 Task: Buy 5 Toothbrush Travel Containers from Oral Care section under best seller category for shipping address: Krystal Hall, 1132 Sharon Lane, South Bend, Indiana 46625, Cell Number 5742125169. Pay from credit card ending with 7965, CVV 549
Action: Mouse moved to (440, 77)
Screenshot: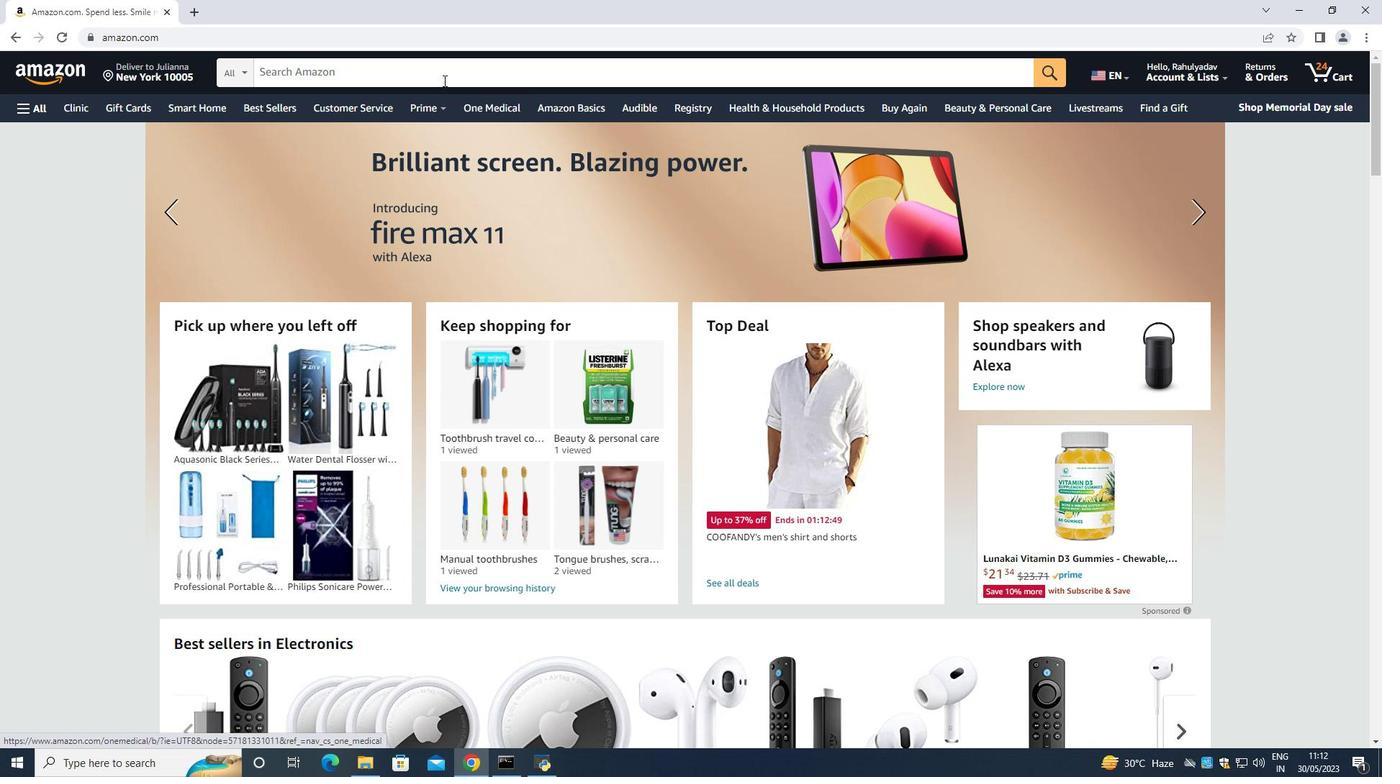 
Action: Mouse pressed left at (440, 77)
Screenshot: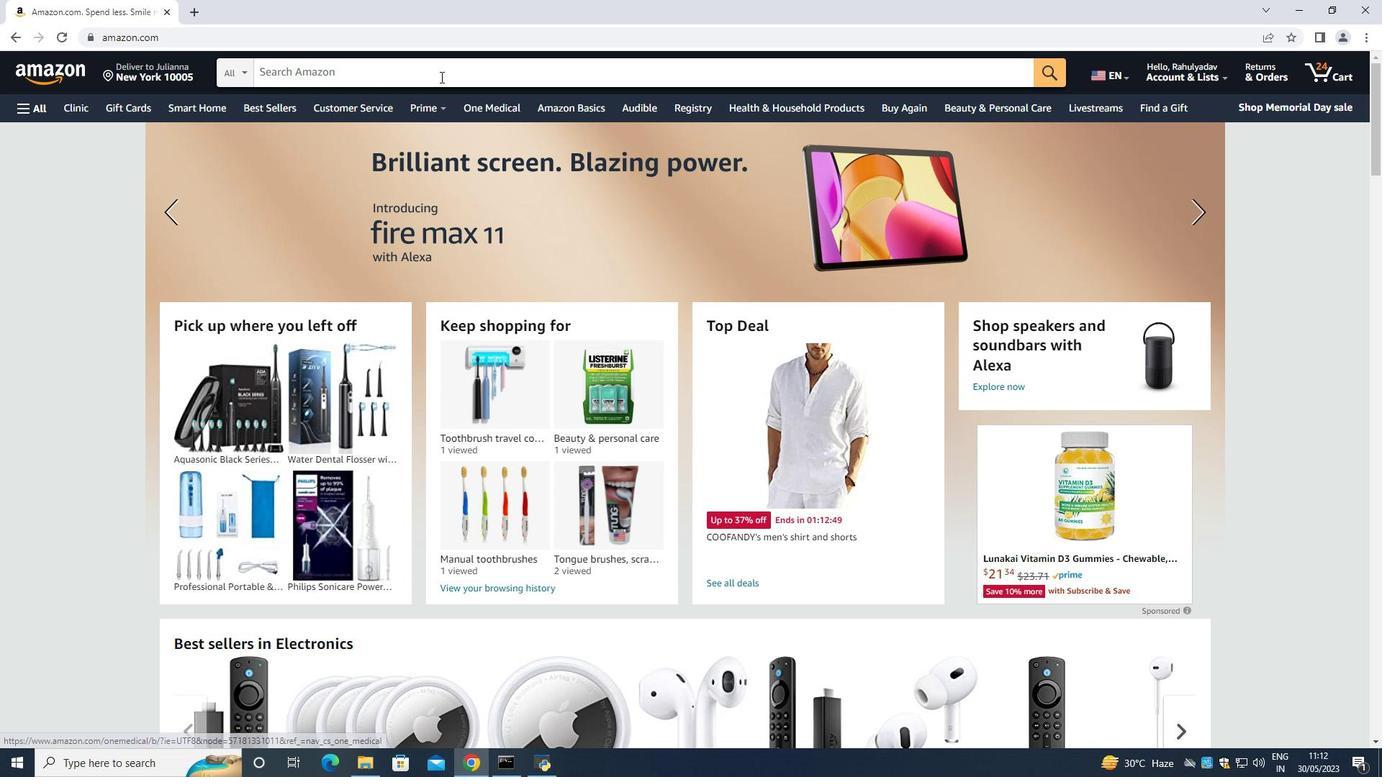 
Action: Mouse moved to (83, 180)
Screenshot: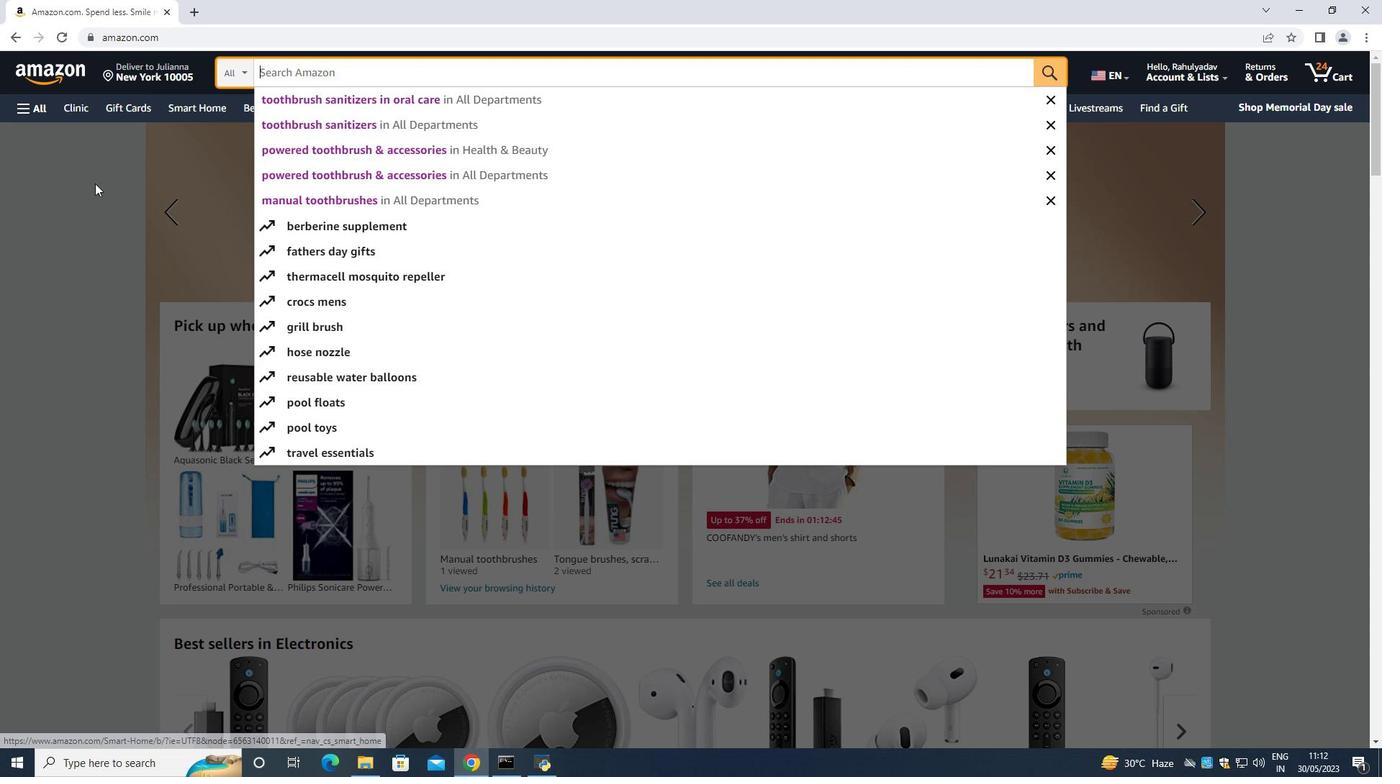 
Action: Mouse pressed left at (83, 180)
Screenshot: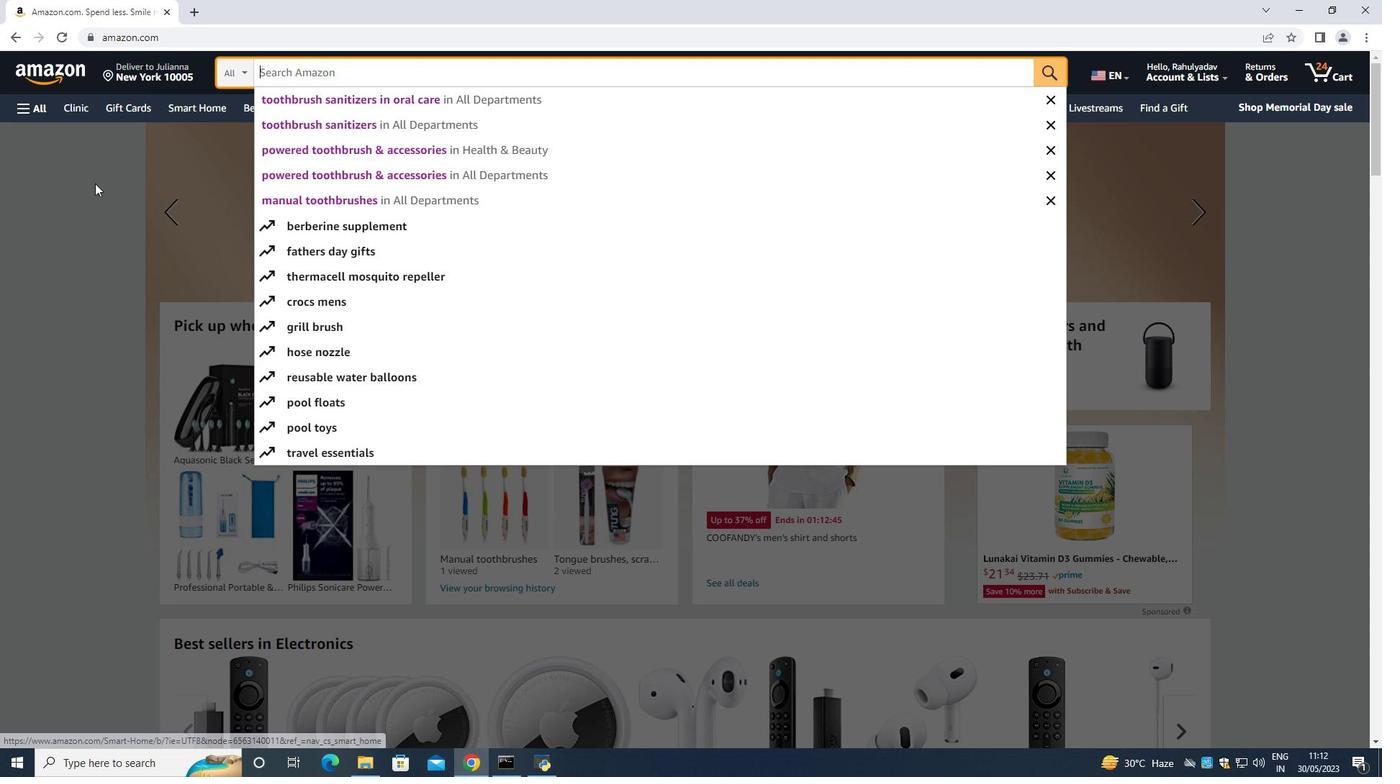 
Action: Mouse moved to (274, 106)
Screenshot: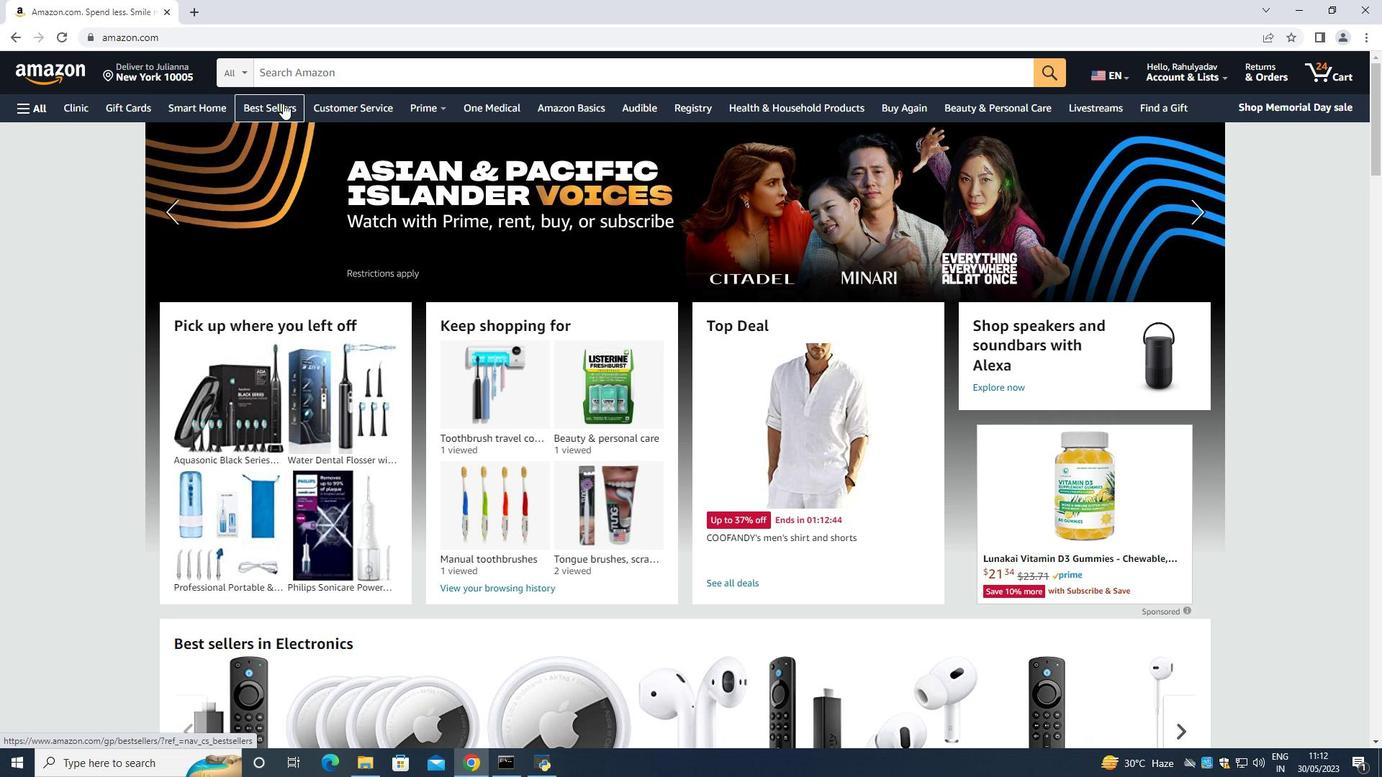 
Action: Mouse pressed left at (274, 106)
Screenshot: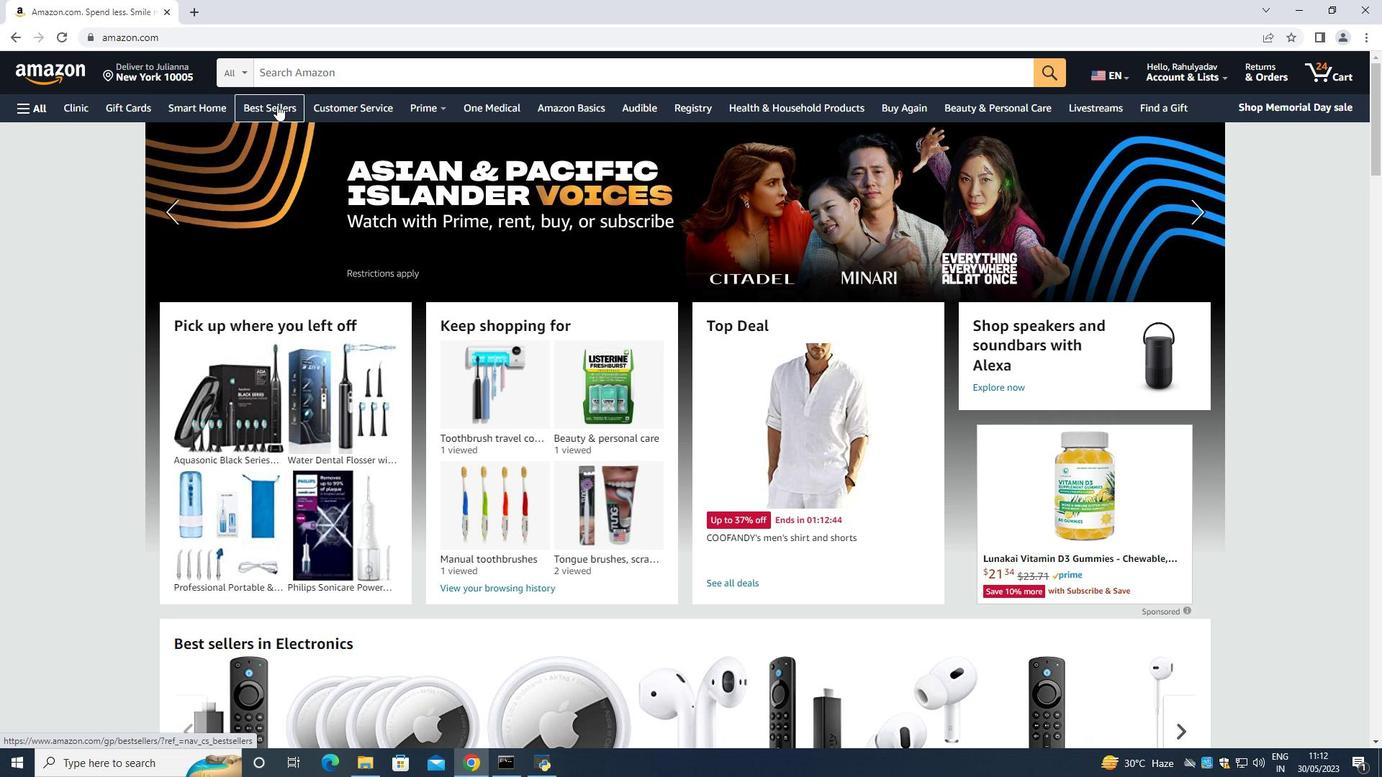 
Action: Mouse moved to (306, 72)
Screenshot: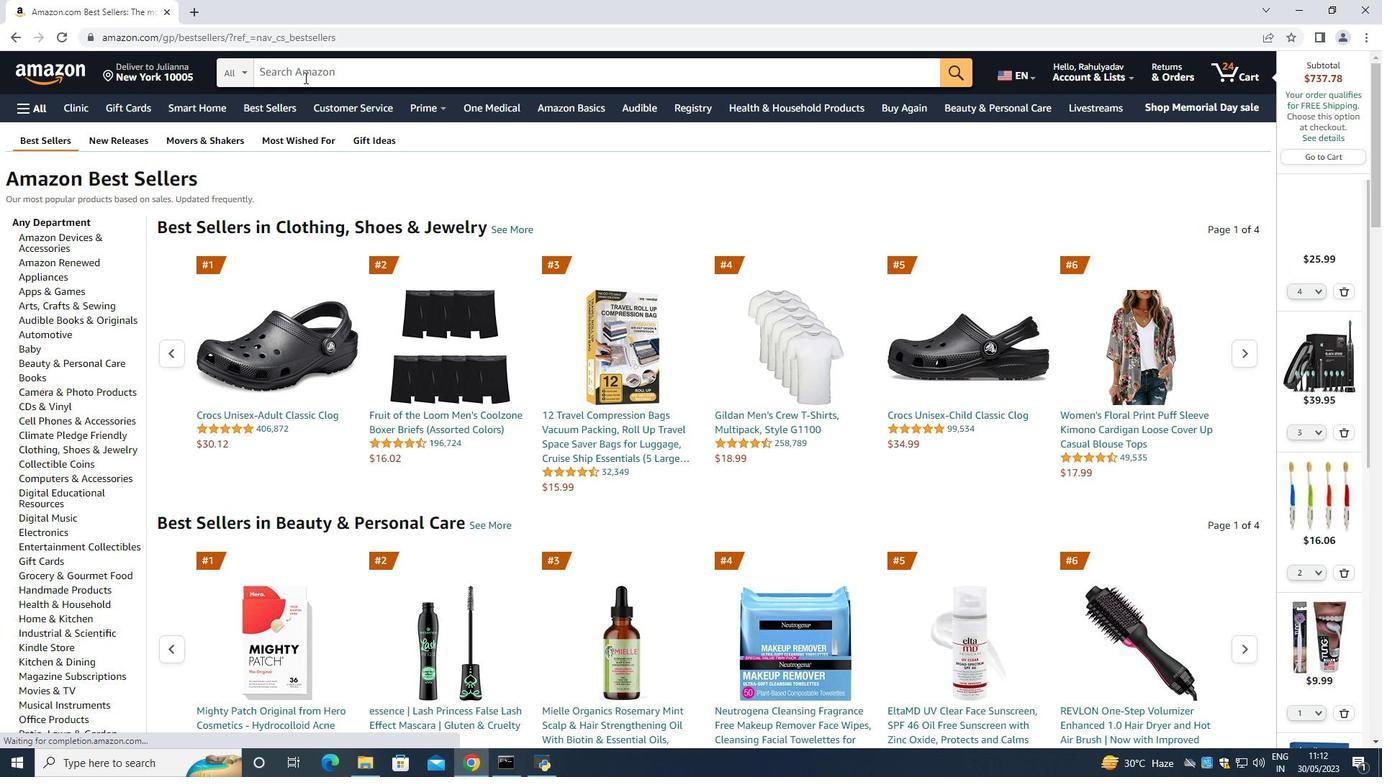 
Action: Mouse pressed left at (306, 72)
Screenshot: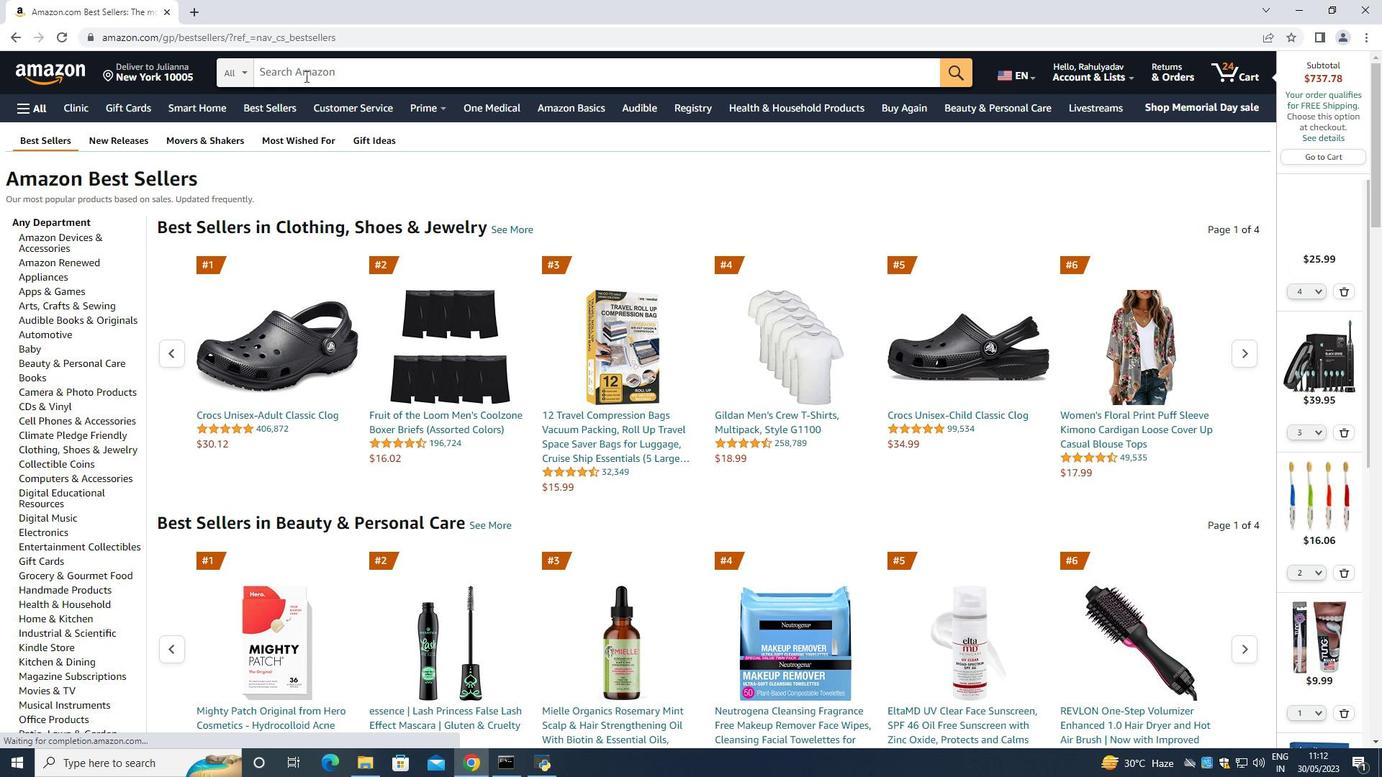
Action: Mouse moved to (301, 77)
Screenshot: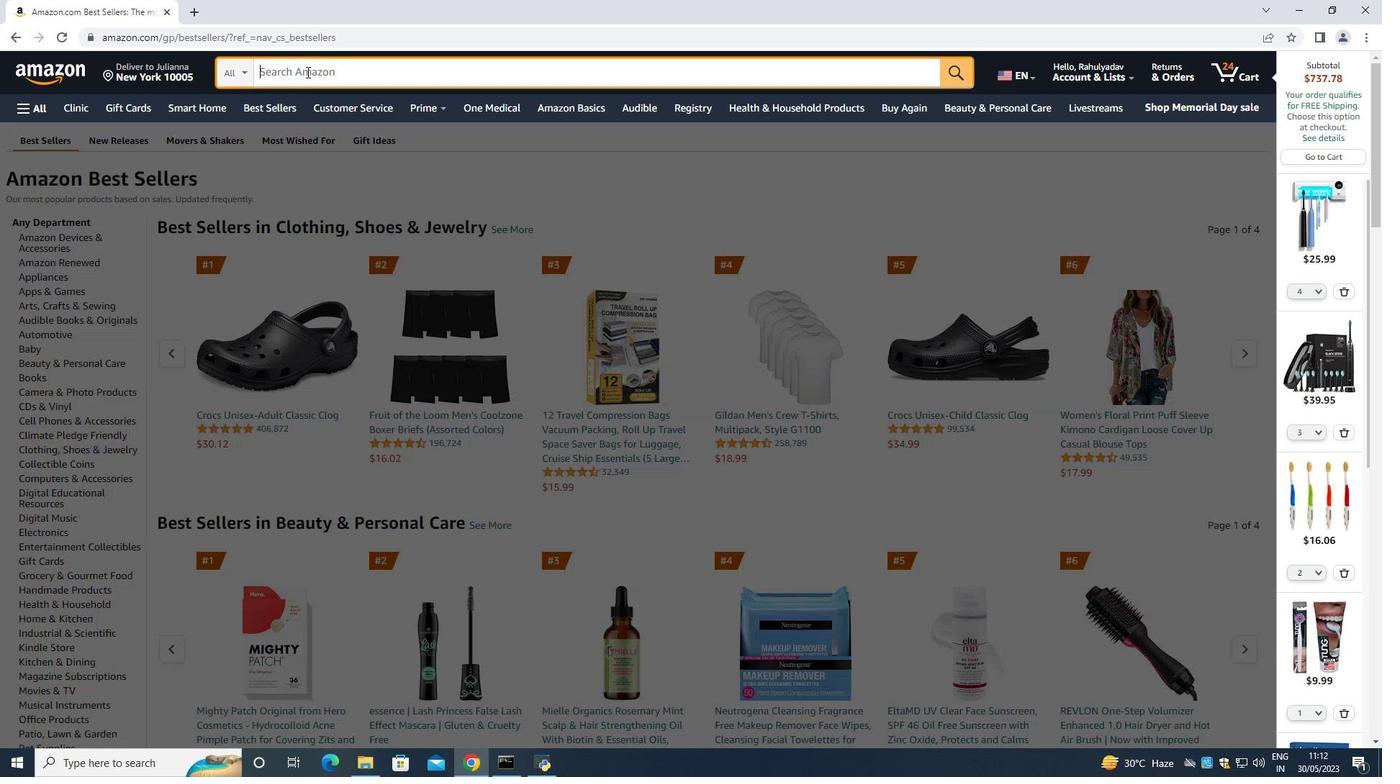 
Action: Key pressed <Key.shift><Key.shift><Key.shift><Key.shift>Toothbrush<Key.space><Key.shift>Travel<Key.space><Key.shift>Containers<Key.space><Key.enter>
Screenshot: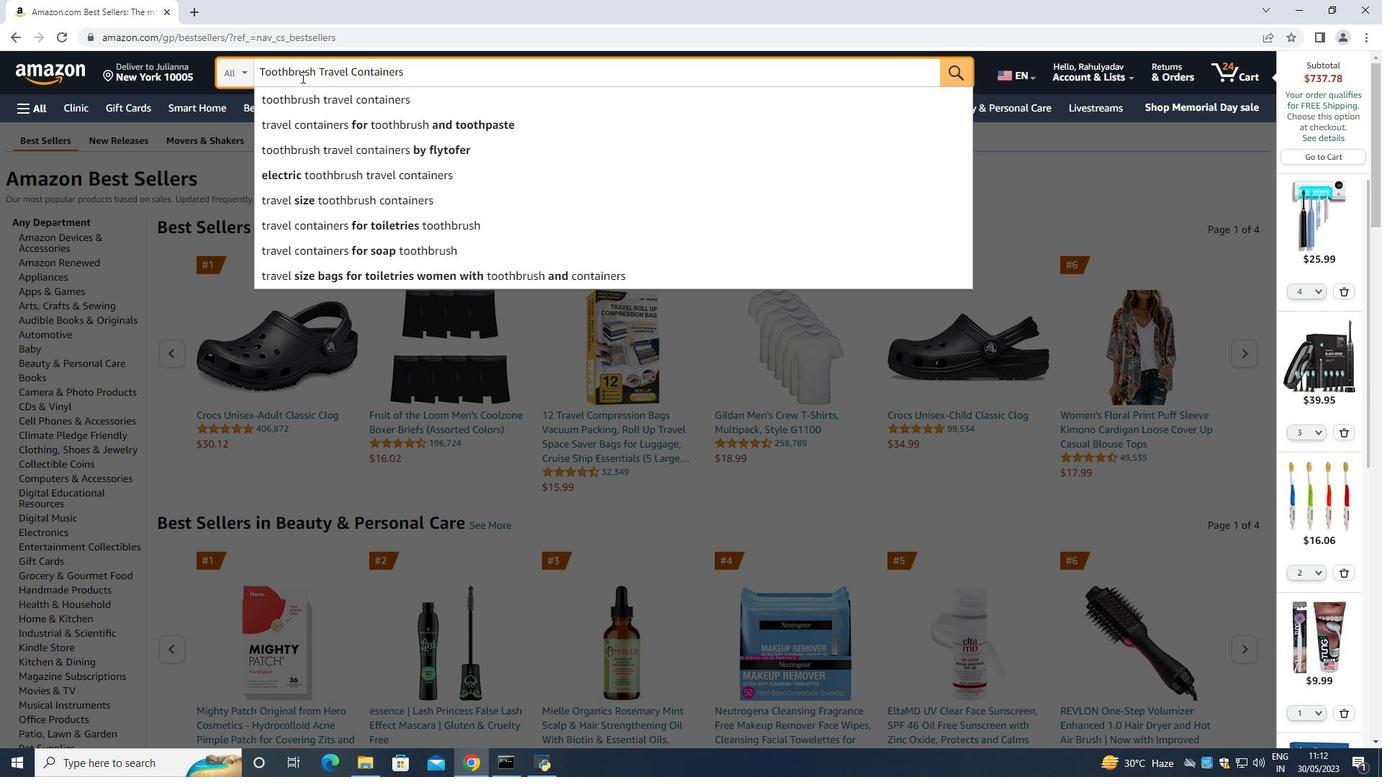 
Action: Mouse moved to (62, 293)
Screenshot: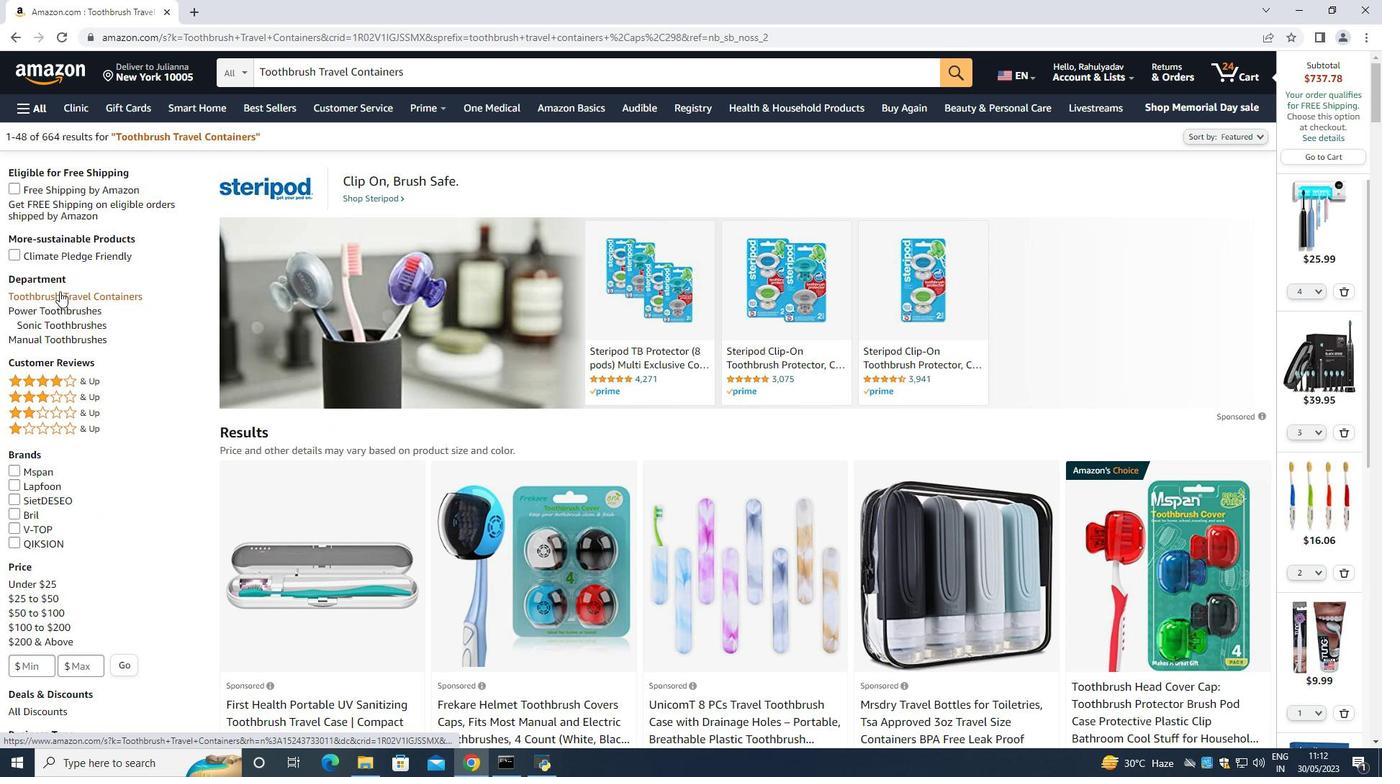 
Action: Mouse pressed left at (62, 293)
Screenshot: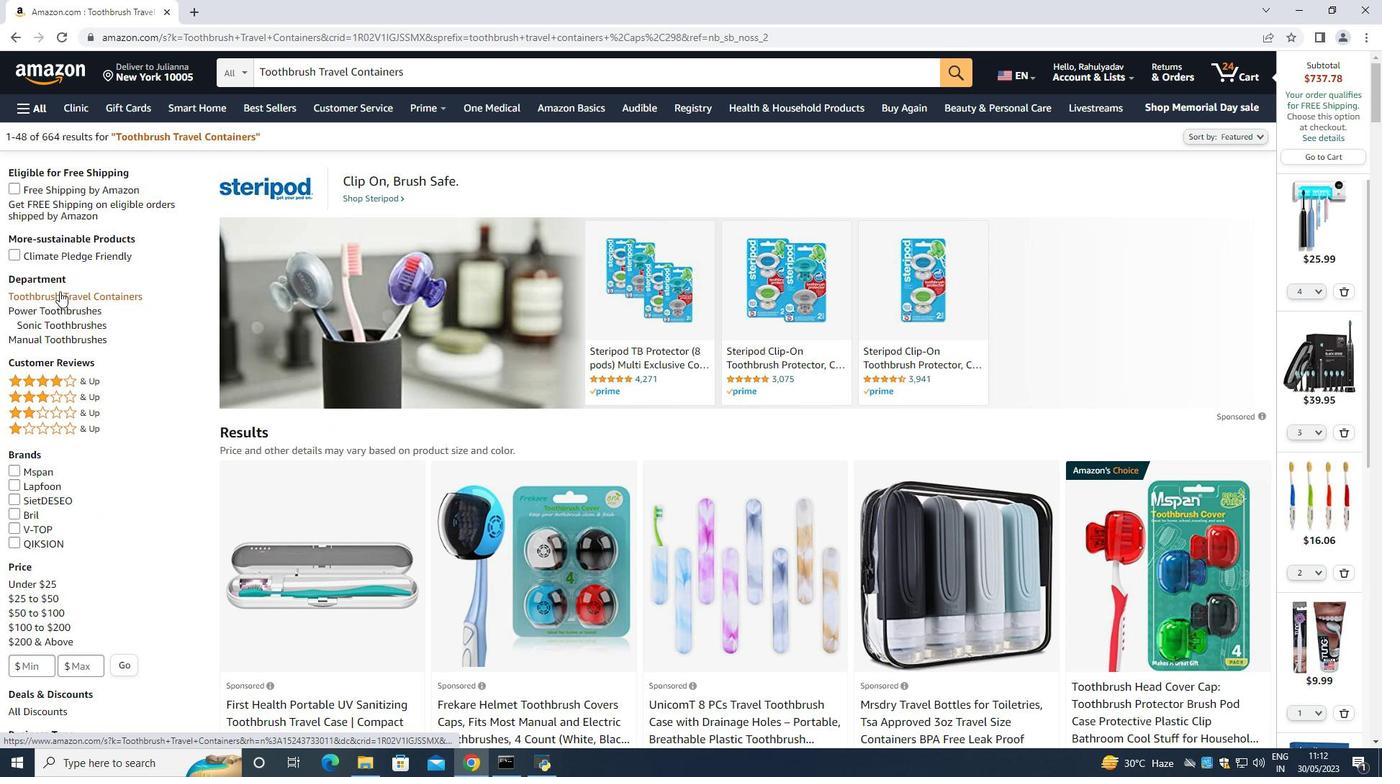 
Action: Mouse moved to (413, 401)
Screenshot: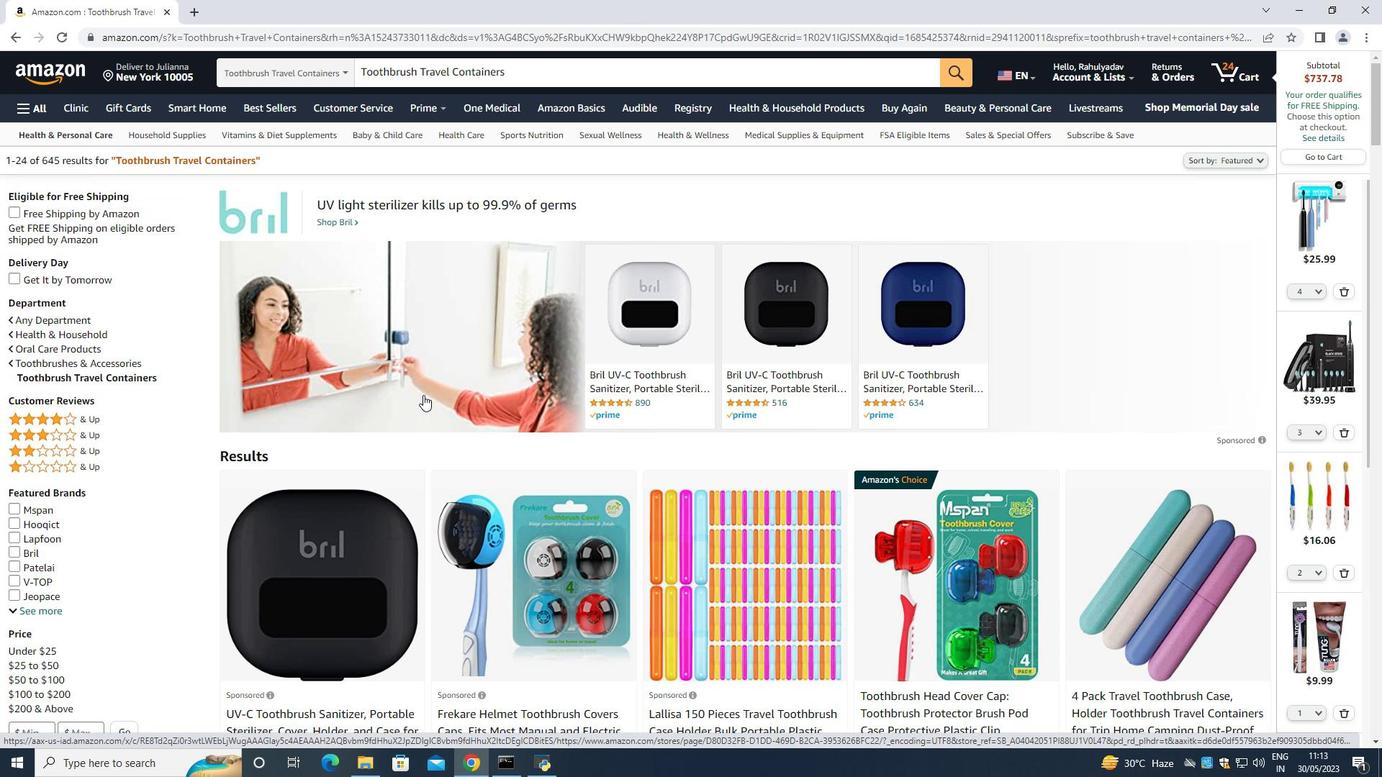 
Action: Mouse scrolled (414, 401) with delta (0, 0)
Screenshot: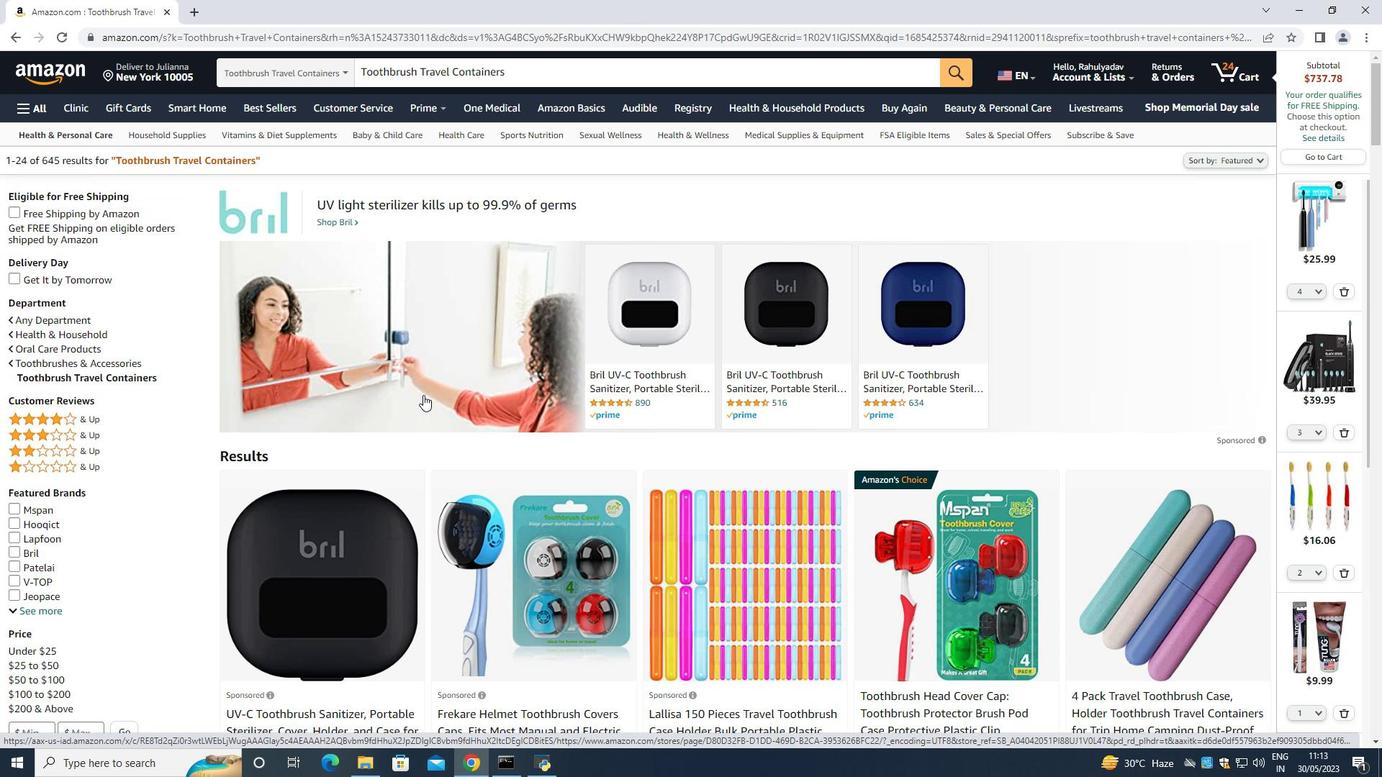 
Action: Mouse scrolled (413, 401) with delta (0, 0)
Screenshot: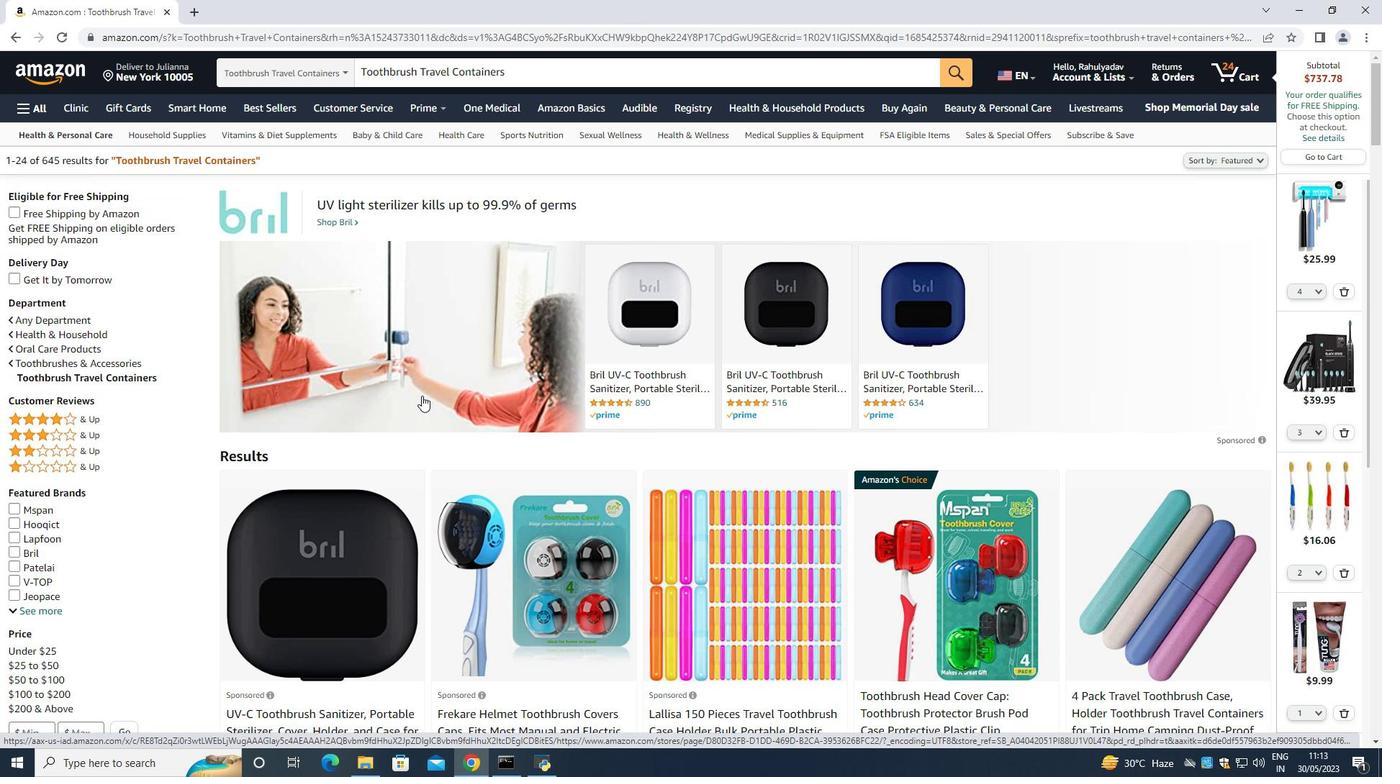 
Action: Mouse moved to (605, 645)
Screenshot: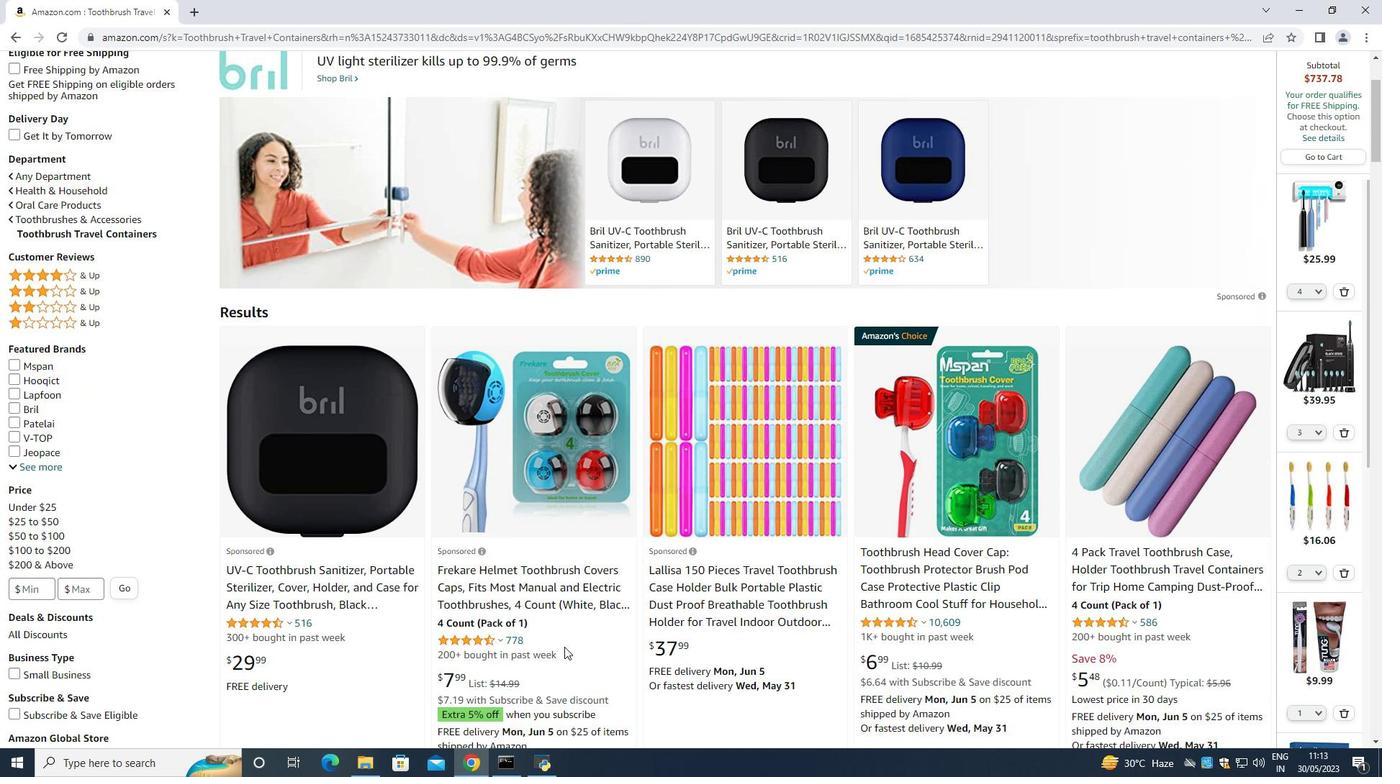 
Action: Mouse scrolled (605, 644) with delta (0, 0)
Screenshot: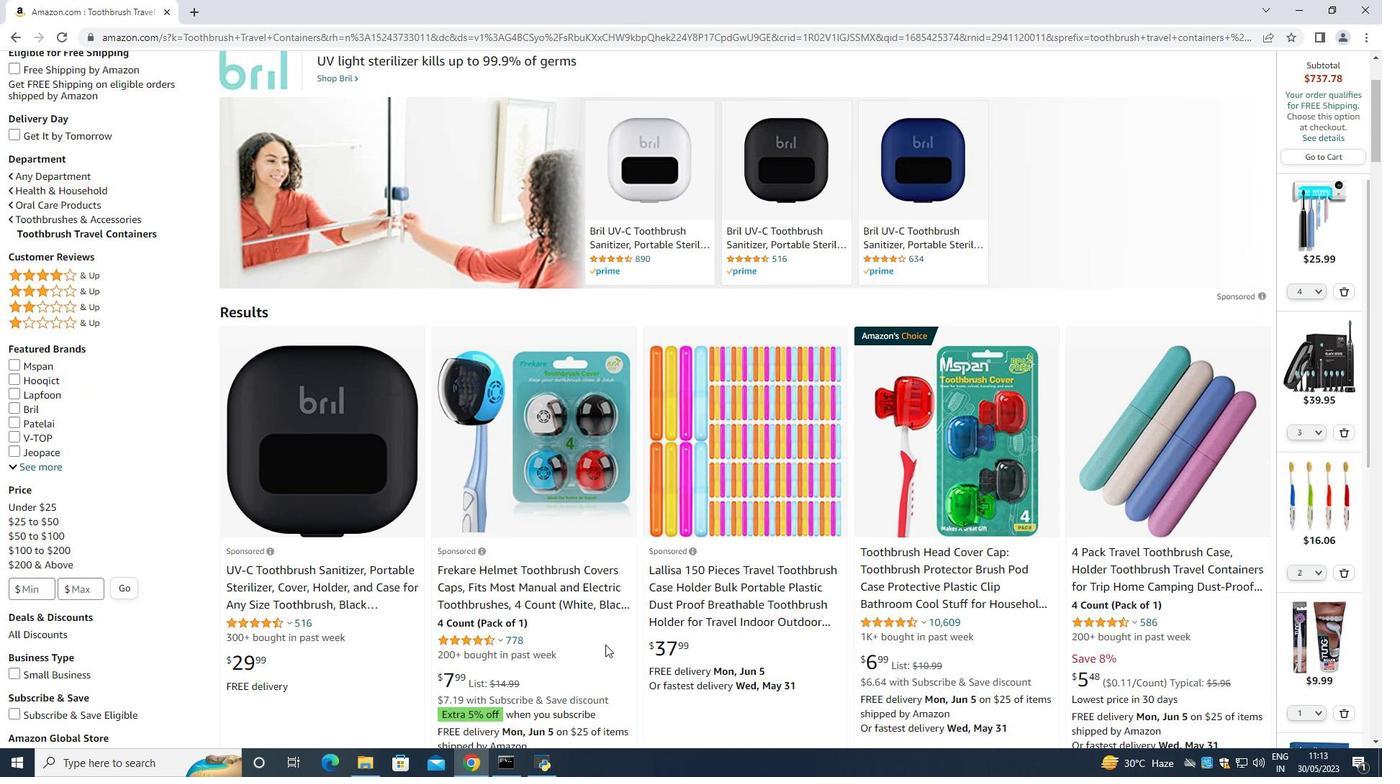
Action: Mouse moved to (1143, 475)
Screenshot: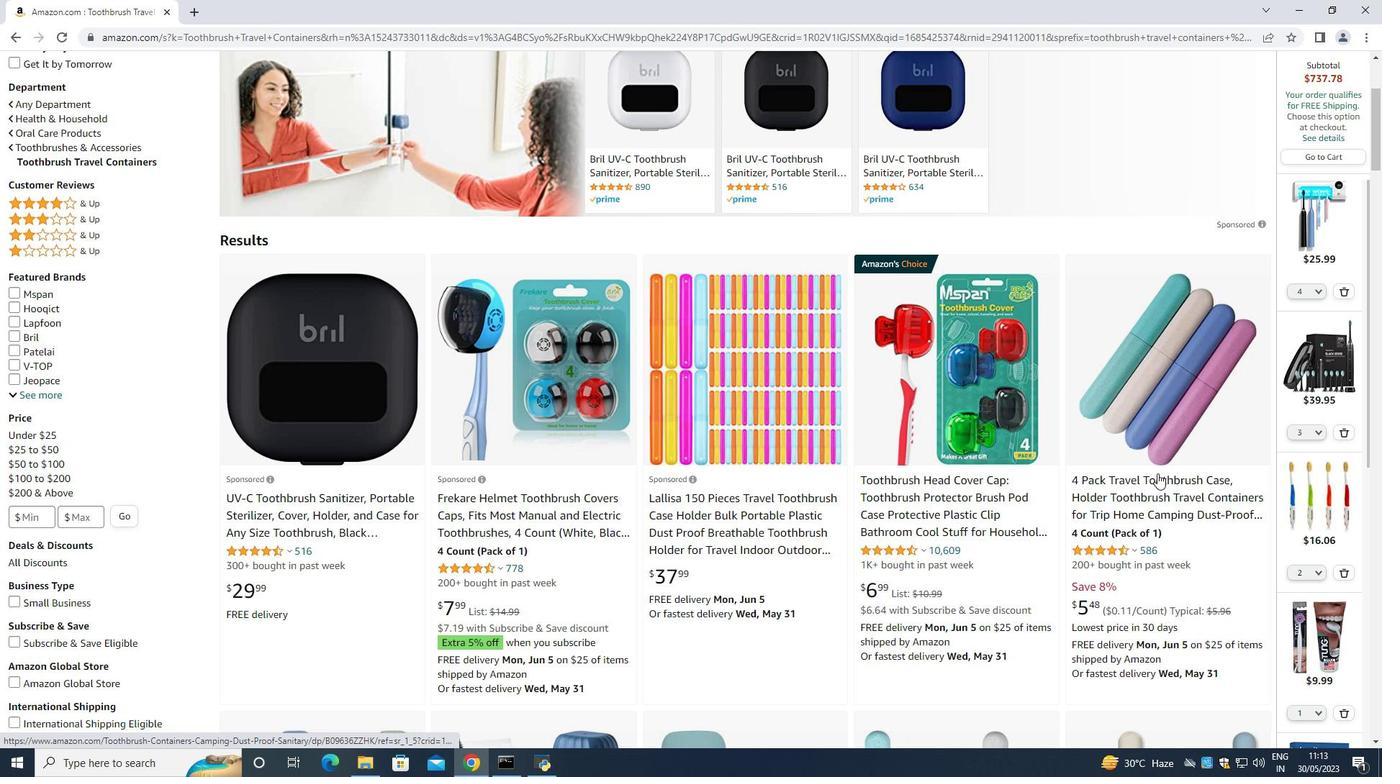 
Action: Mouse scrolled (1143, 475) with delta (0, 0)
Screenshot: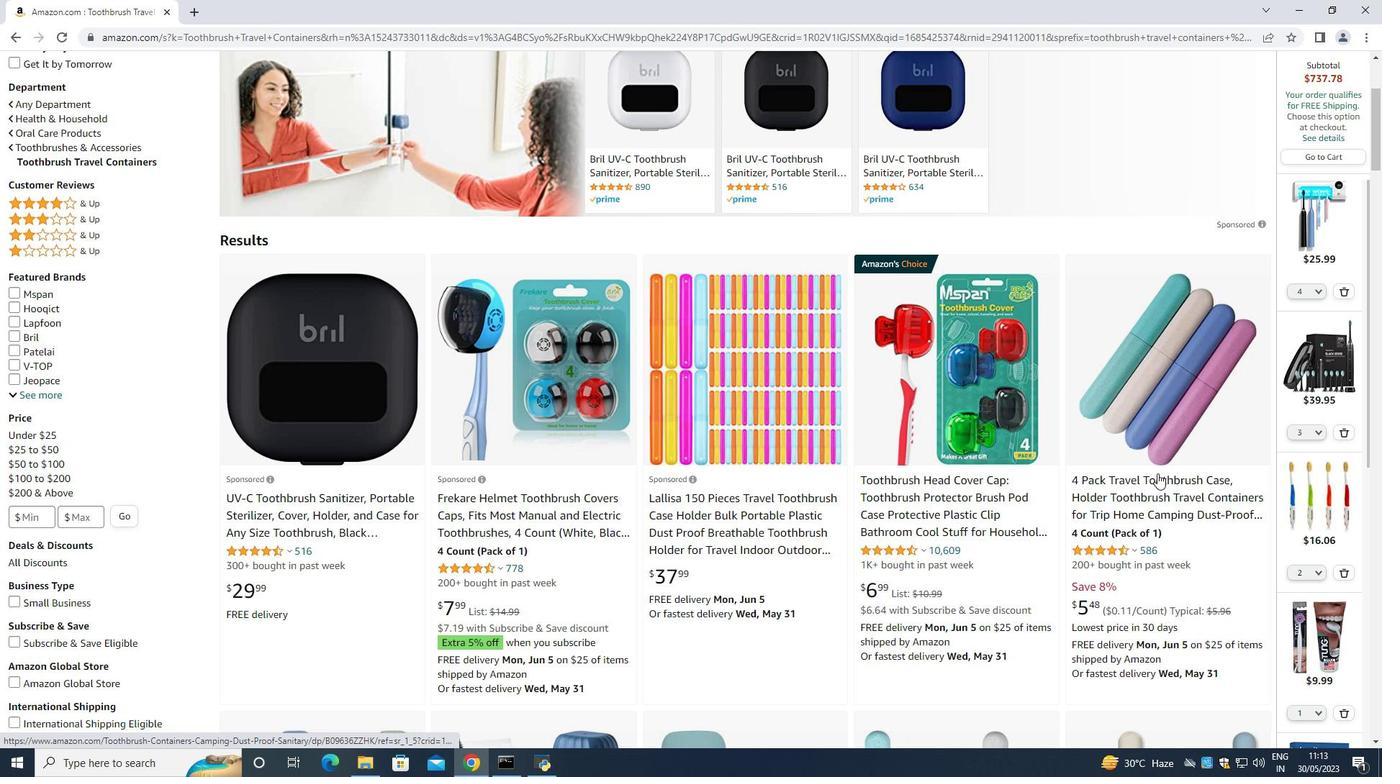 
Action: Mouse moved to (1139, 477)
Screenshot: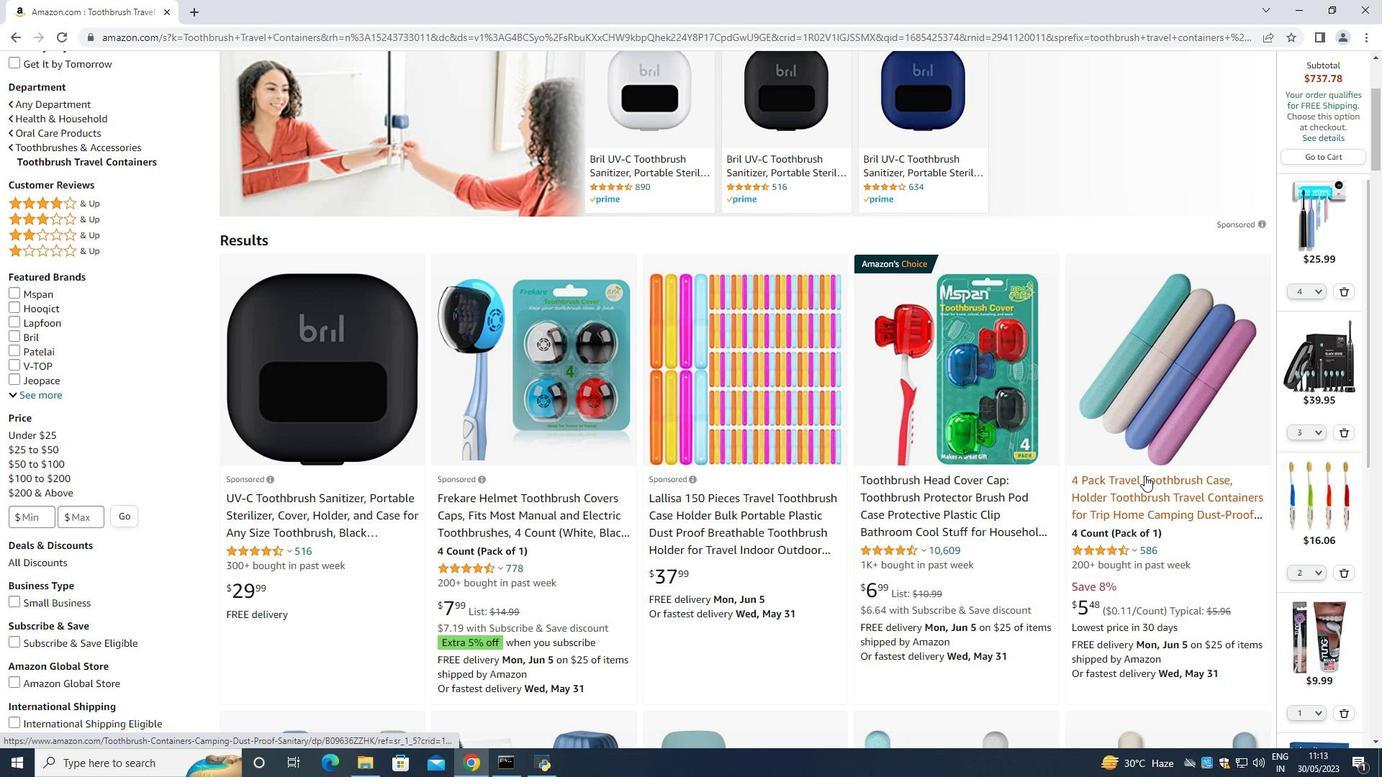 
Action: Mouse scrolled (1139, 476) with delta (0, 0)
Screenshot: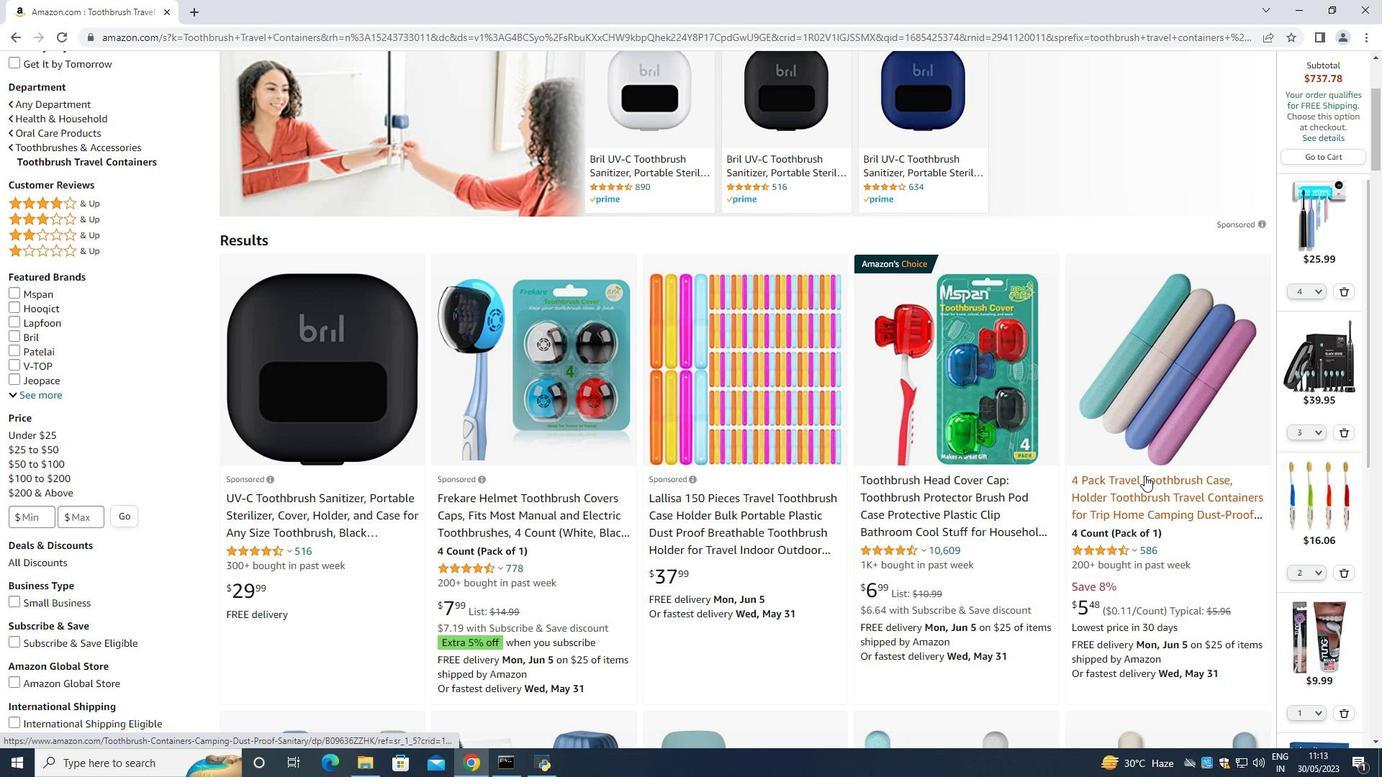 
Action: Mouse moved to (632, 514)
Screenshot: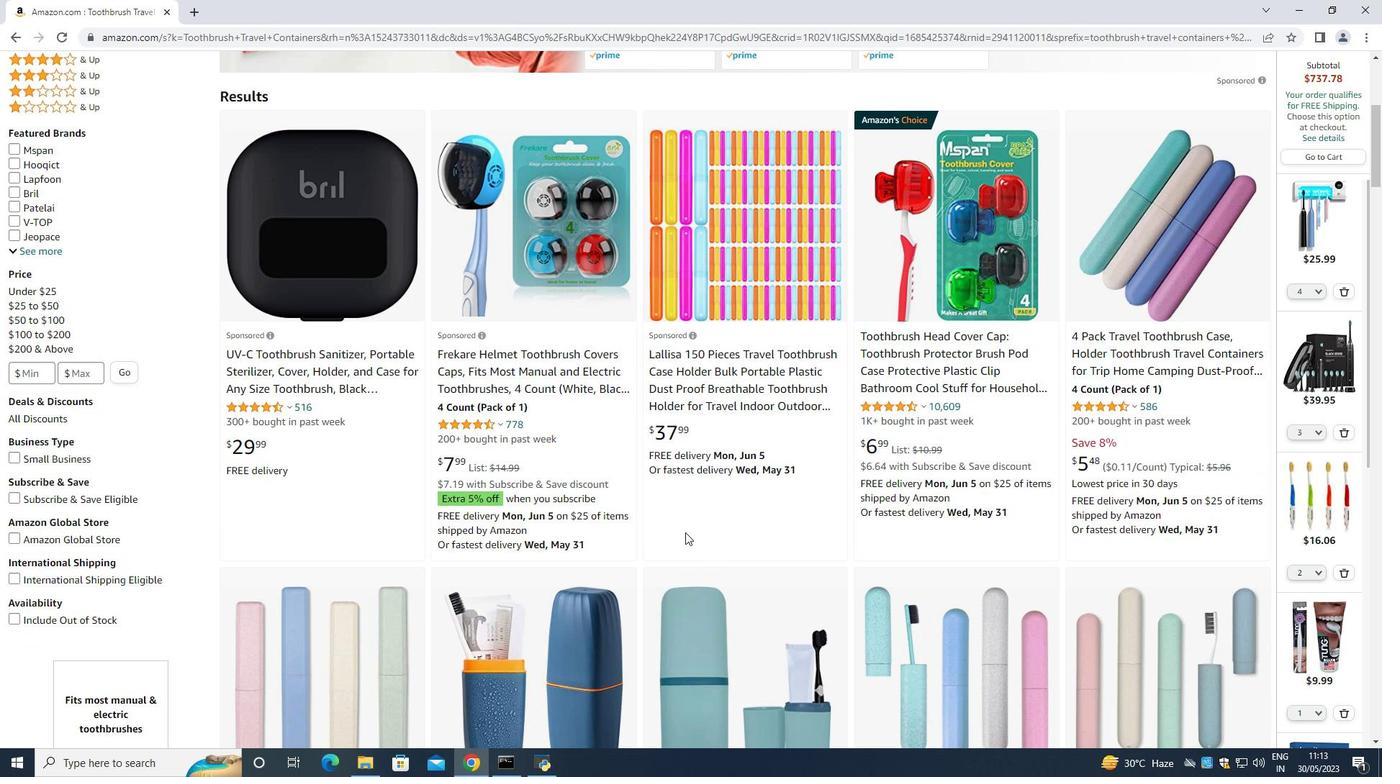 
Action: Mouse scrolled (632, 514) with delta (0, 0)
Screenshot: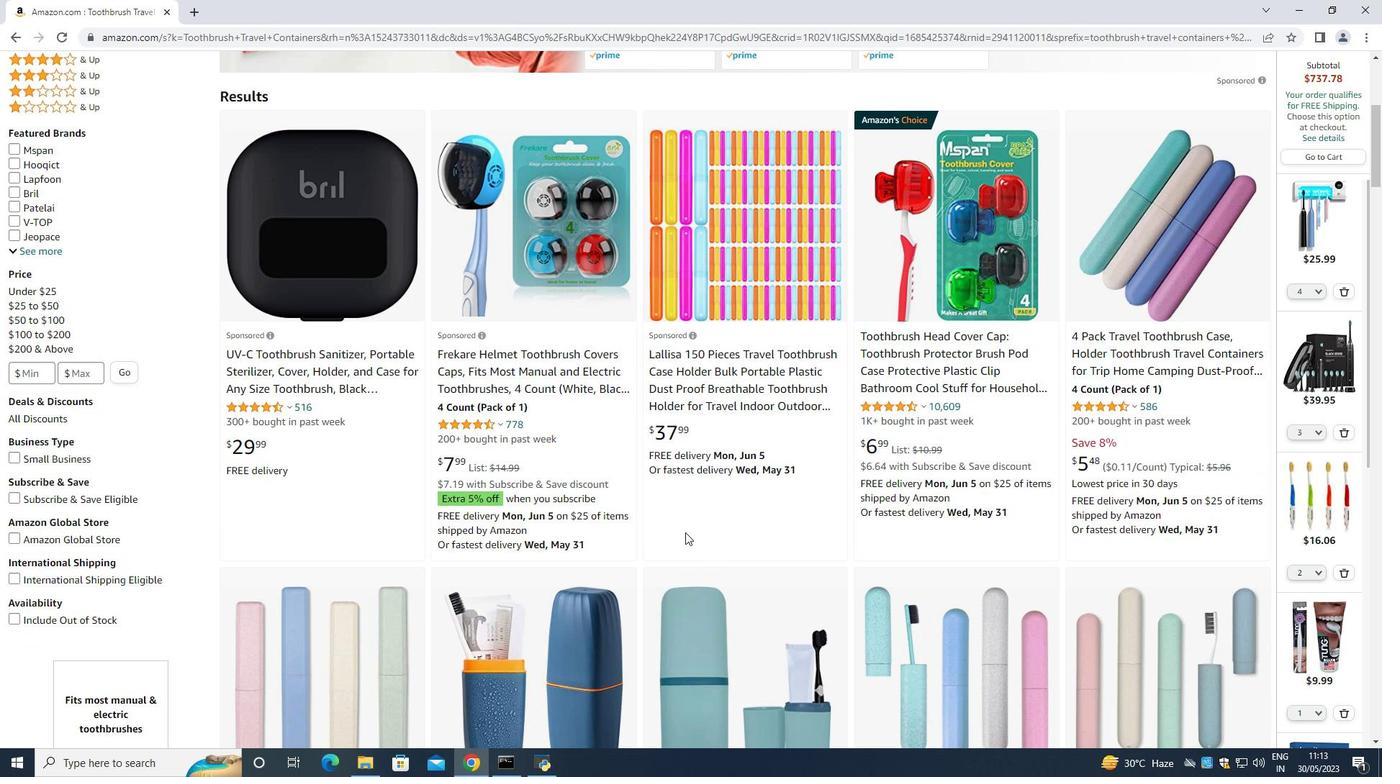 
Action: Mouse moved to (619, 498)
Screenshot: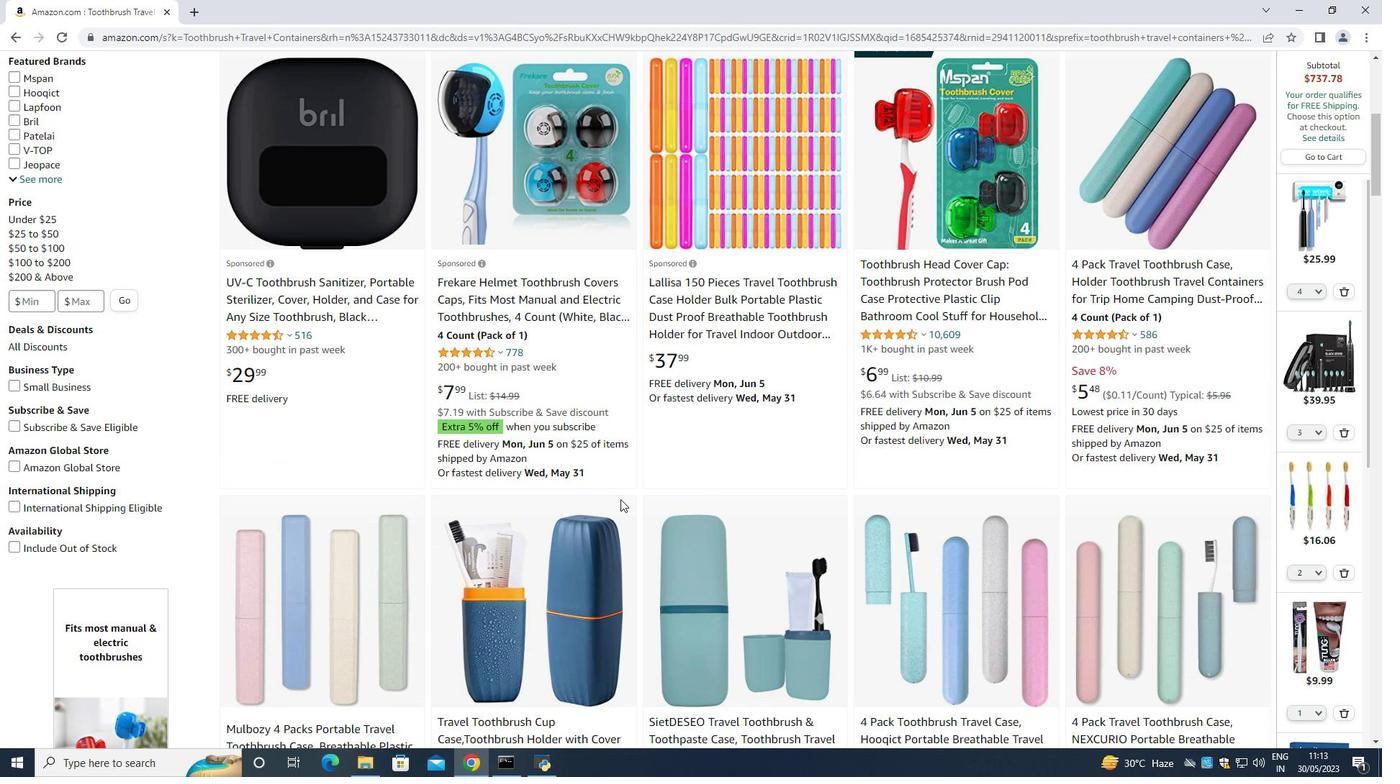 
Action: Mouse scrolled (619, 498) with delta (0, 0)
Screenshot: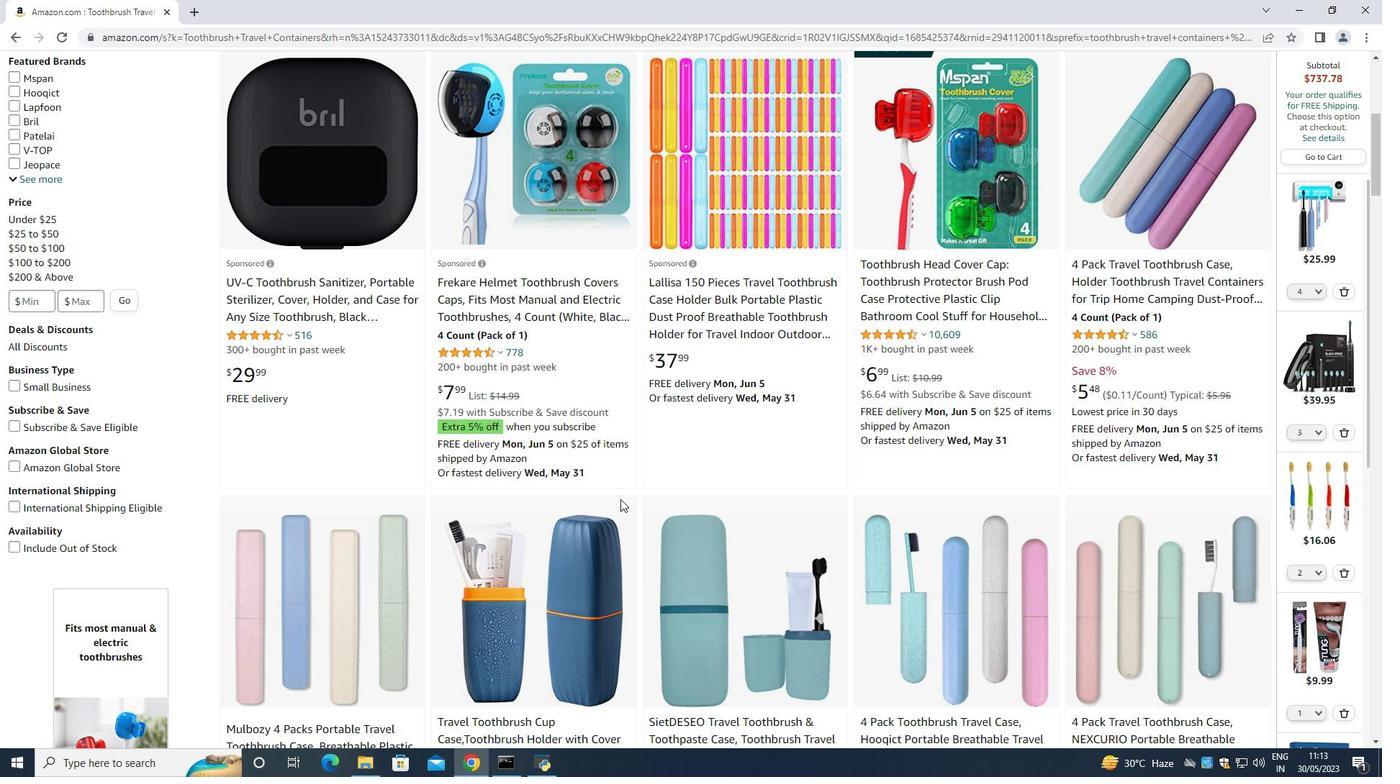 
Action: Mouse moved to (534, 533)
Screenshot: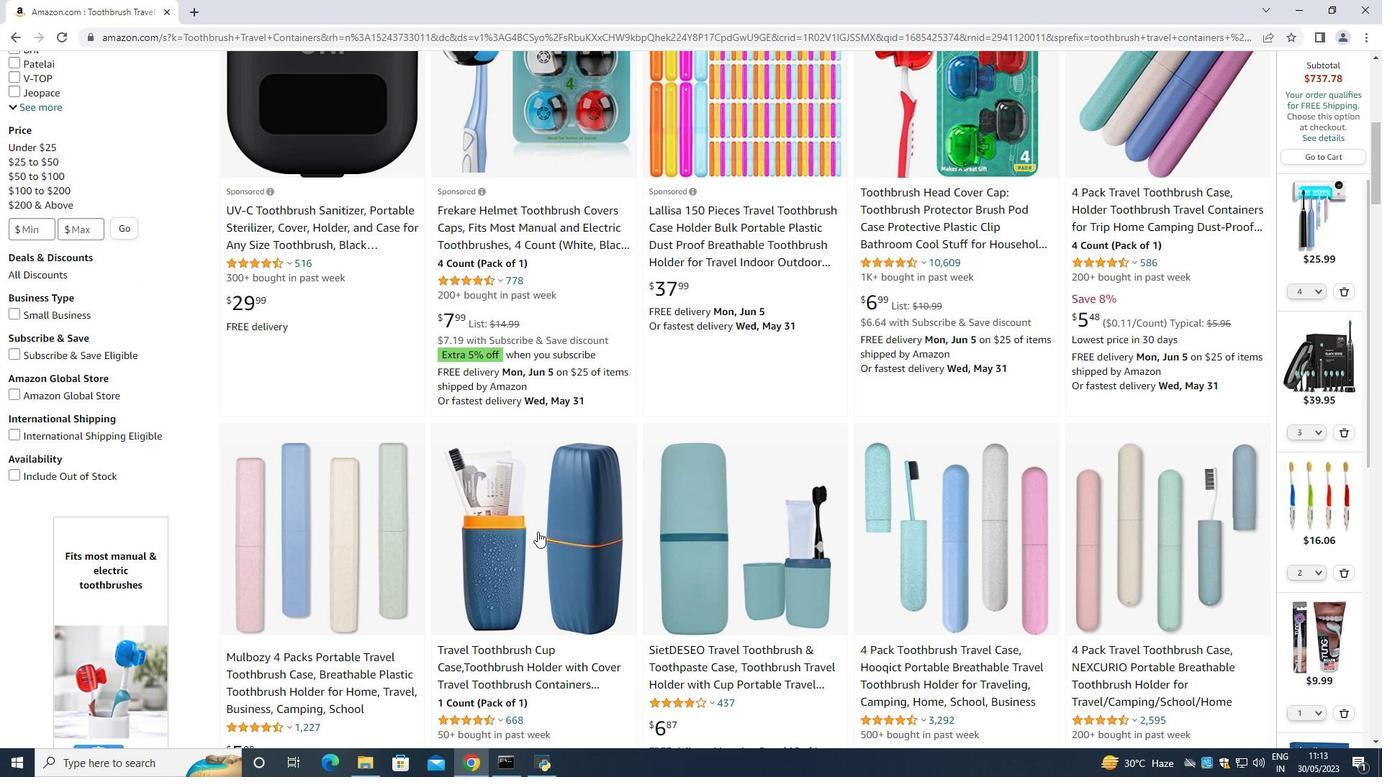 
Action: Mouse scrolled (534, 532) with delta (0, 0)
Screenshot: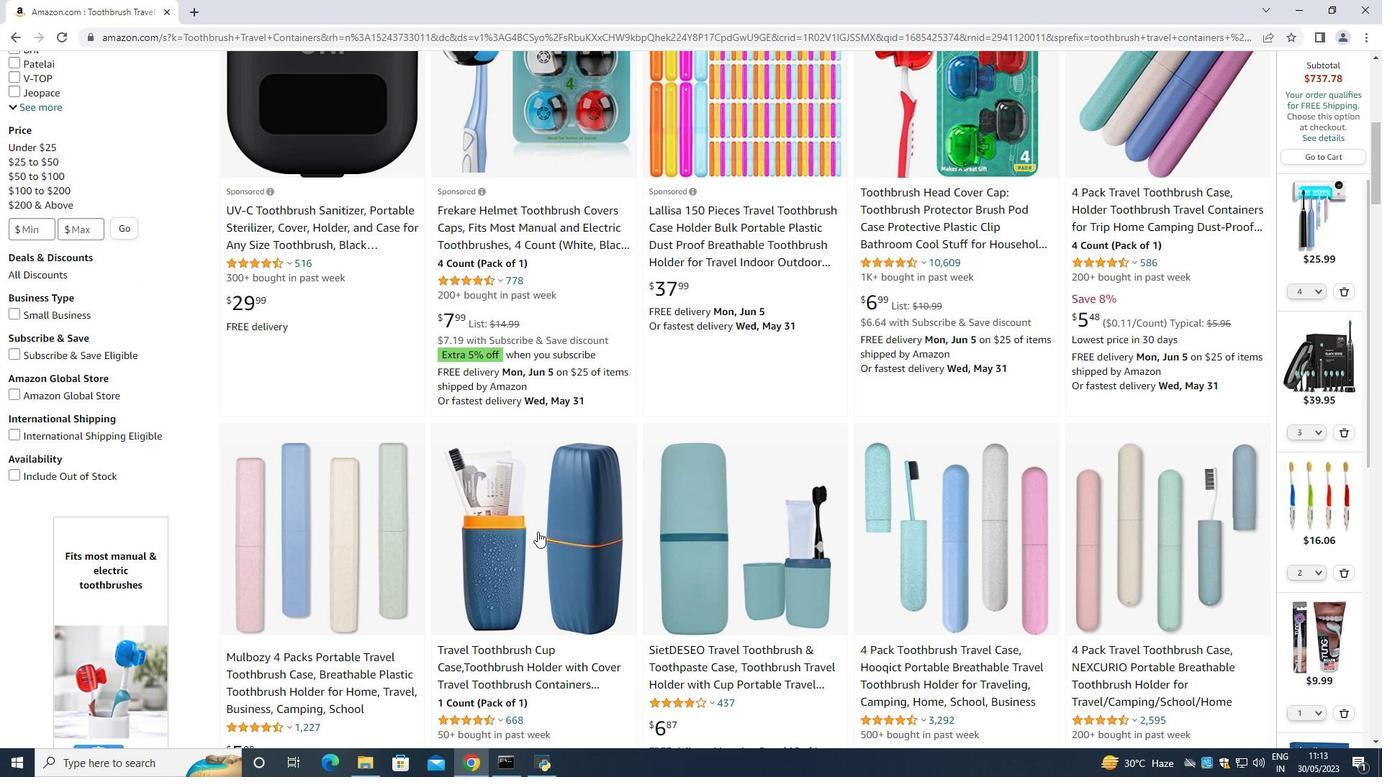
Action: Mouse moved to (542, 583)
Screenshot: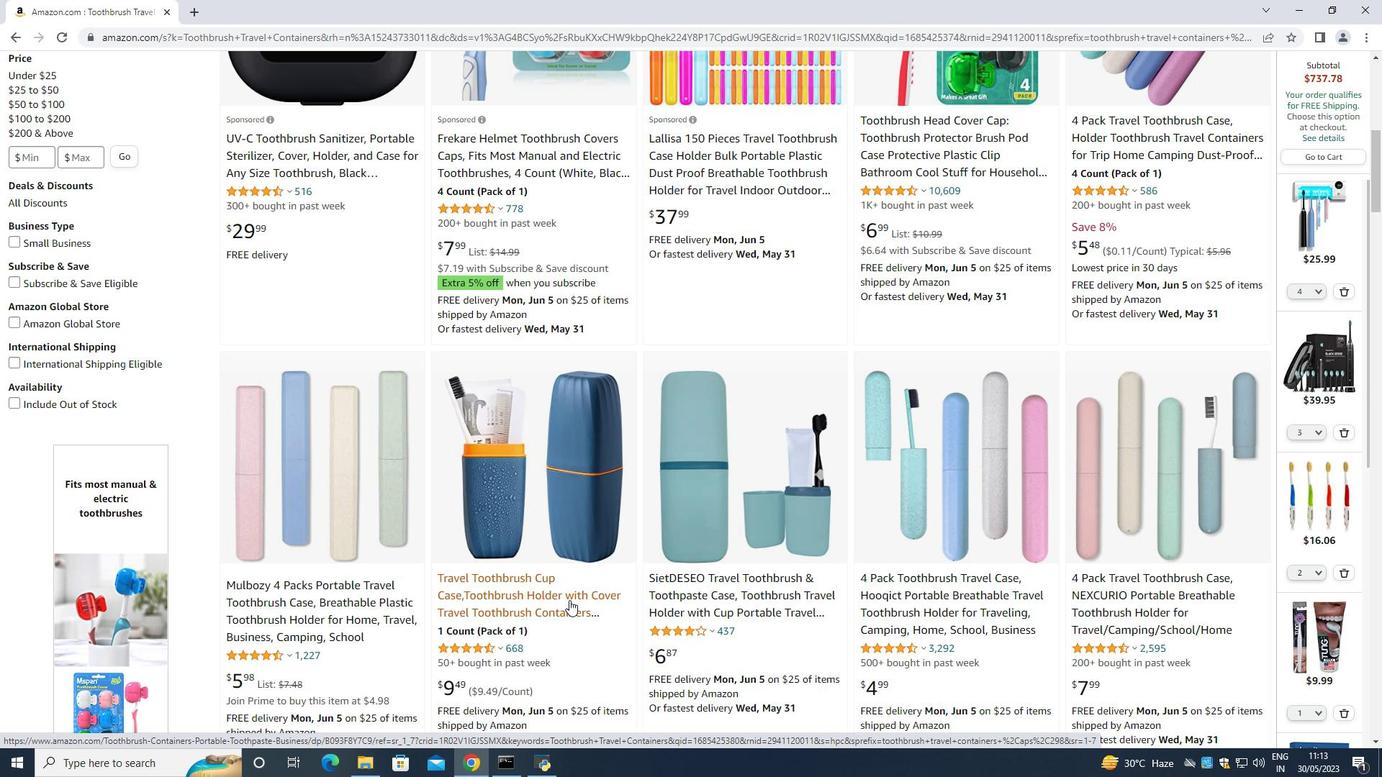 
Action: Mouse scrolled (542, 583) with delta (0, 0)
Screenshot: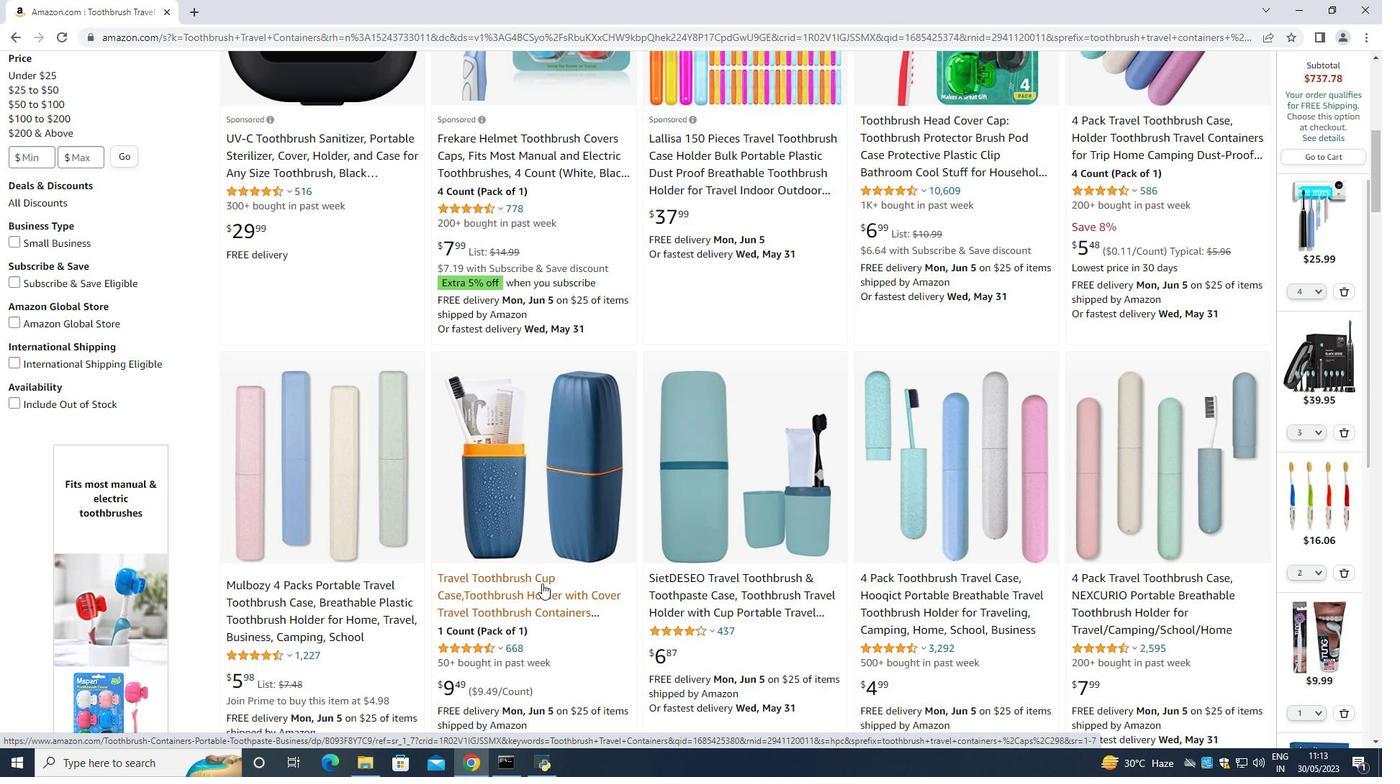 
Action: Mouse moved to (325, 555)
Screenshot: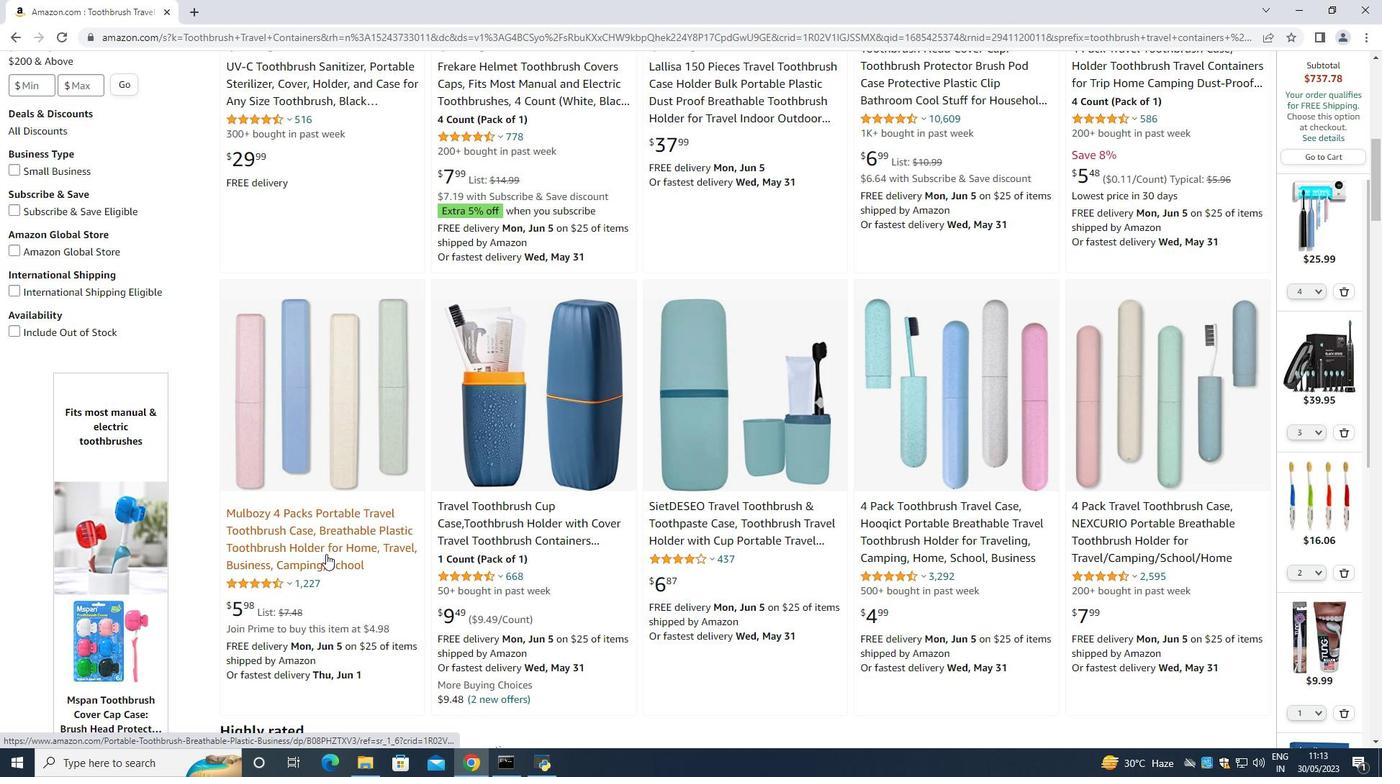 
Action: Mouse scrolled (325, 555) with delta (0, 0)
Screenshot: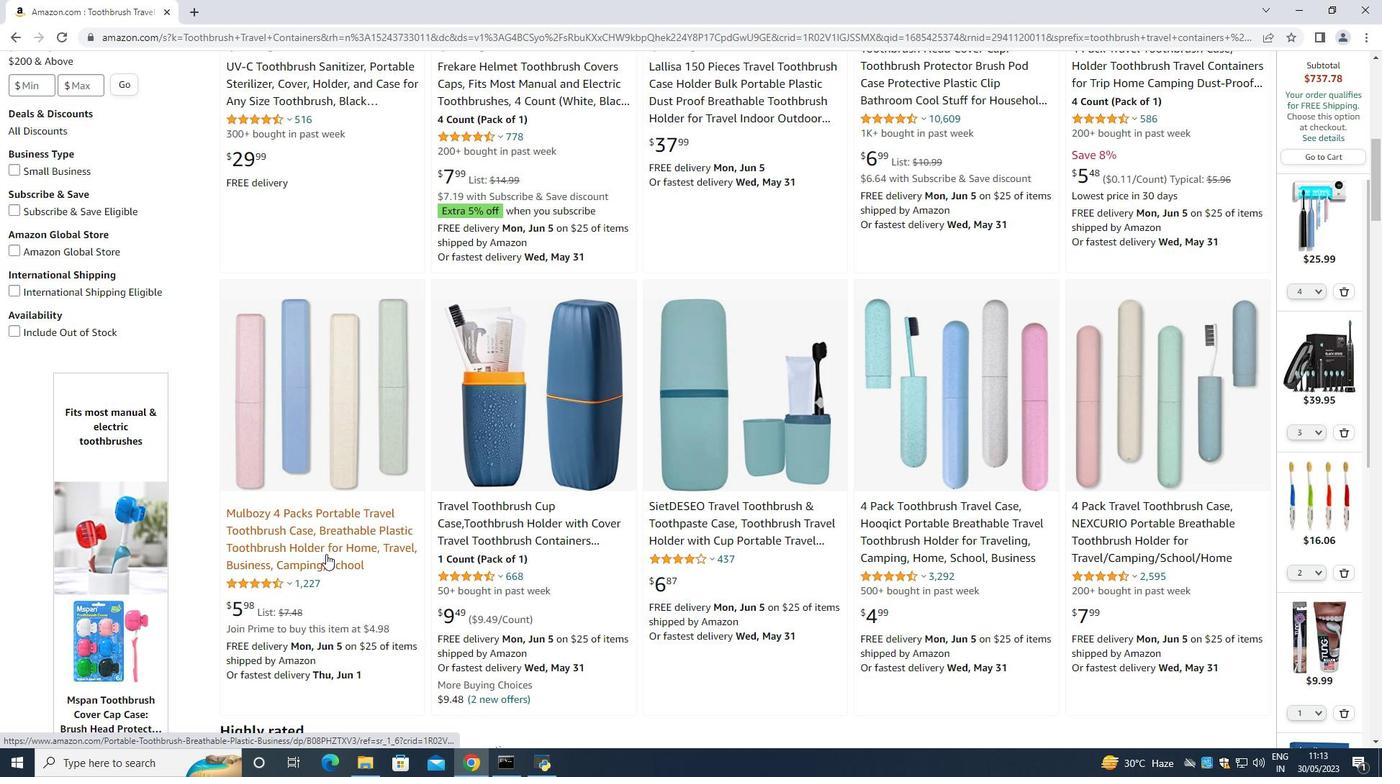 
Action: Mouse moved to (980, 461)
Screenshot: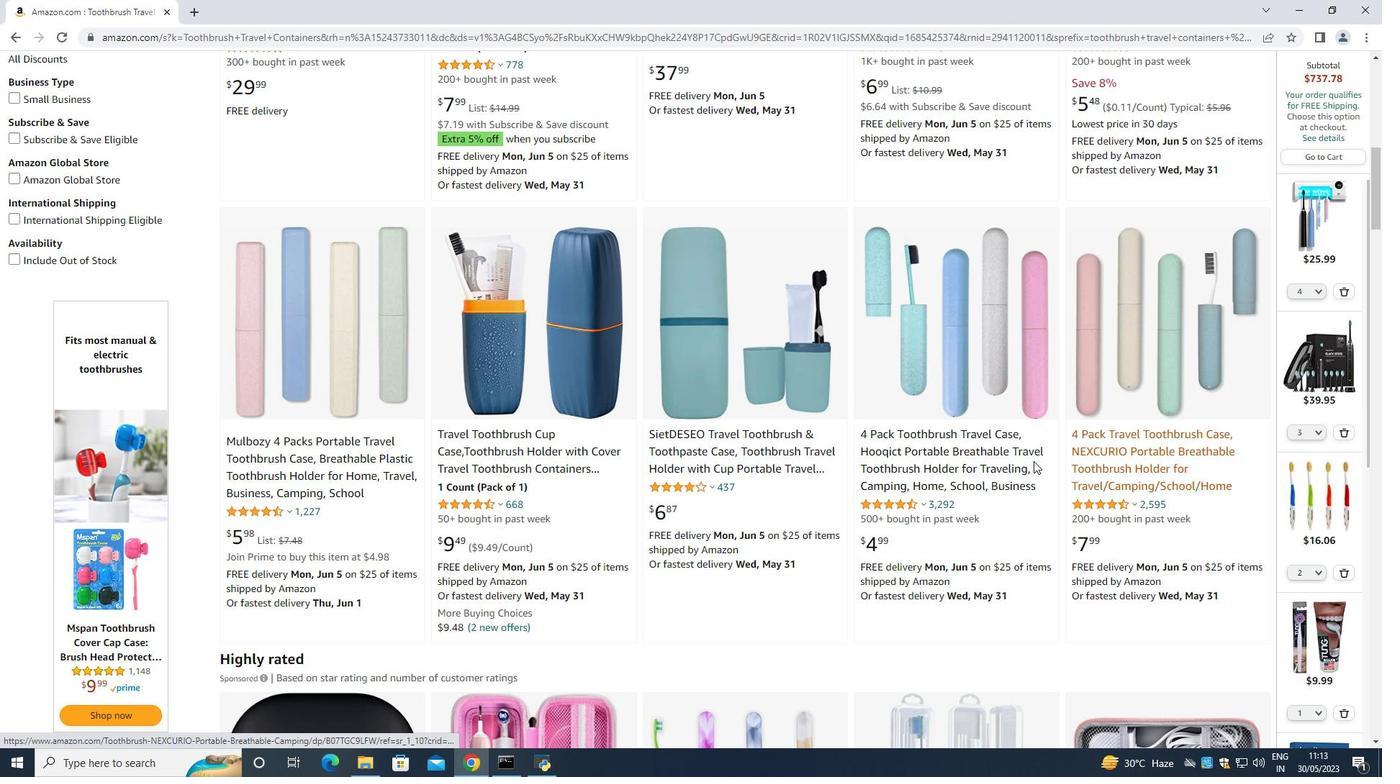 
Action: Mouse scrolled (980, 460) with delta (0, 0)
Screenshot: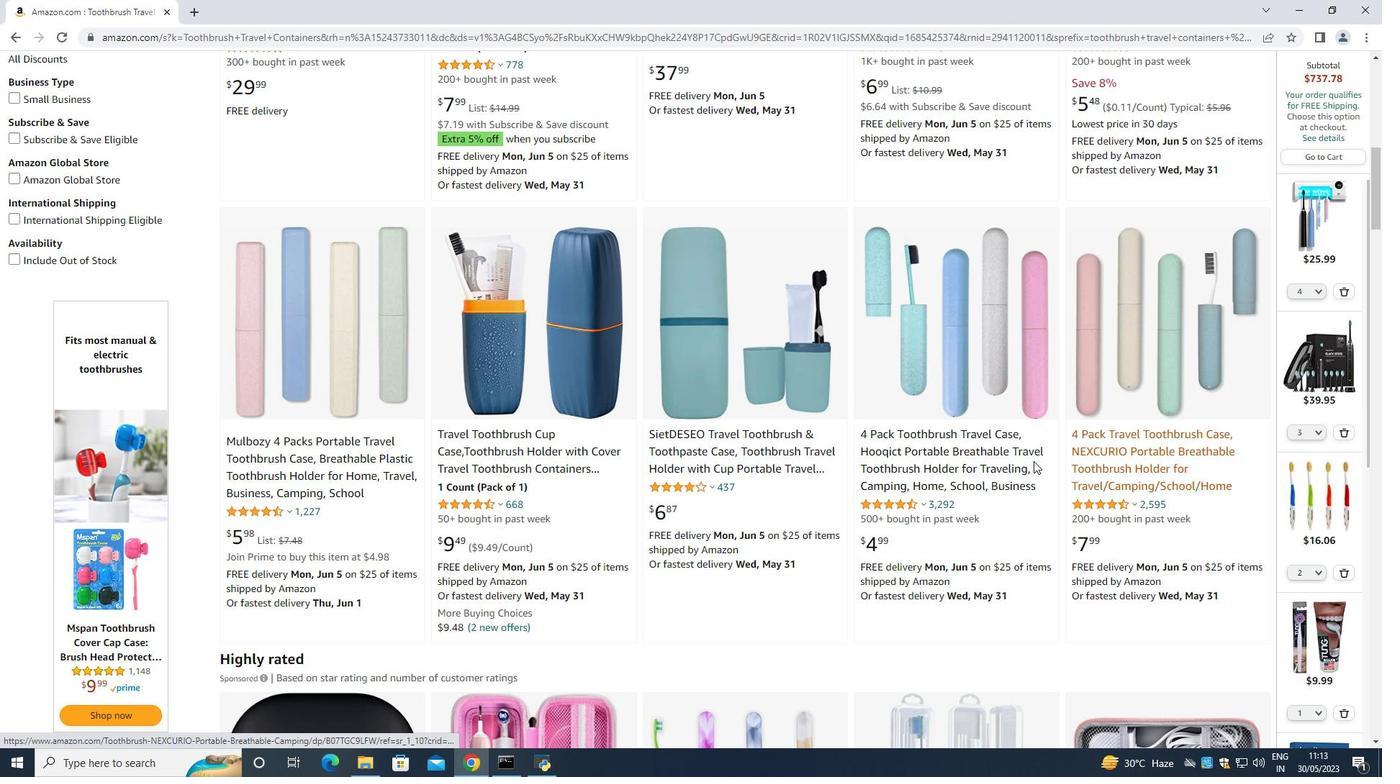 
Action: Mouse moved to (326, 488)
Screenshot: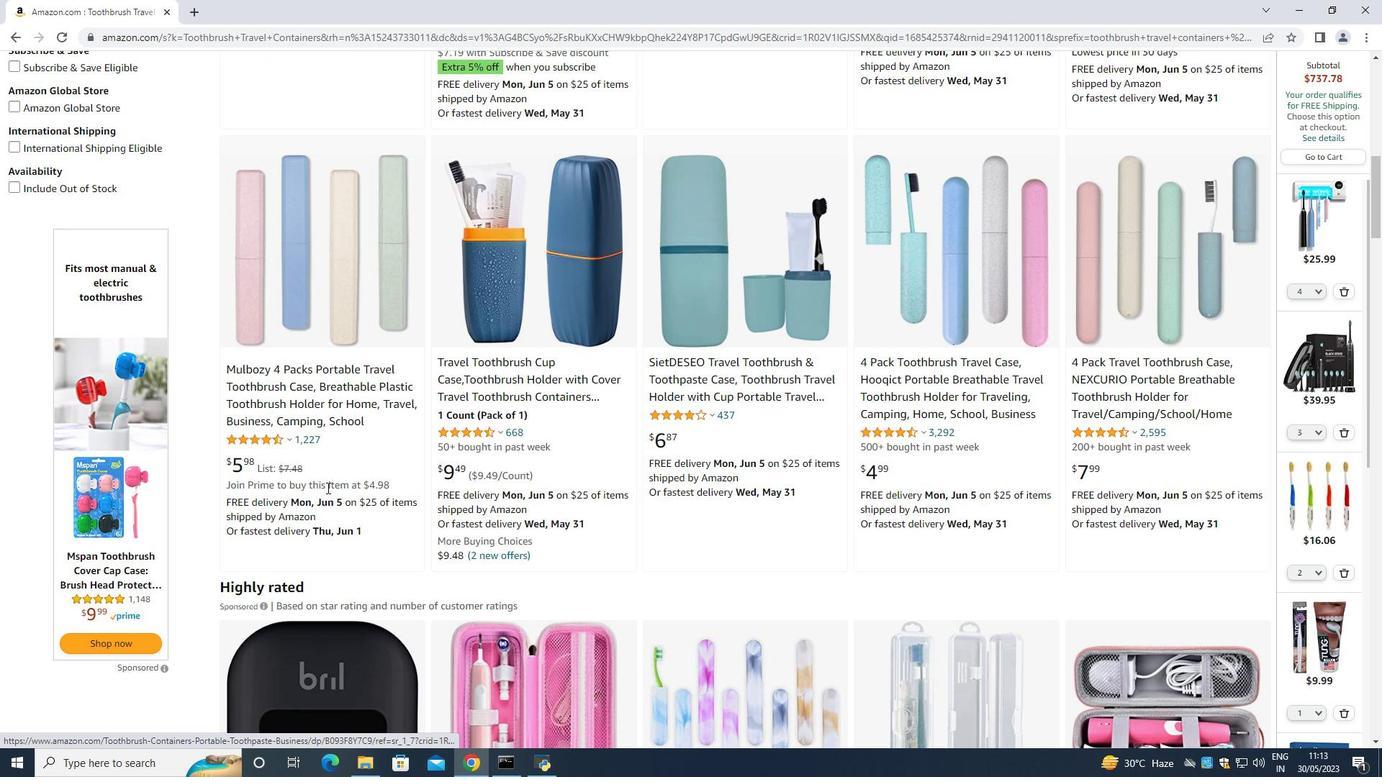 
Action: Mouse scrolled (326, 487) with delta (0, 0)
Screenshot: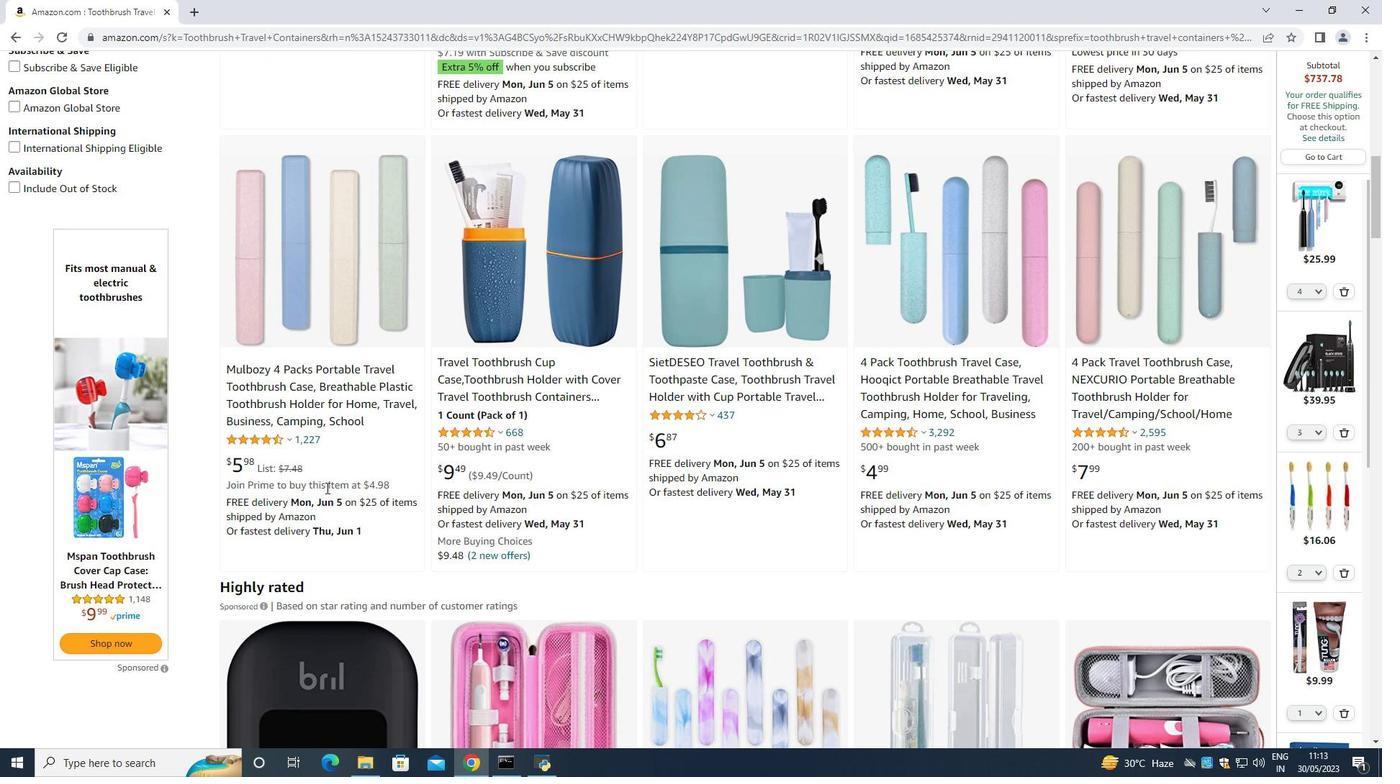 
Action: Mouse moved to (541, 485)
Screenshot: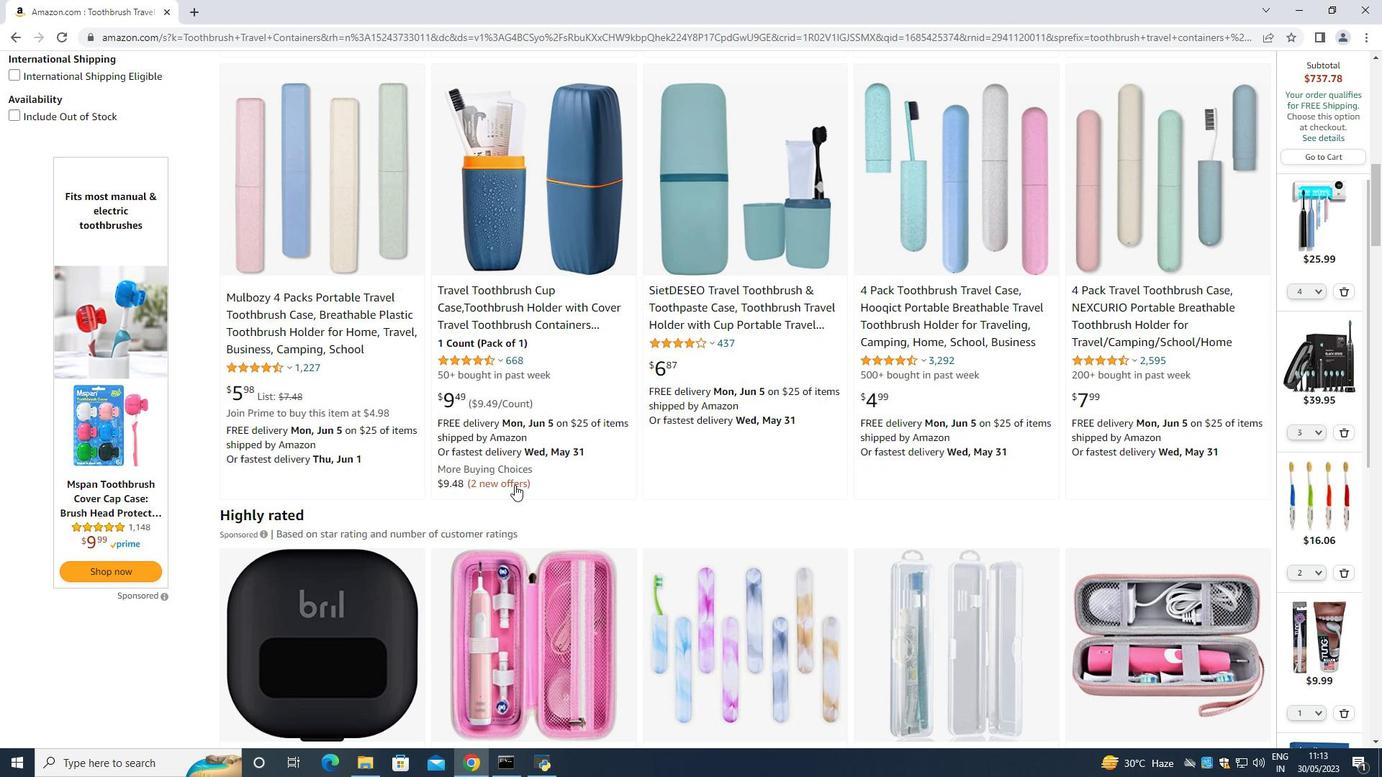 
Action: Mouse scrolled (541, 484) with delta (0, 0)
Screenshot: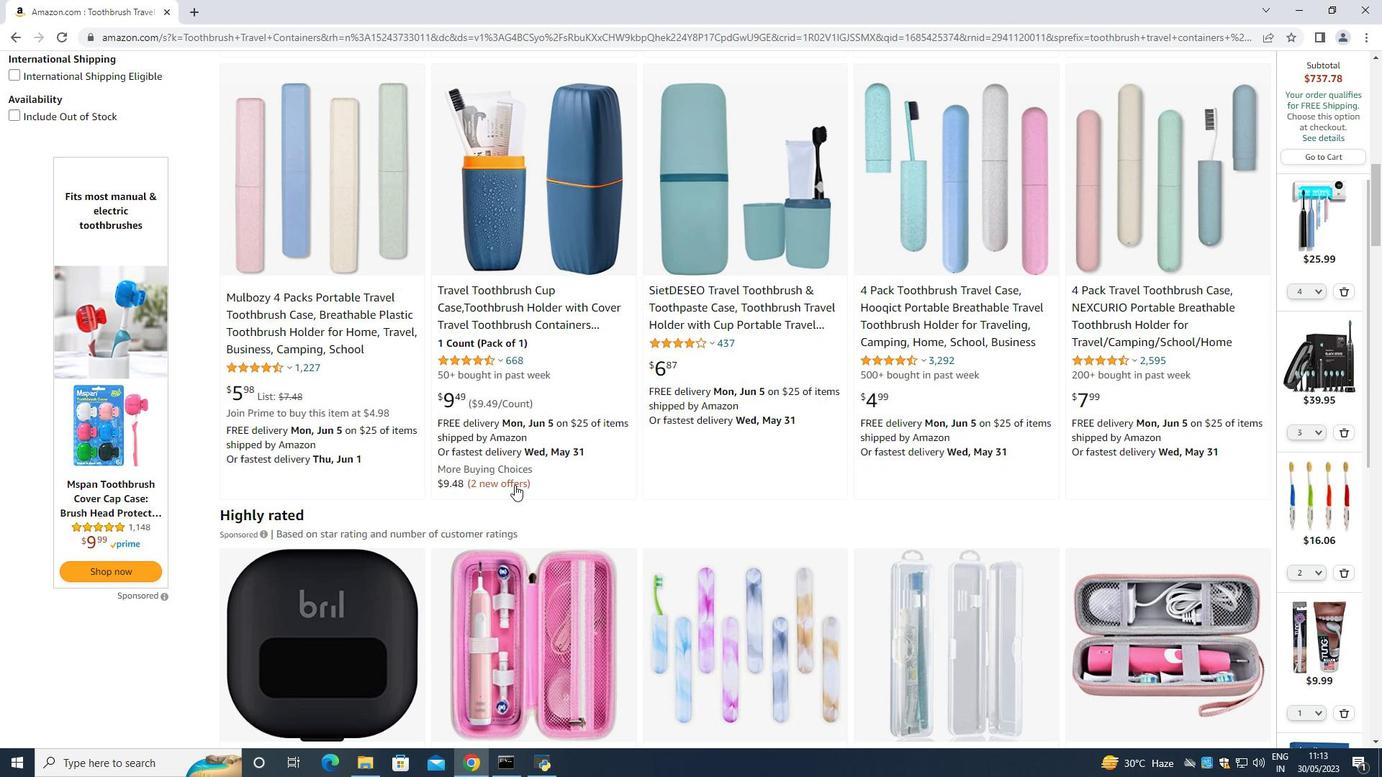 
Action: Mouse moved to (481, 226)
Screenshot: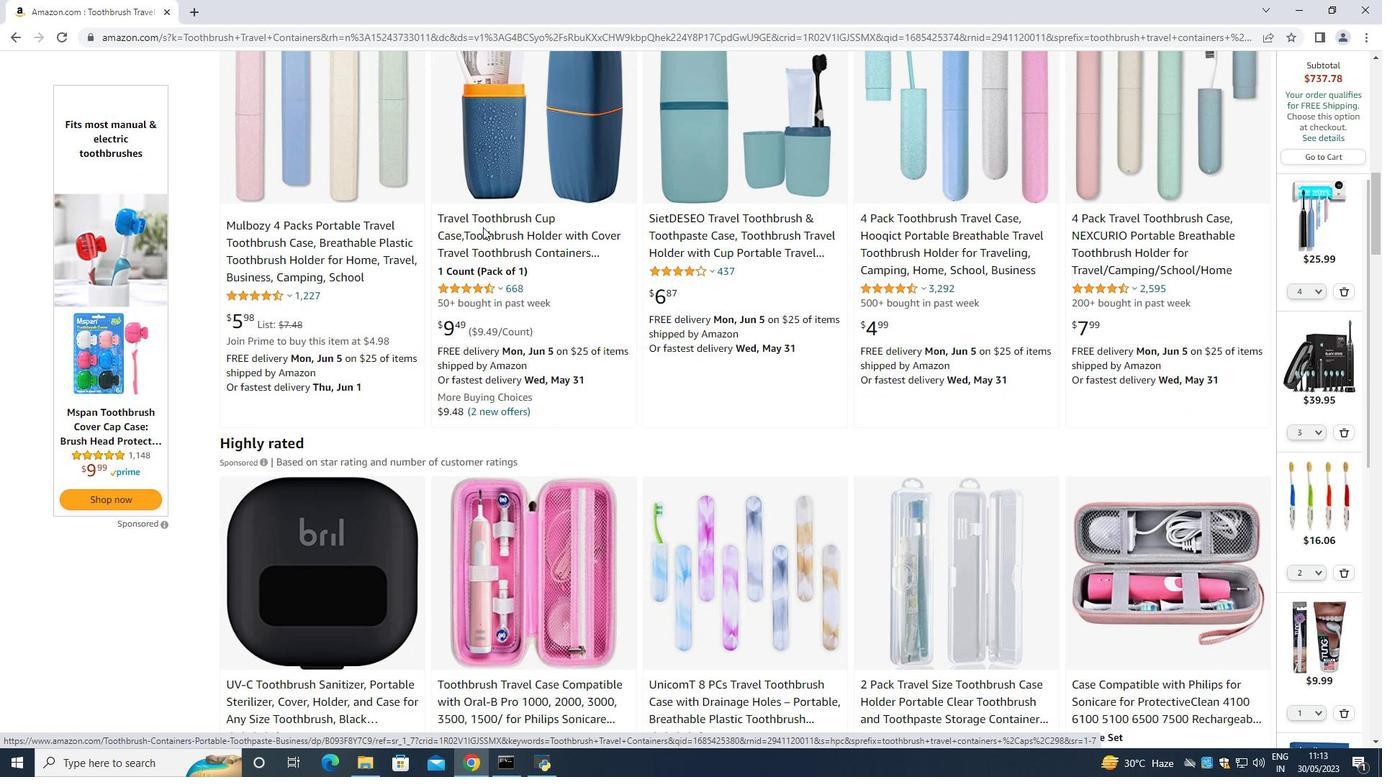 
Action: Mouse scrolled (481, 226) with delta (0, 0)
Screenshot: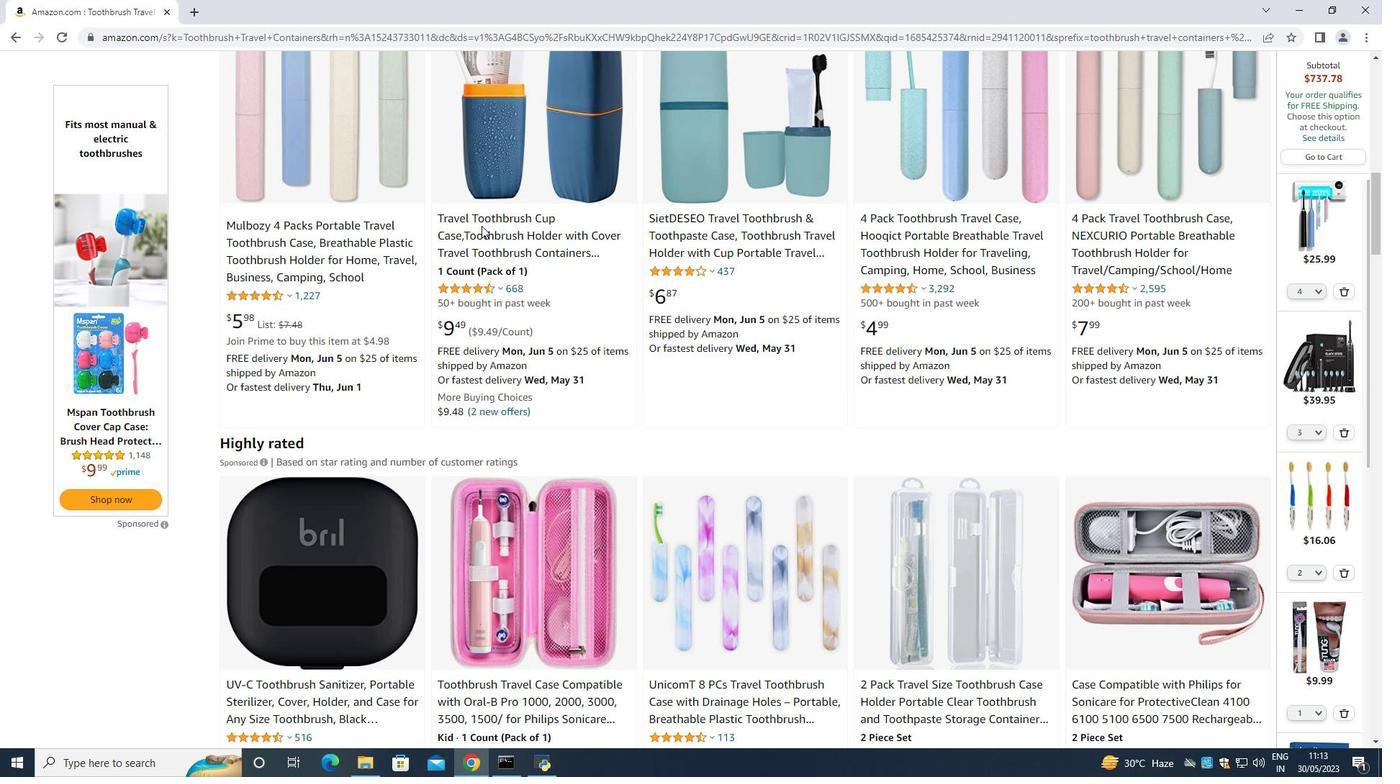 
Action: Mouse scrolled (481, 226) with delta (0, 0)
Screenshot: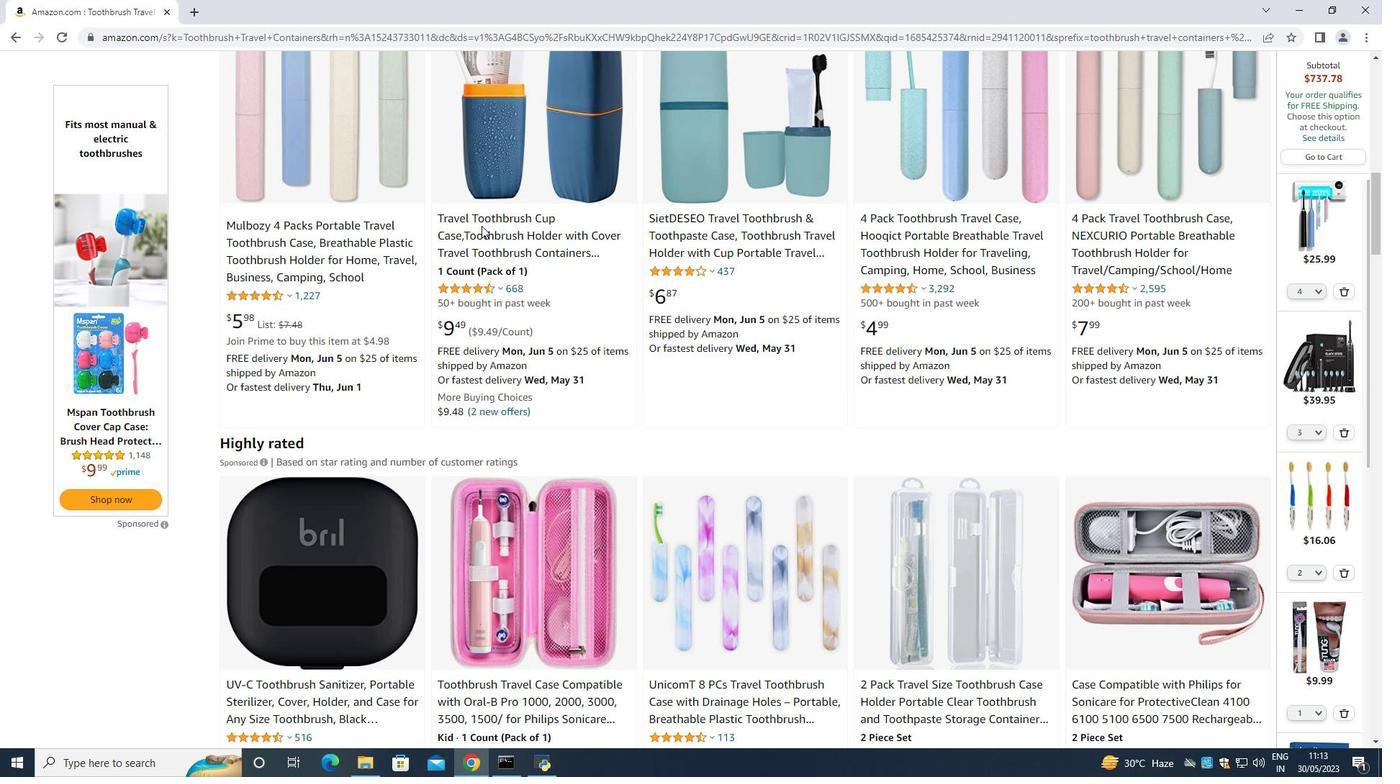
Action: Mouse scrolled (481, 226) with delta (0, 0)
Screenshot: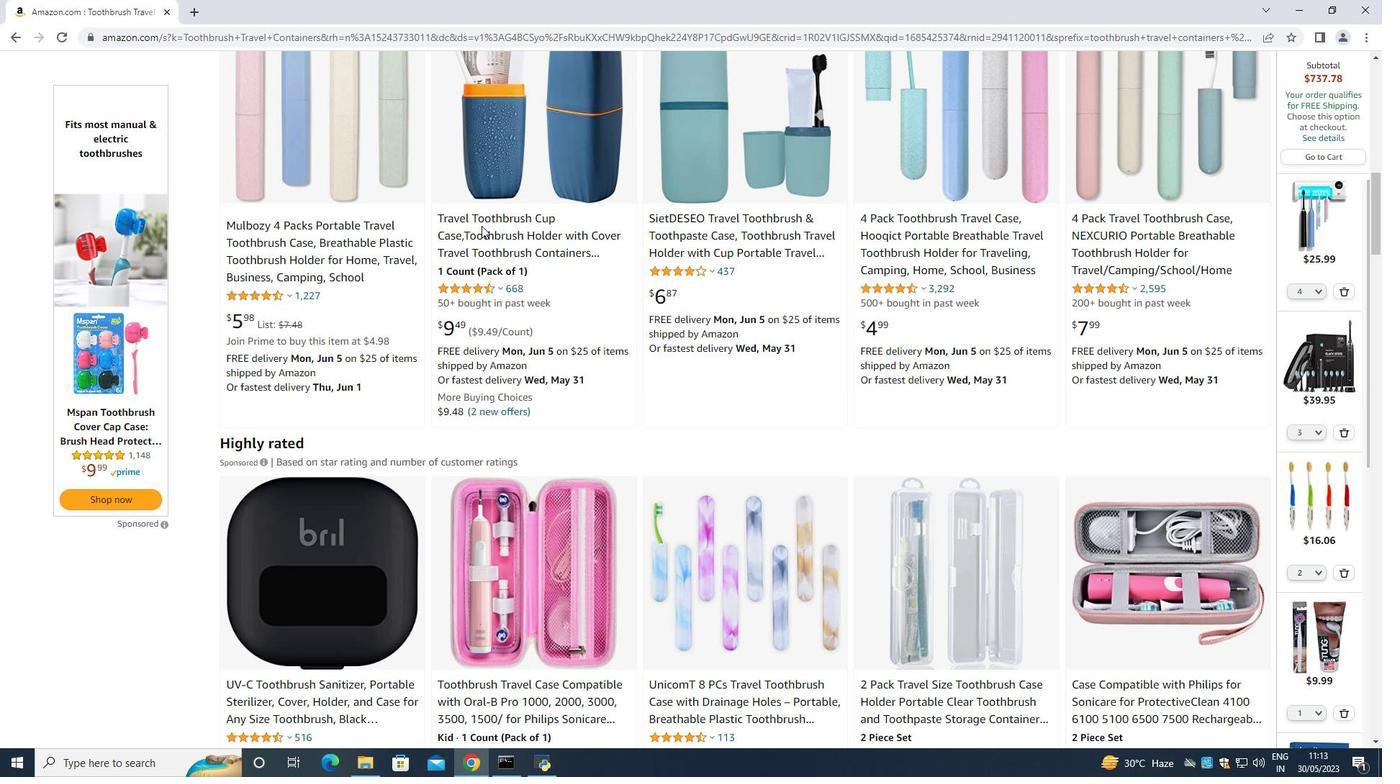 
Action: Mouse scrolled (481, 226) with delta (0, 0)
Screenshot: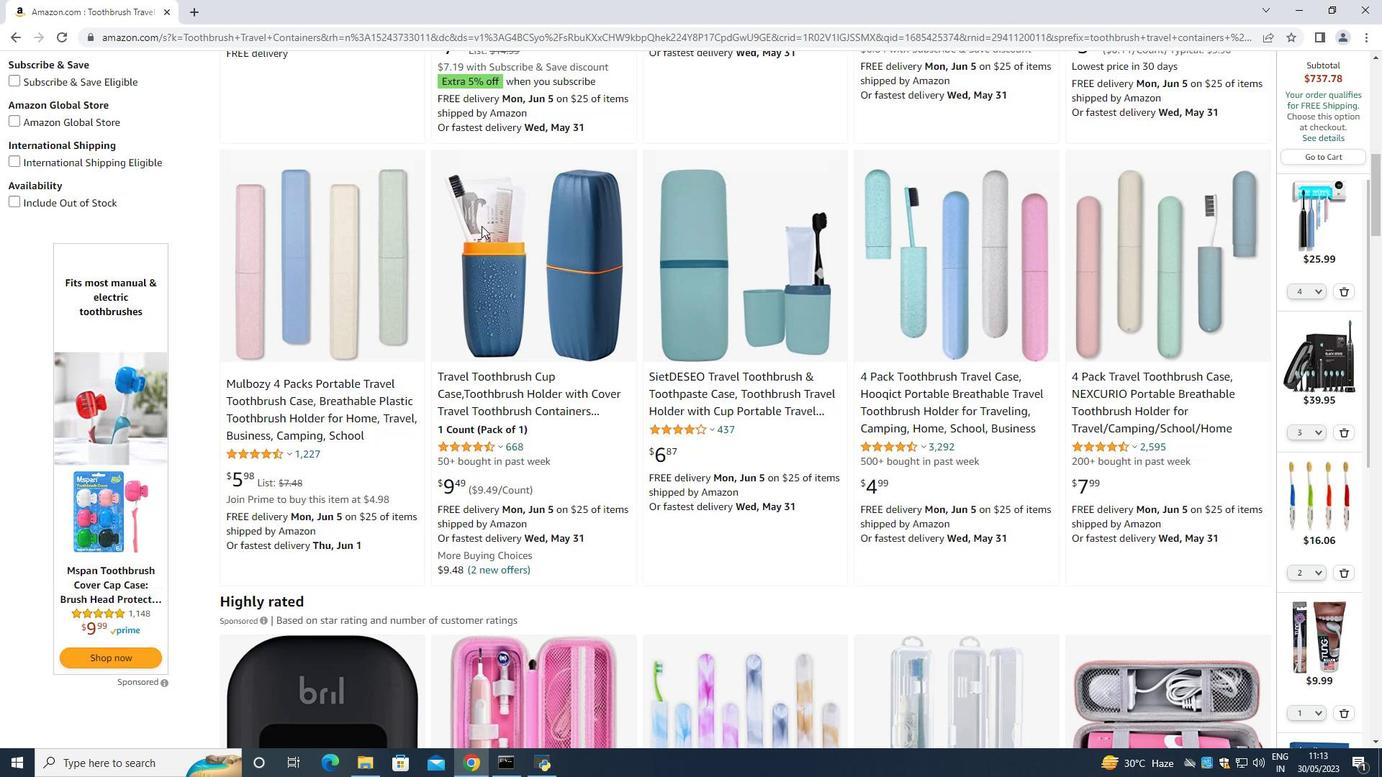 
Action: Mouse scrolled (481, 226) with delta (0, 0)
Screenshot: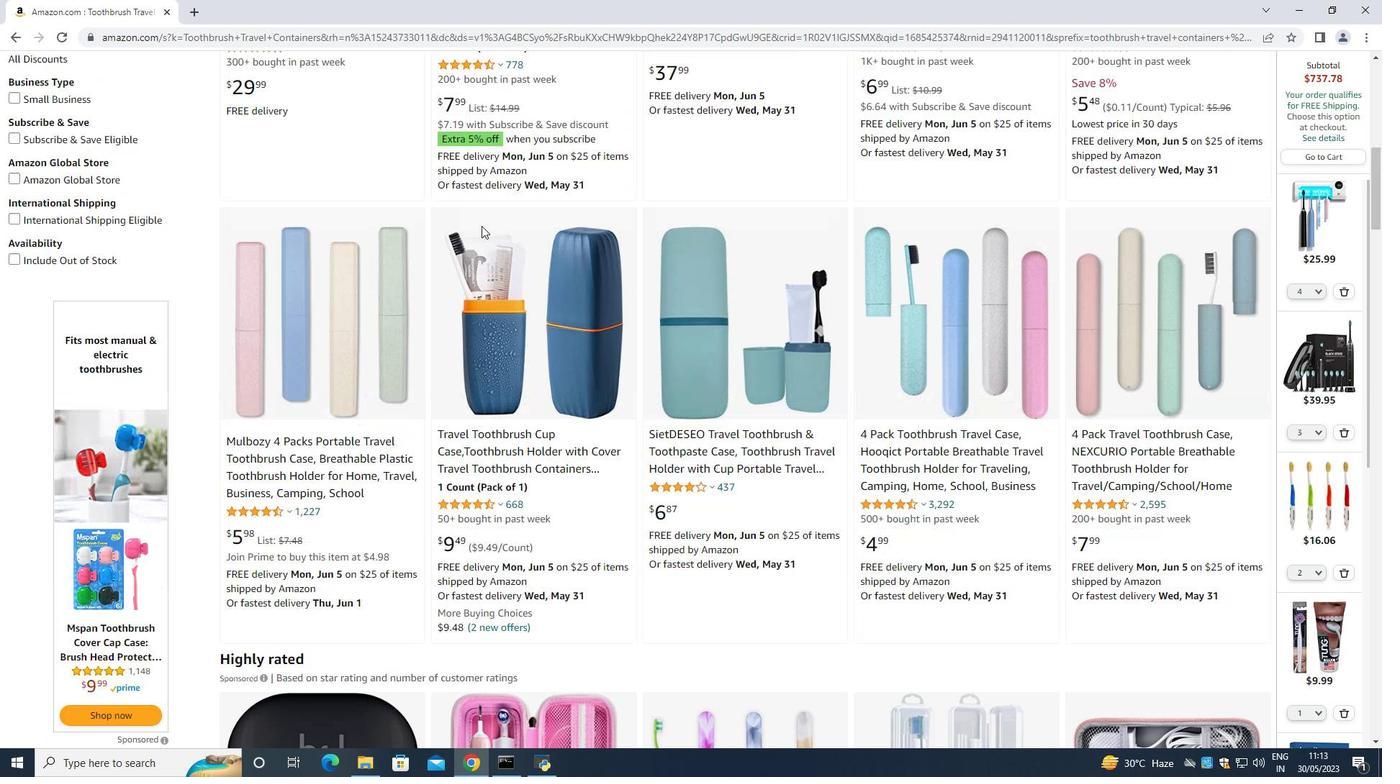 
Action: Mouse scrolled (481, 226) with delta (0, 0)
Screenshot: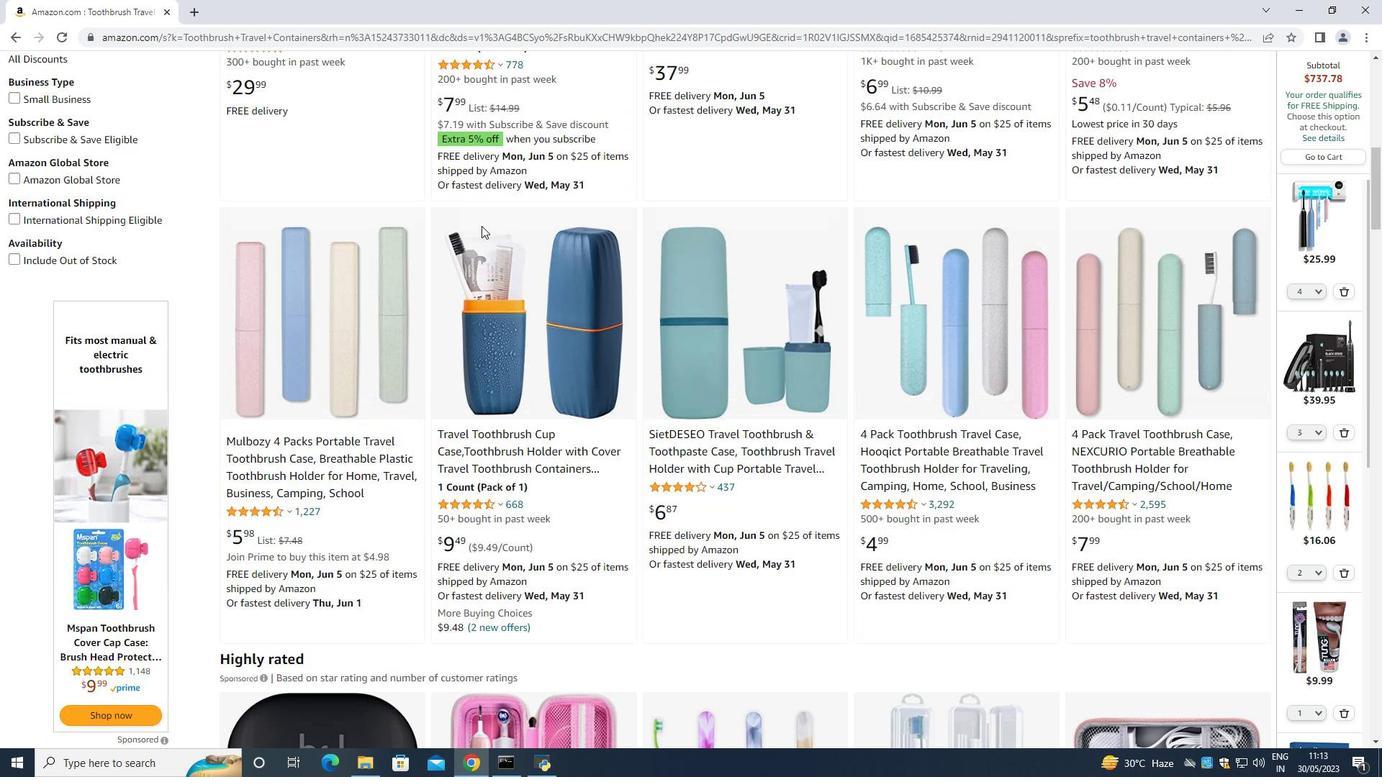 
Action: Mouse scrolled (481, 226) with delta (0, 0)
Screenshot: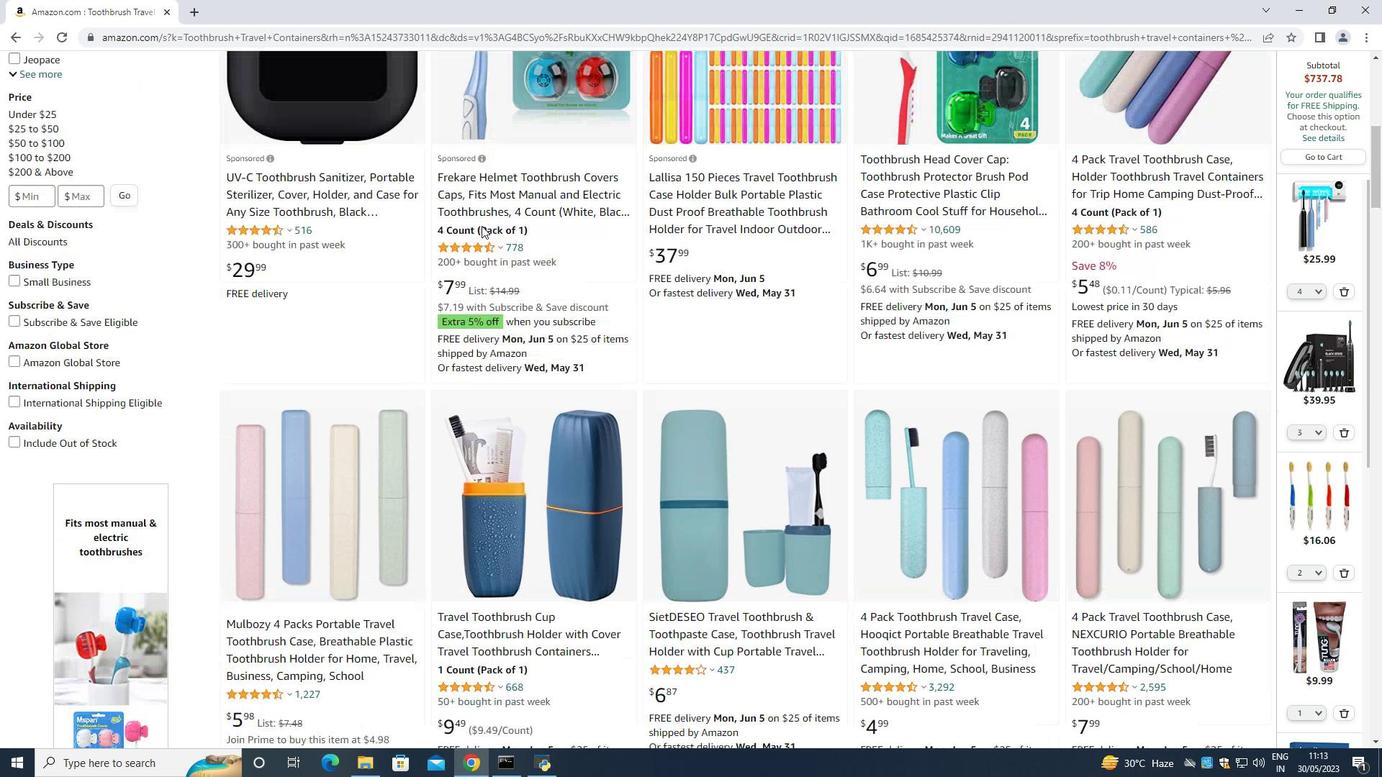
Action: Mouse scrolled (481, 226) with delta (0, 0)
Screenshot: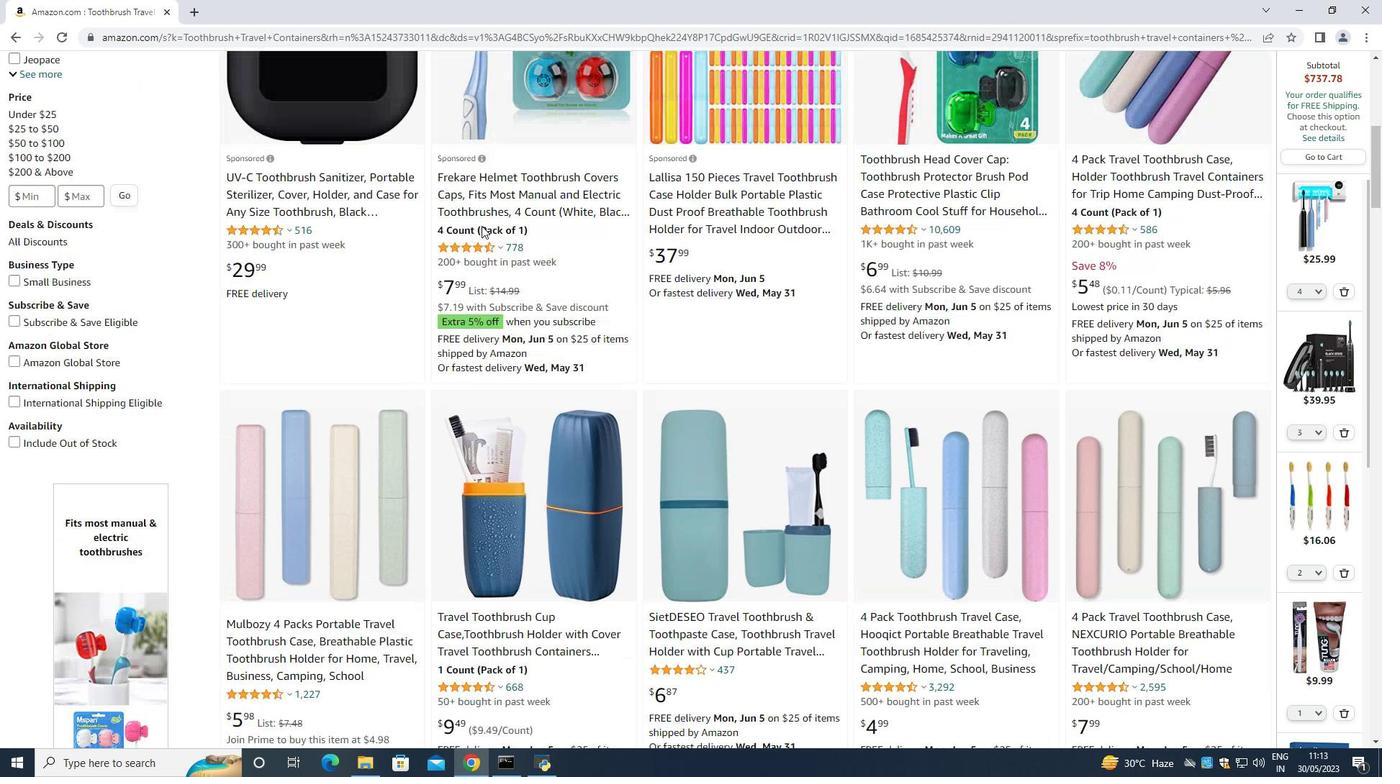 
Action: Mouse scrolled (481, 226) with delta (0, 0)
Screenshot: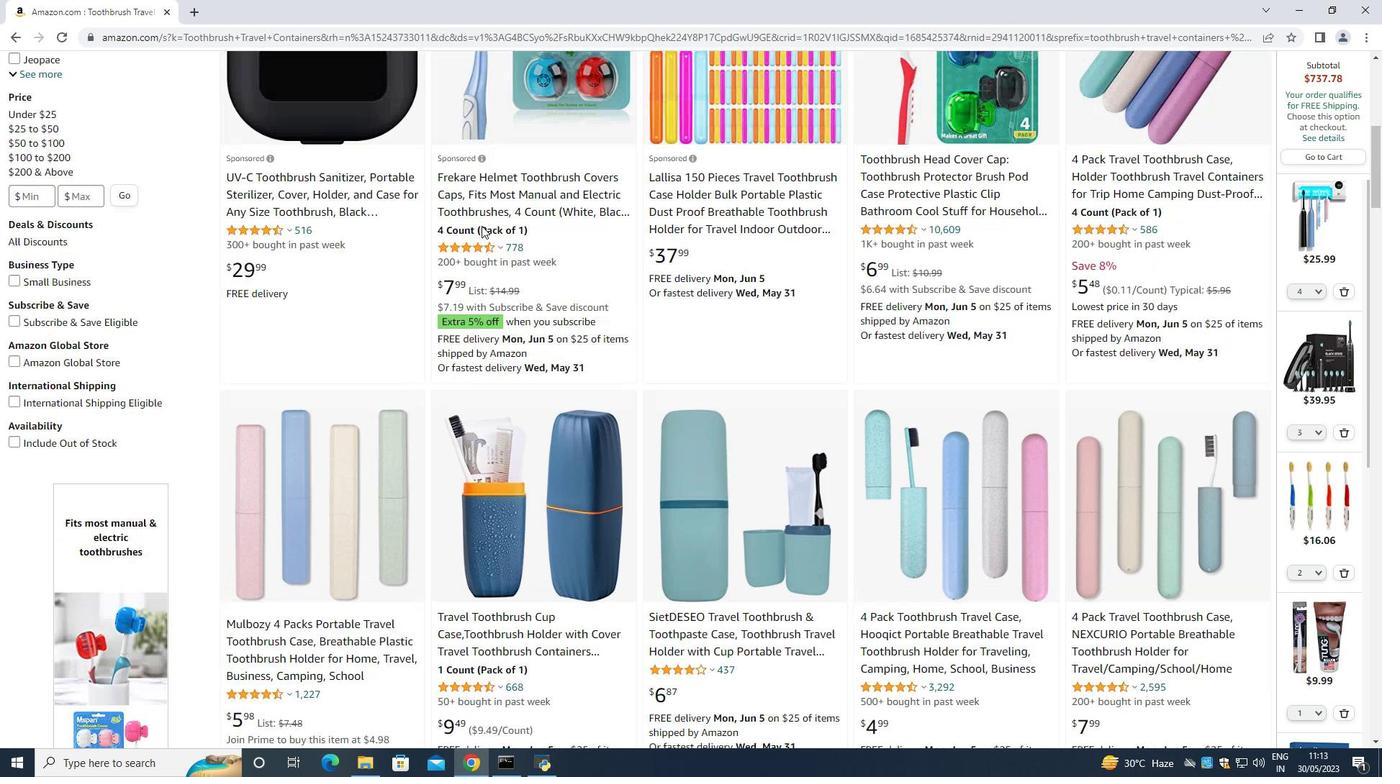 
Action: Mouse scrolled (481, 226) with delta (0, 0)
Screenshot: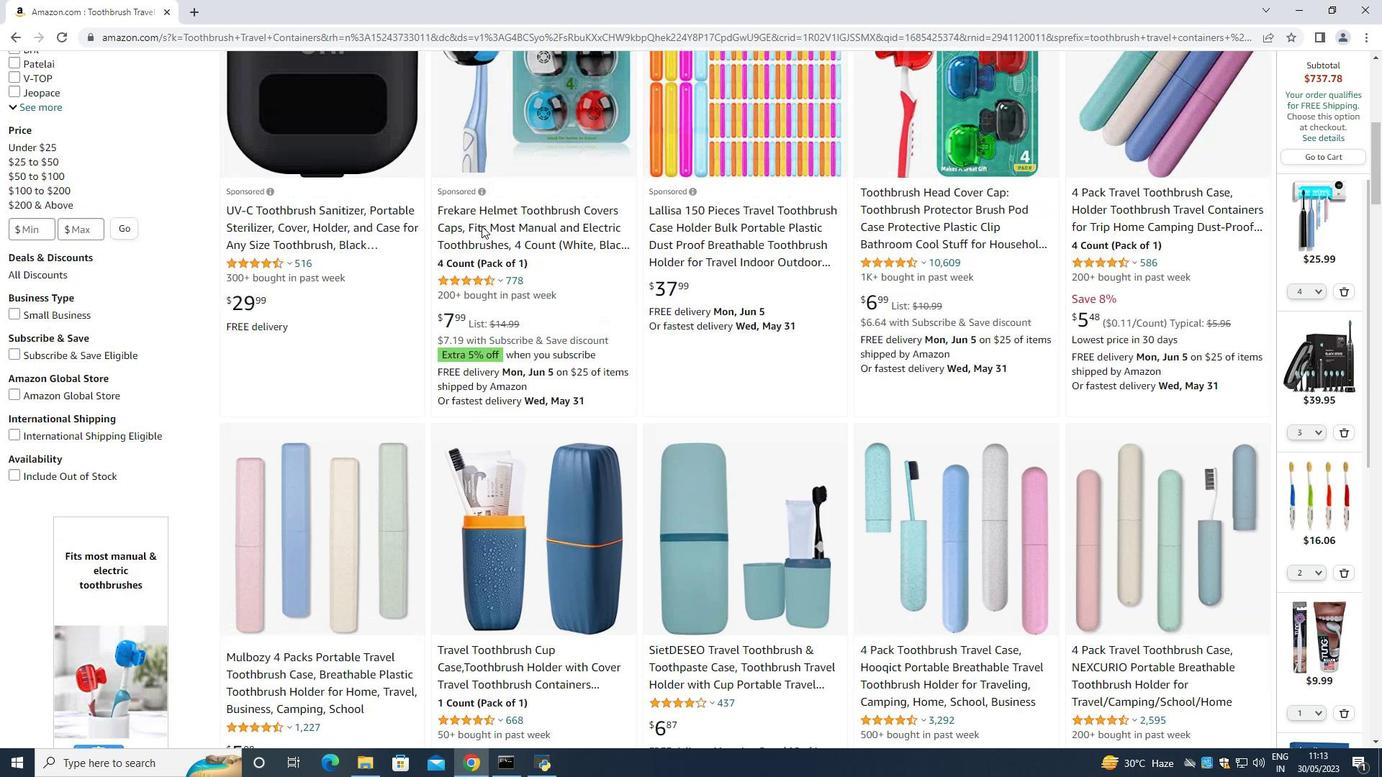 
Action: Mouse moved to (537, 518)
Screenshot: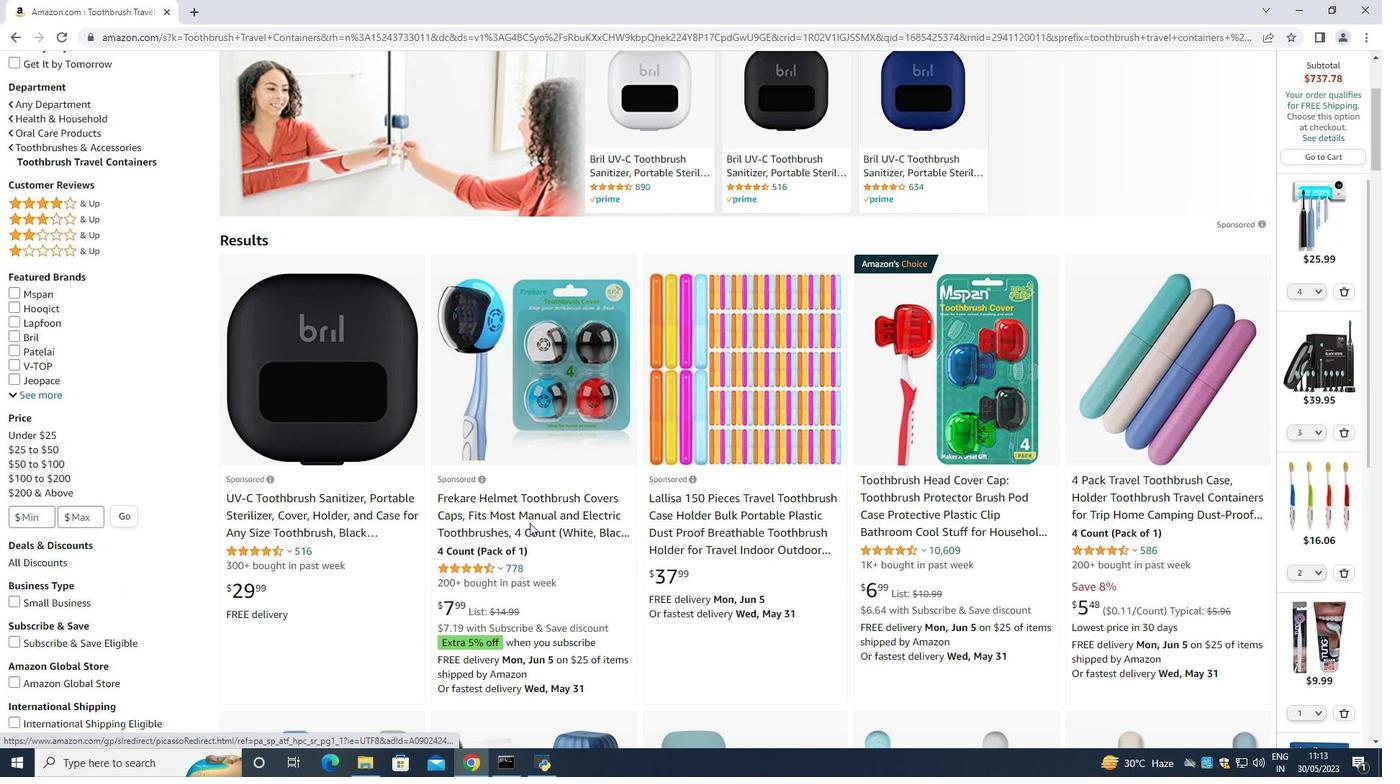 
Action: Mouse scrolled (537, 519) with delta (0, 0)
Screenshot: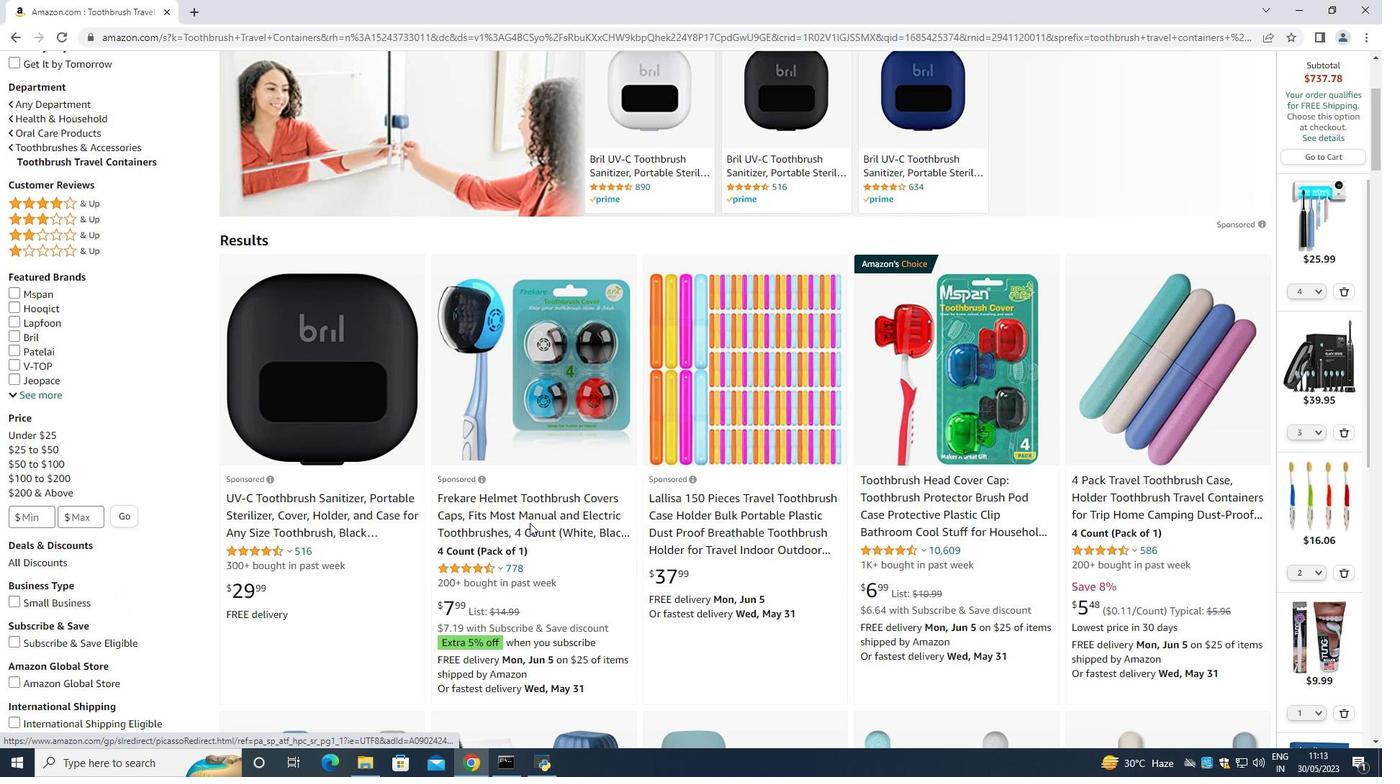 
Action: Mouse scrolled (537, 519) with delta (0, 0)
Screenshot: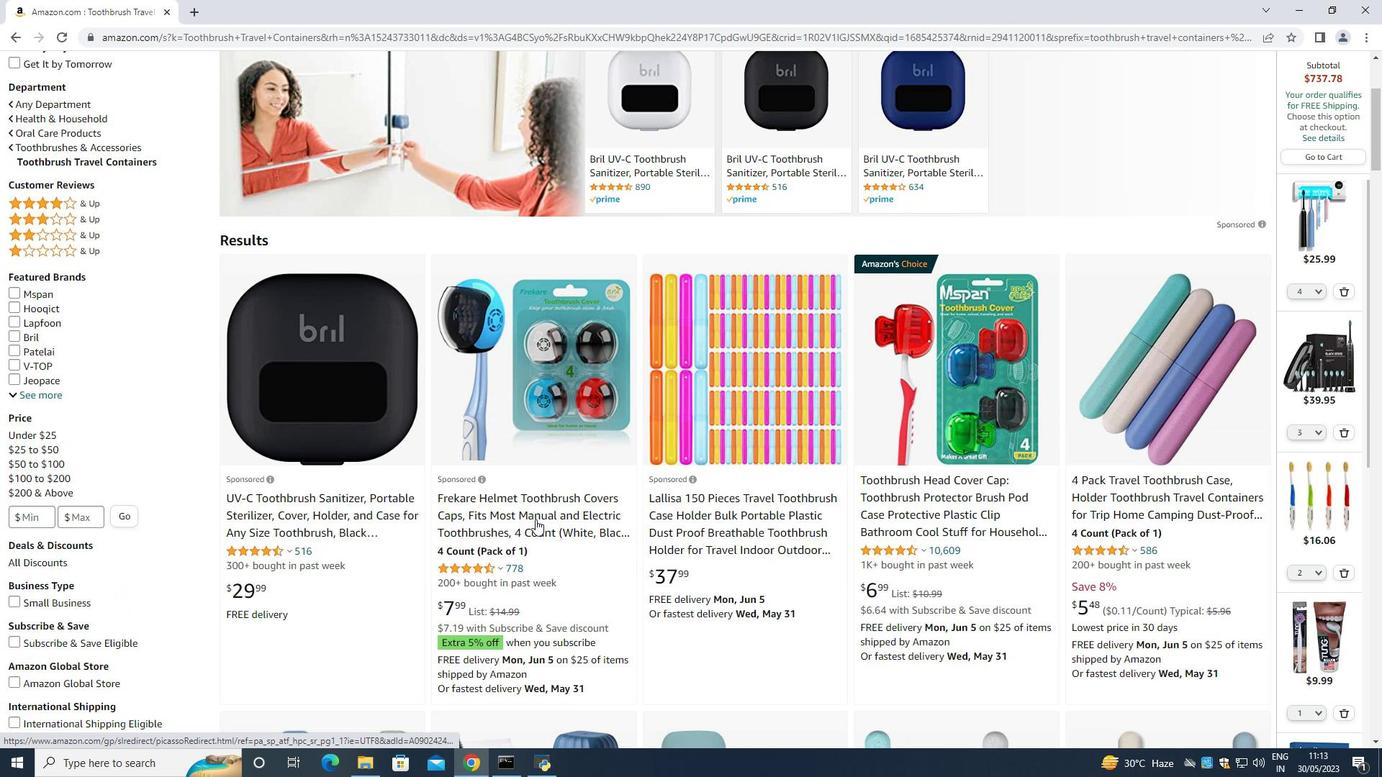 
Action: Mouse scrolled (537, 519) with delta (0, 0)
Screenshot: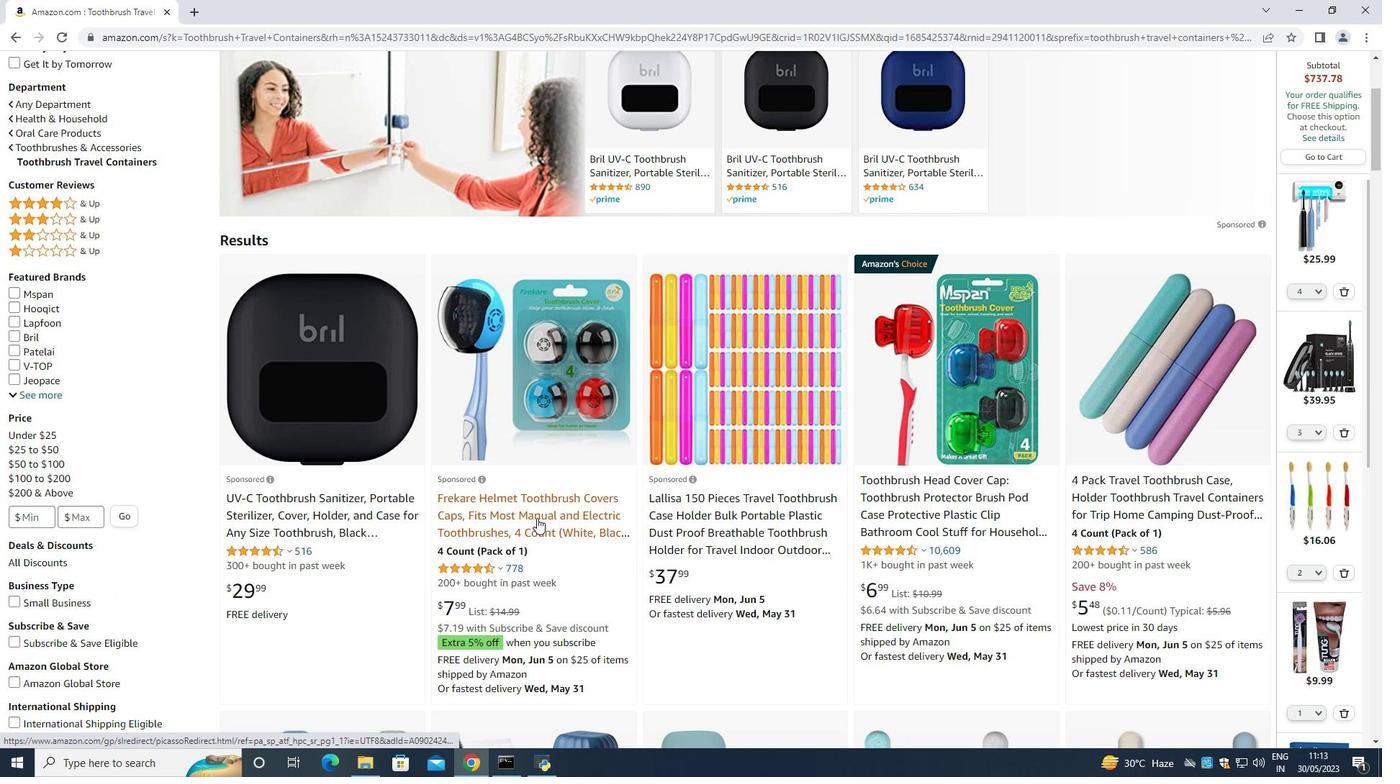 
Action: Mouse scrolled (537, 519) with delta (0, 0)
Screenshot: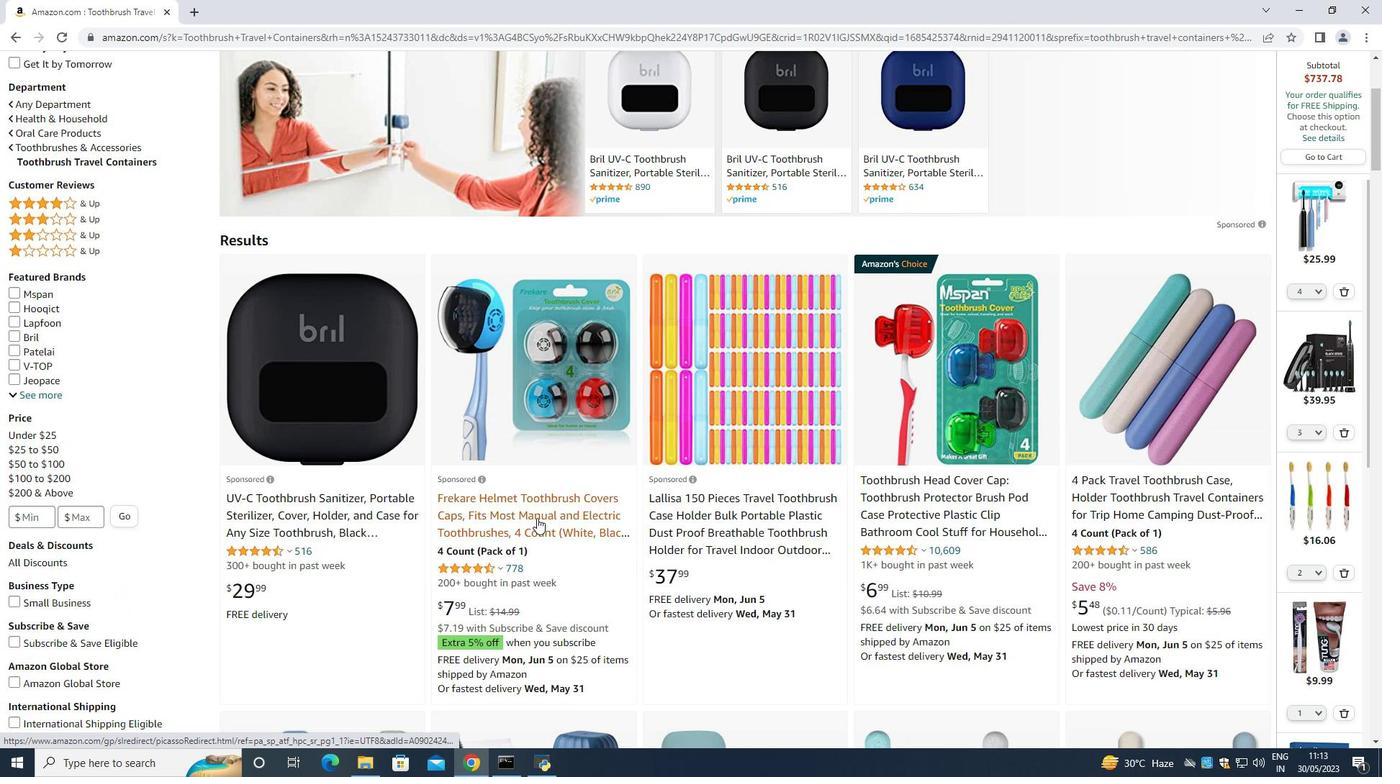 
Action: Mouse moved to (556, 543)
Screenshot: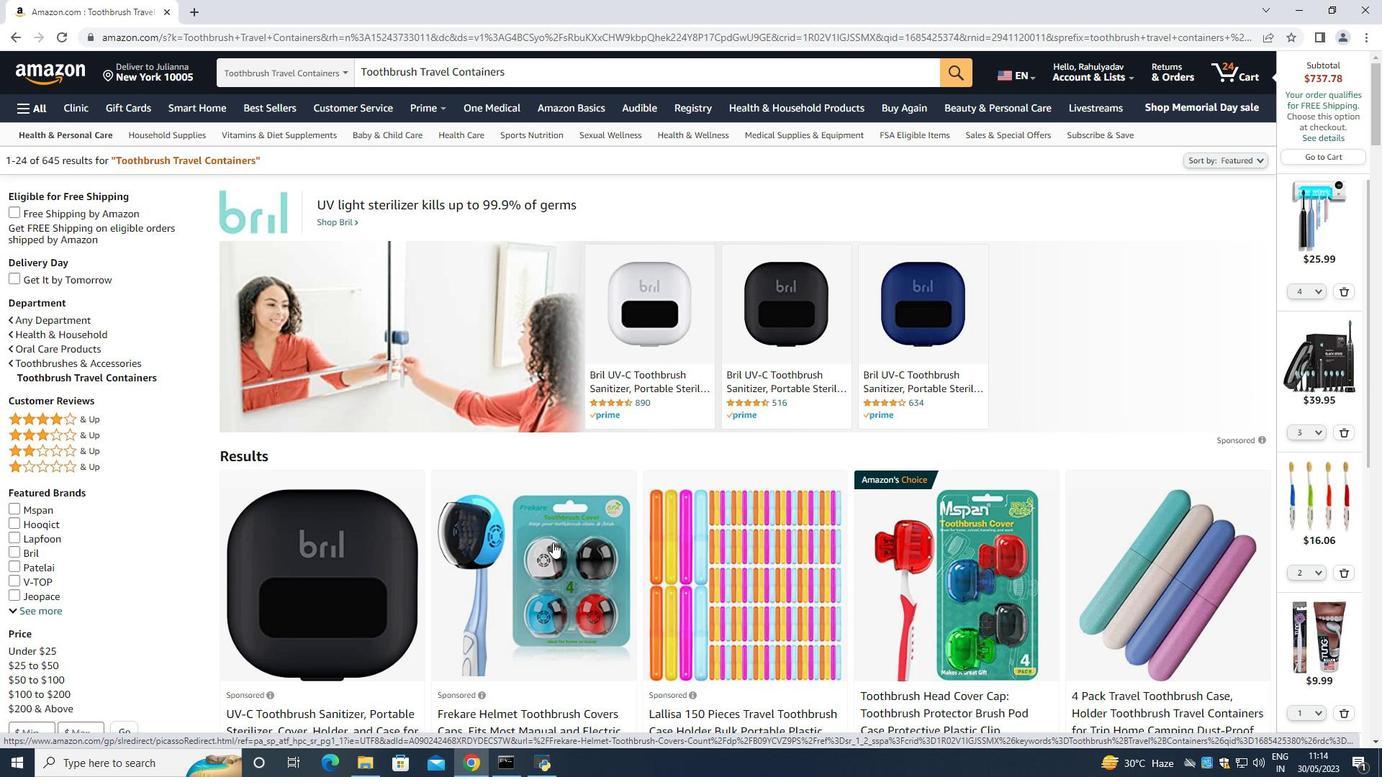 
Action: Mouse scrolled (556, 542) with delta (0, 0)
Screenshot: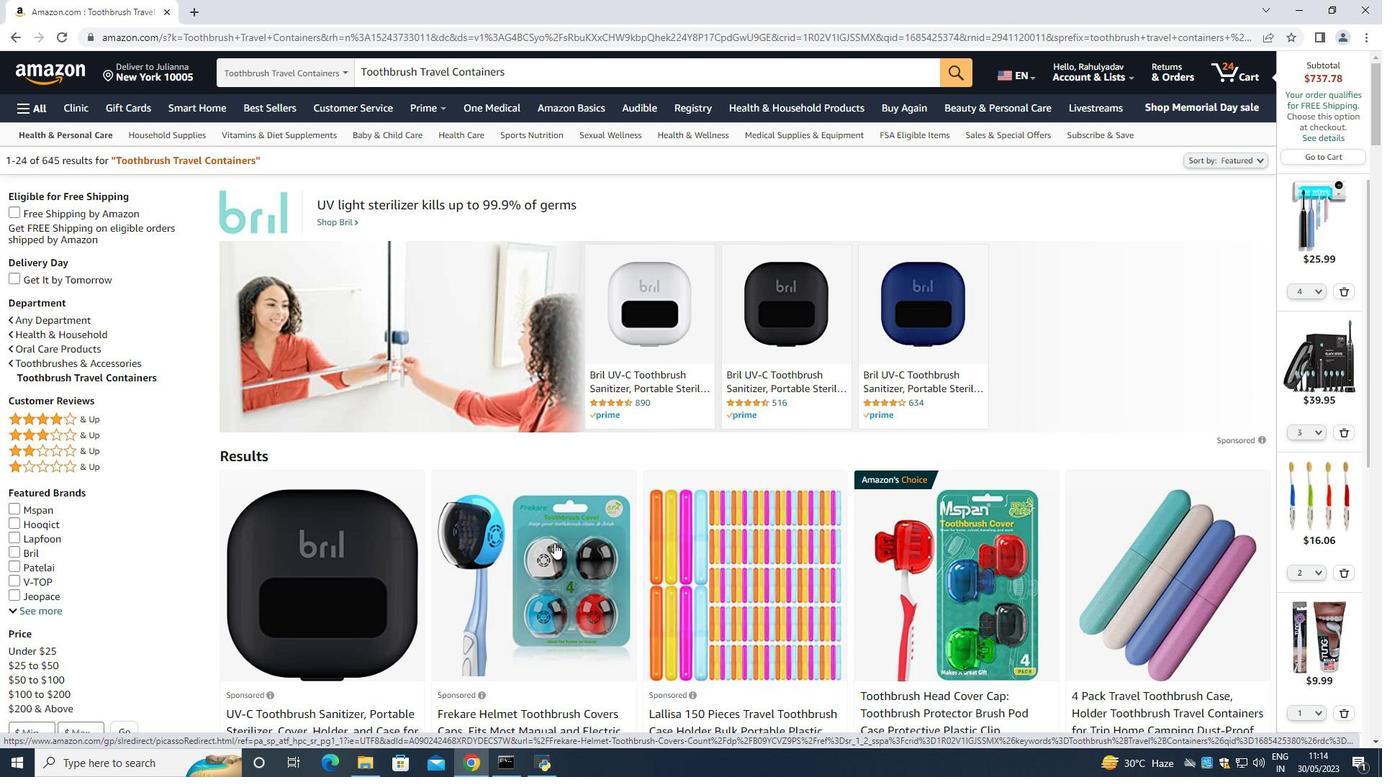 
Action: Mouse moved to (553, 557)
Screenshot: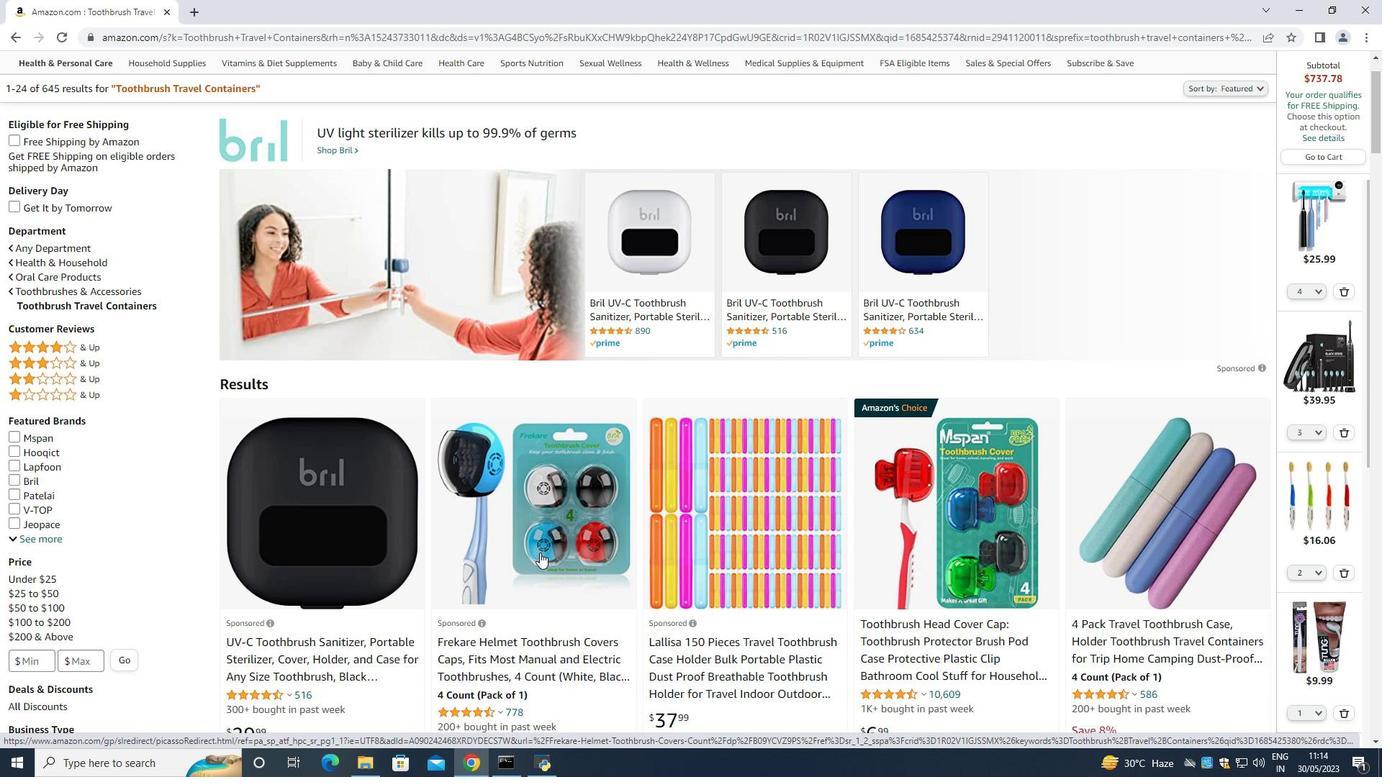 
Action: Mouse scrolled (553, 556) with delta (0, 0)
Screenshot: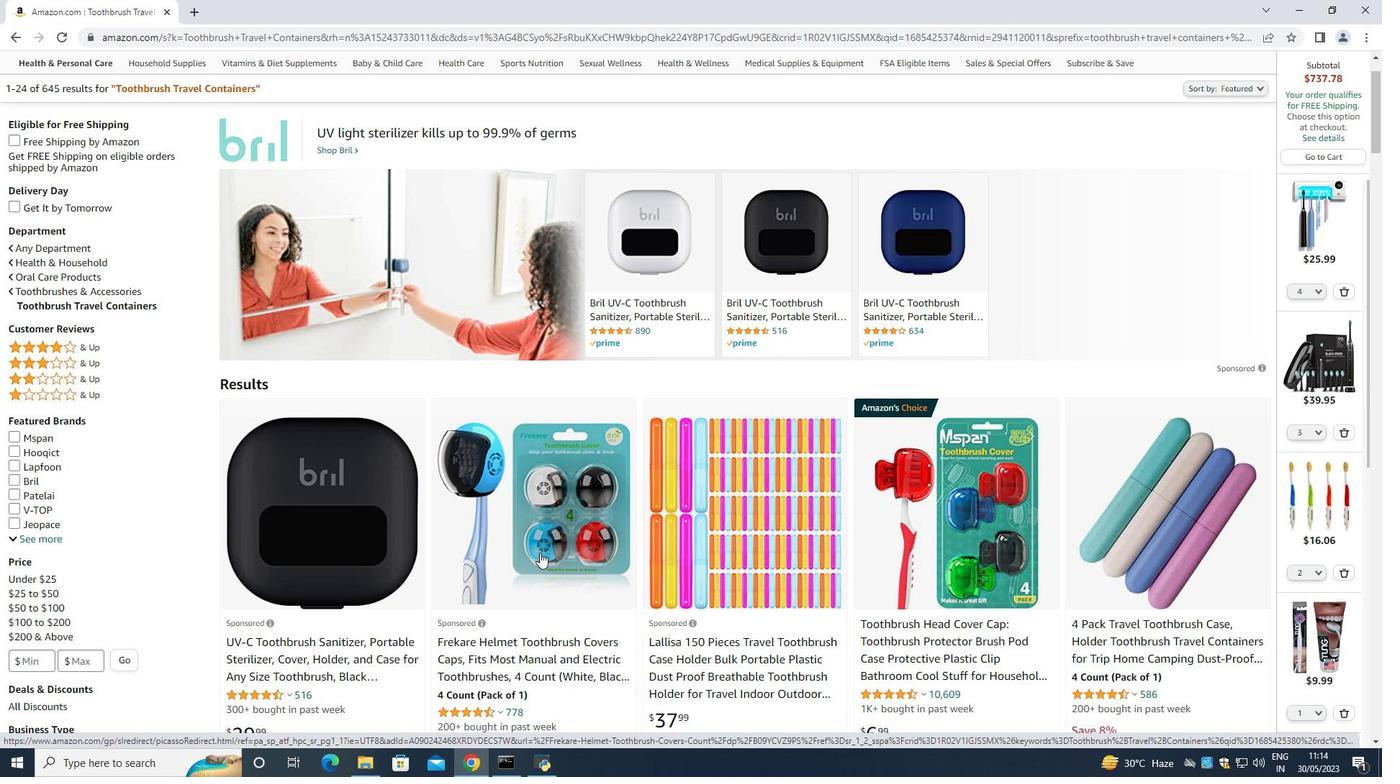 
Action: Mouse moved to (1164, 566)
Screenshot: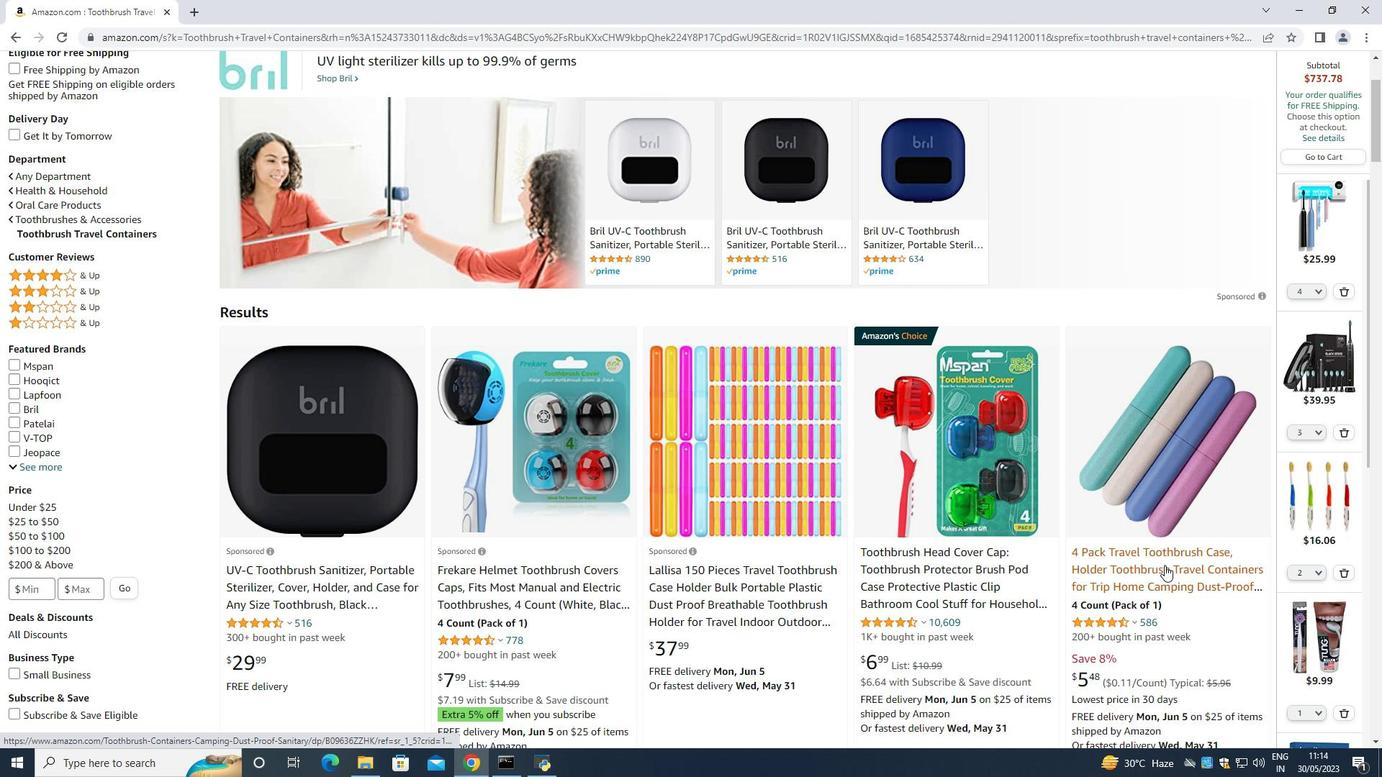 
Action: Mouse pressed left at (1164, 566)
Screenshot: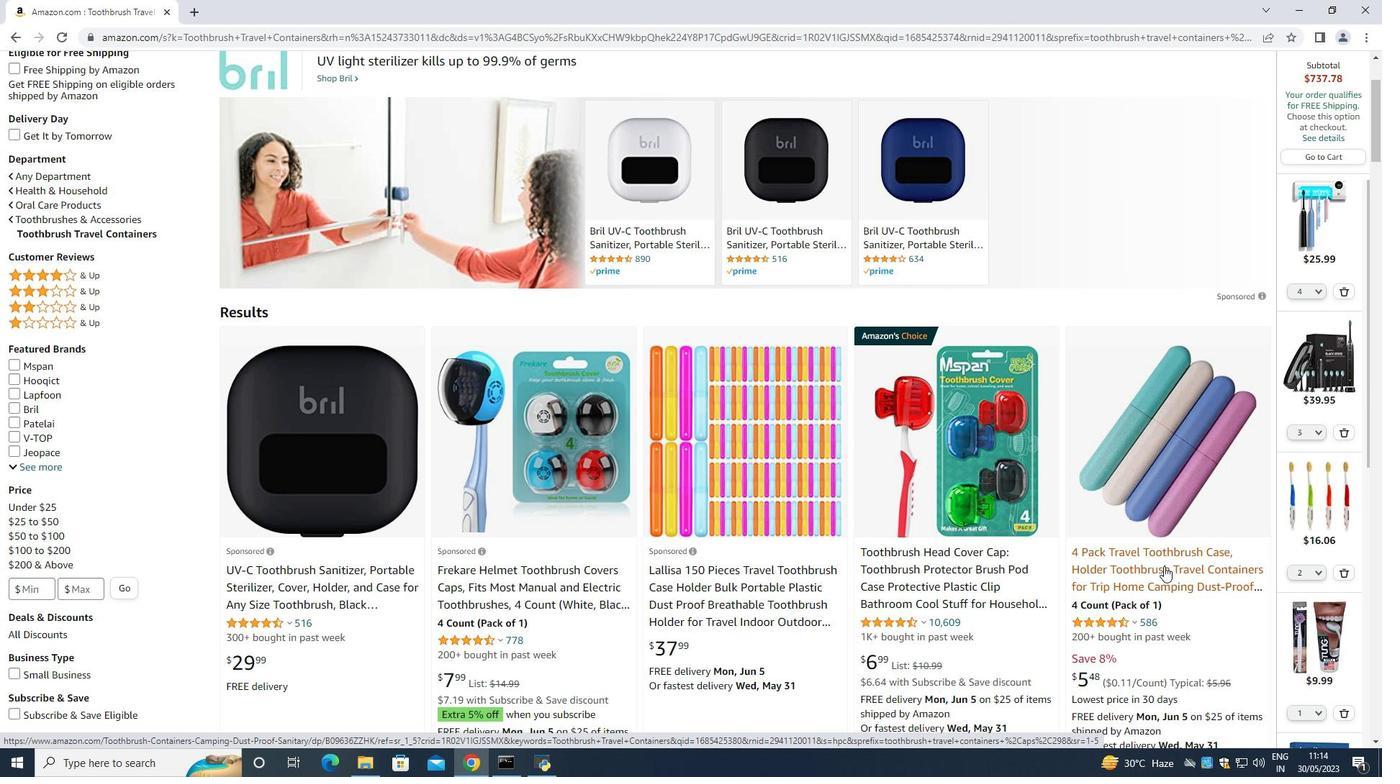 
Action: Mouse moved to (390, 441)
Screenshot: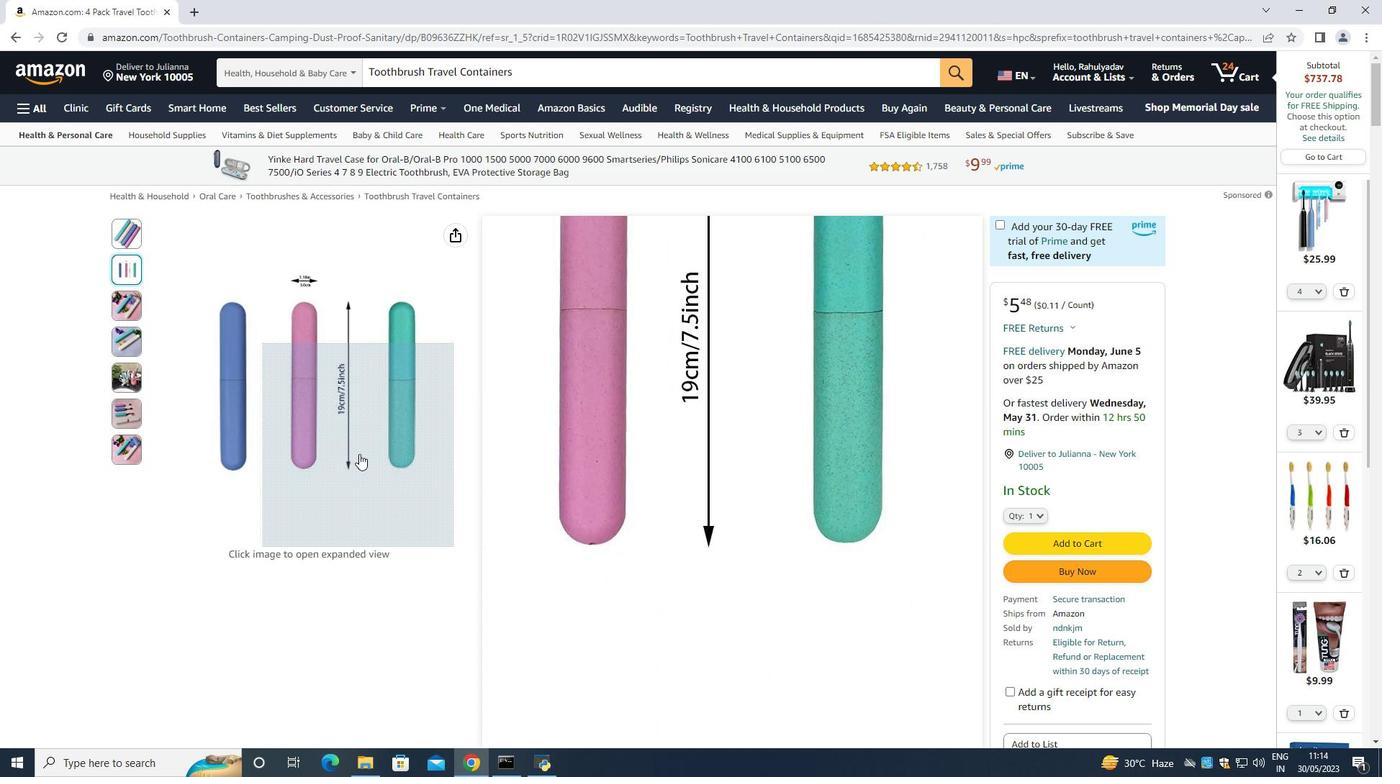 
Action: Mouse scrolled (383, 444) with delta (0, 0)
Screenshot: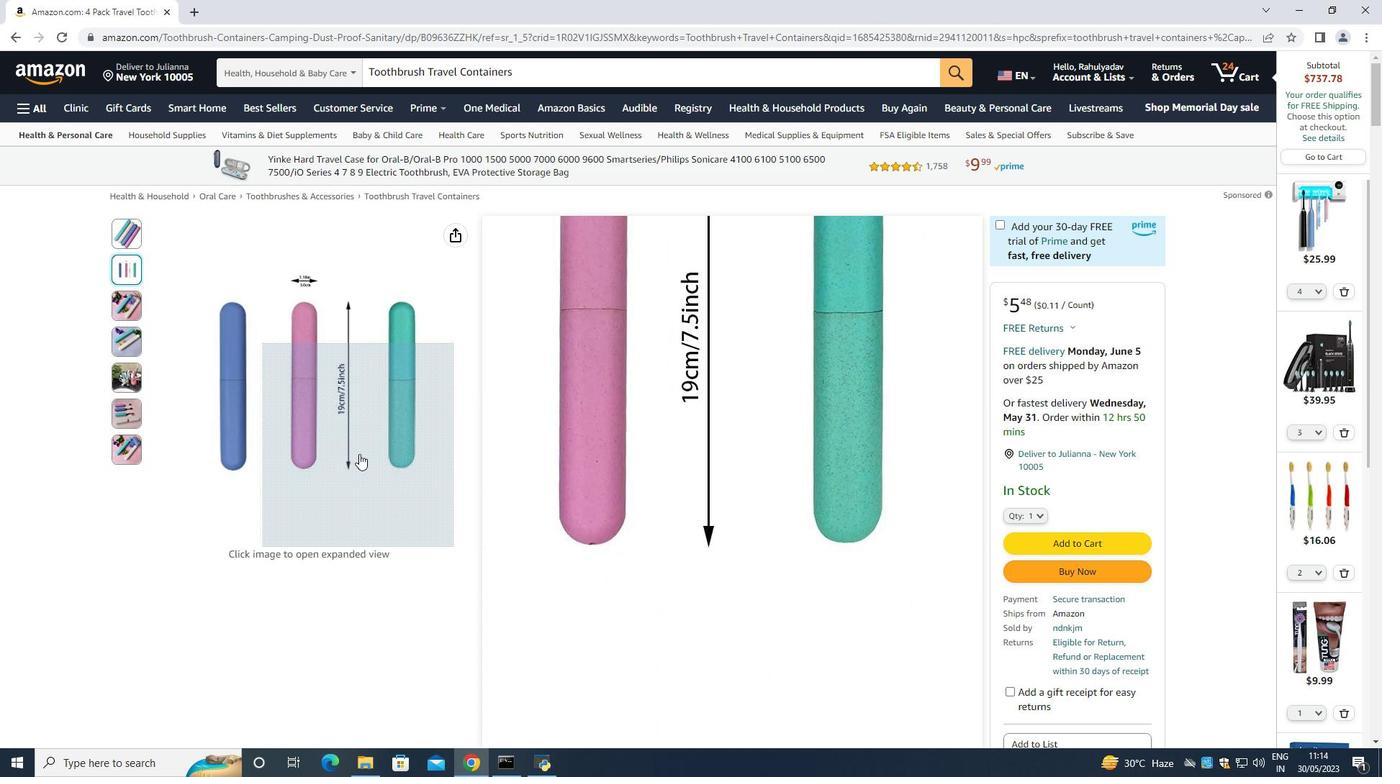 
Action: Mouse moved to (532, 399)
Screenshot: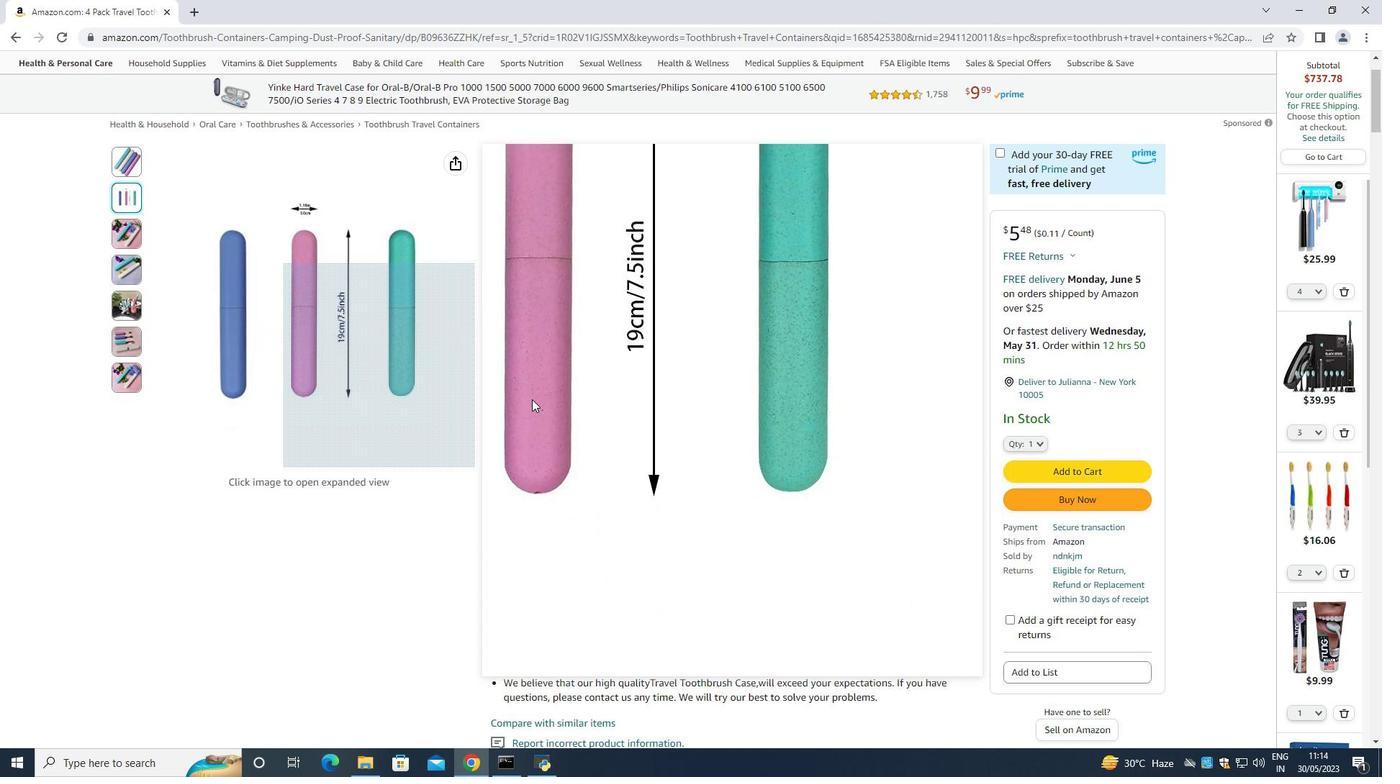 
Action: Mouse scrolled (532, 398) with delta (0, 0)
Screenshot: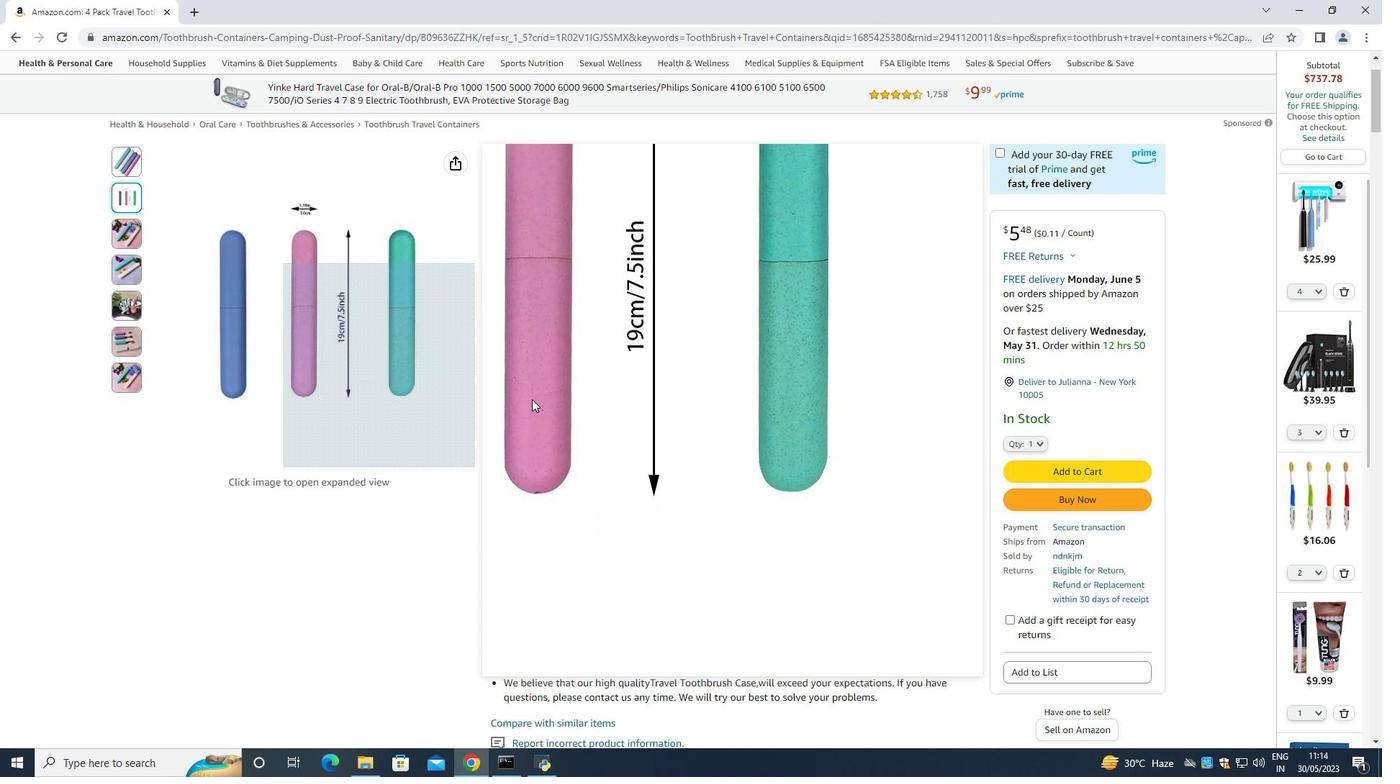 
Action: Mouse scrolled (532, 398) with delta (0, 0)
Screenshot: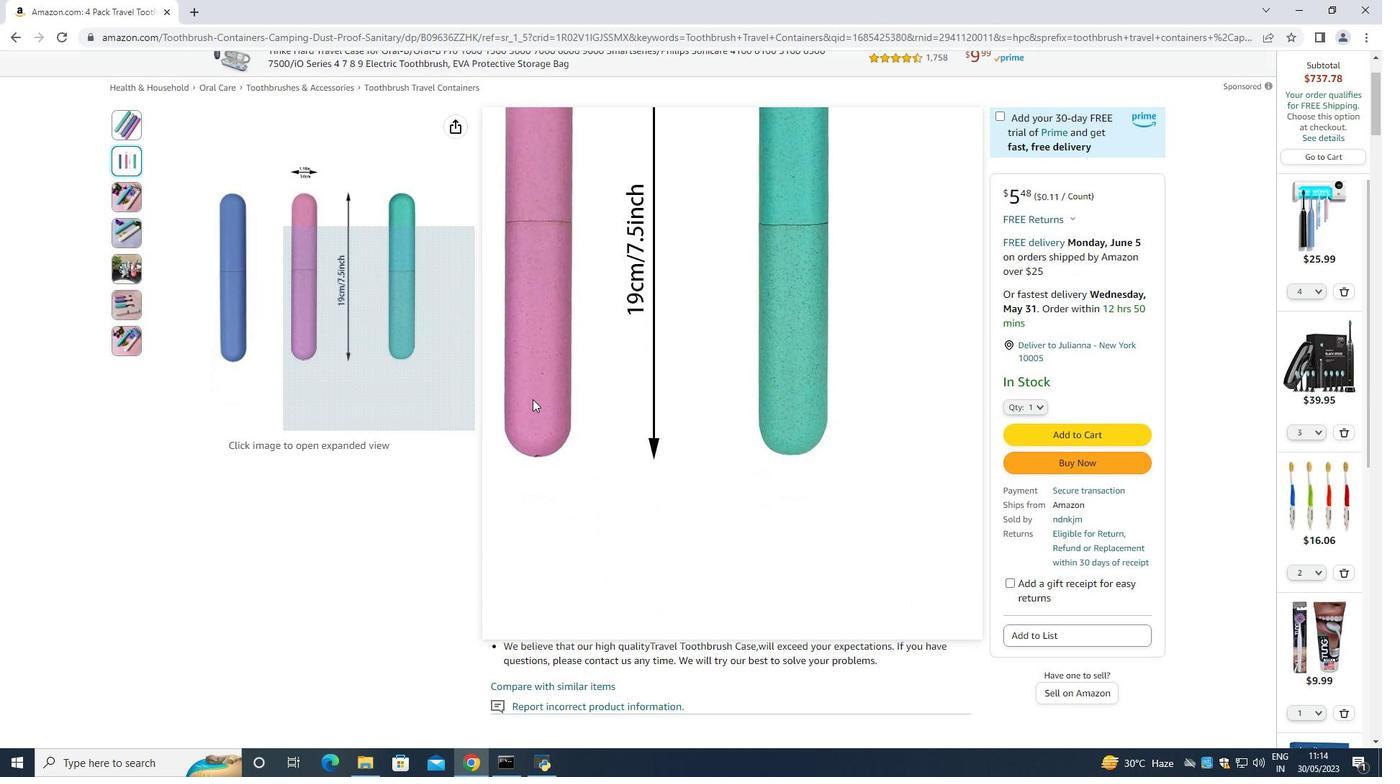 
Action: Mouse moved to (538, 399)
Screenshot: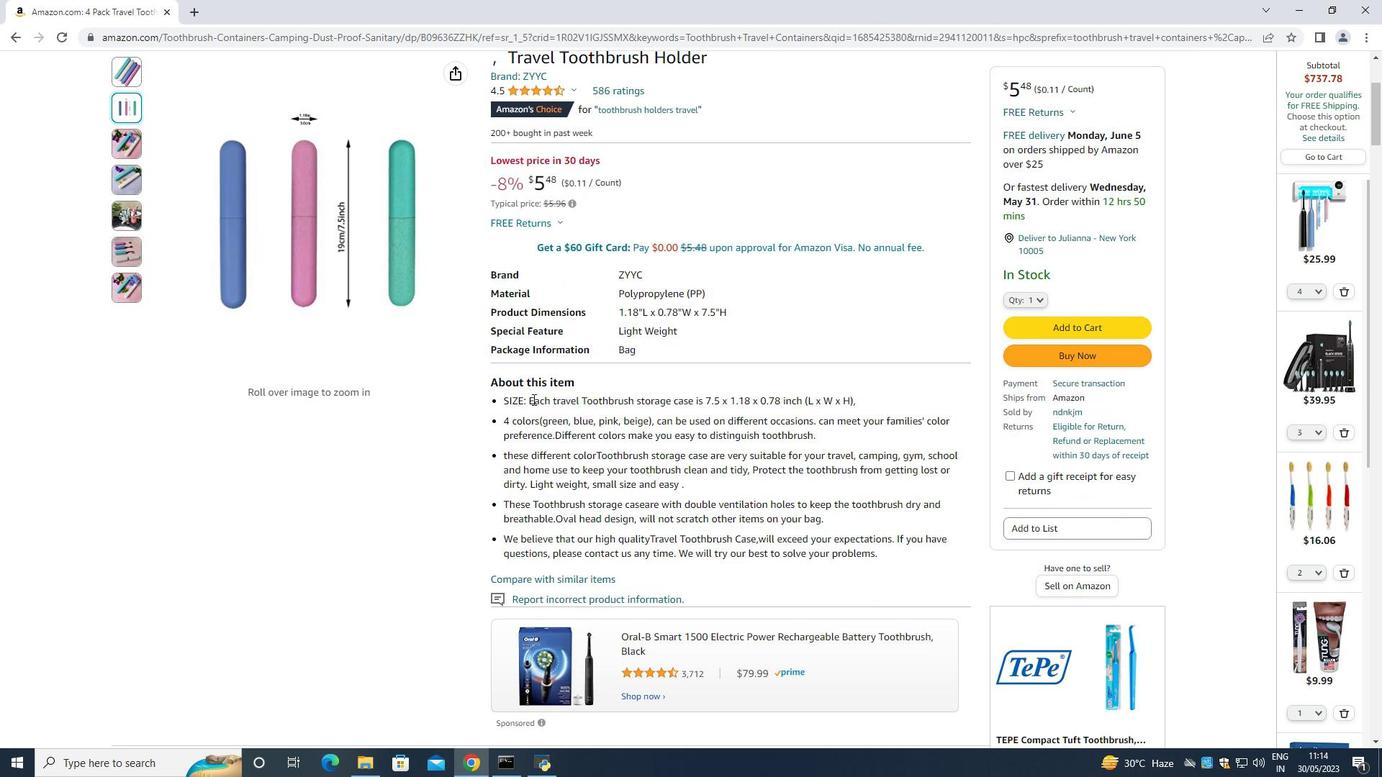 
Action: Mouse scrolled (538, 398) with delta (0, 0)
Screenshot: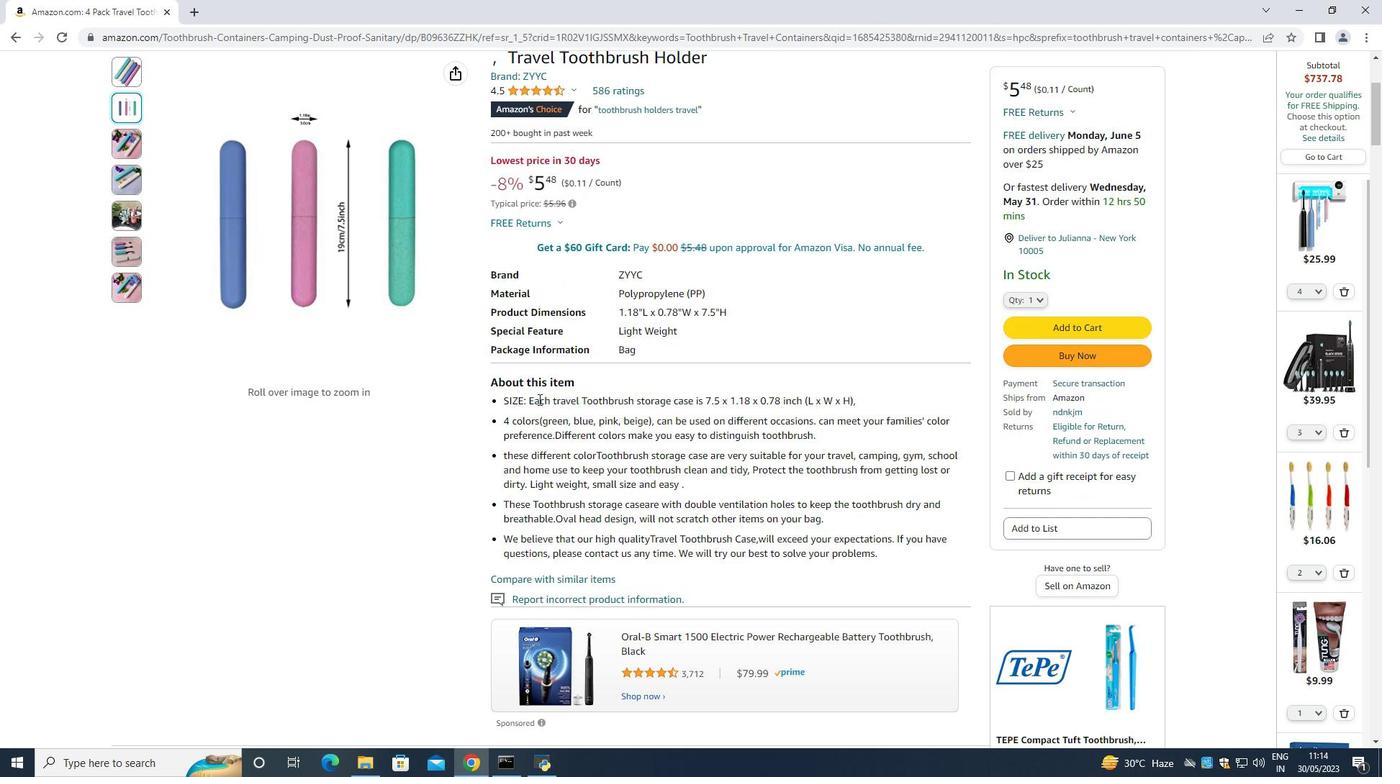
Action: Mouse scrolled (538, 398) with delta (0, 0)
Screenshot: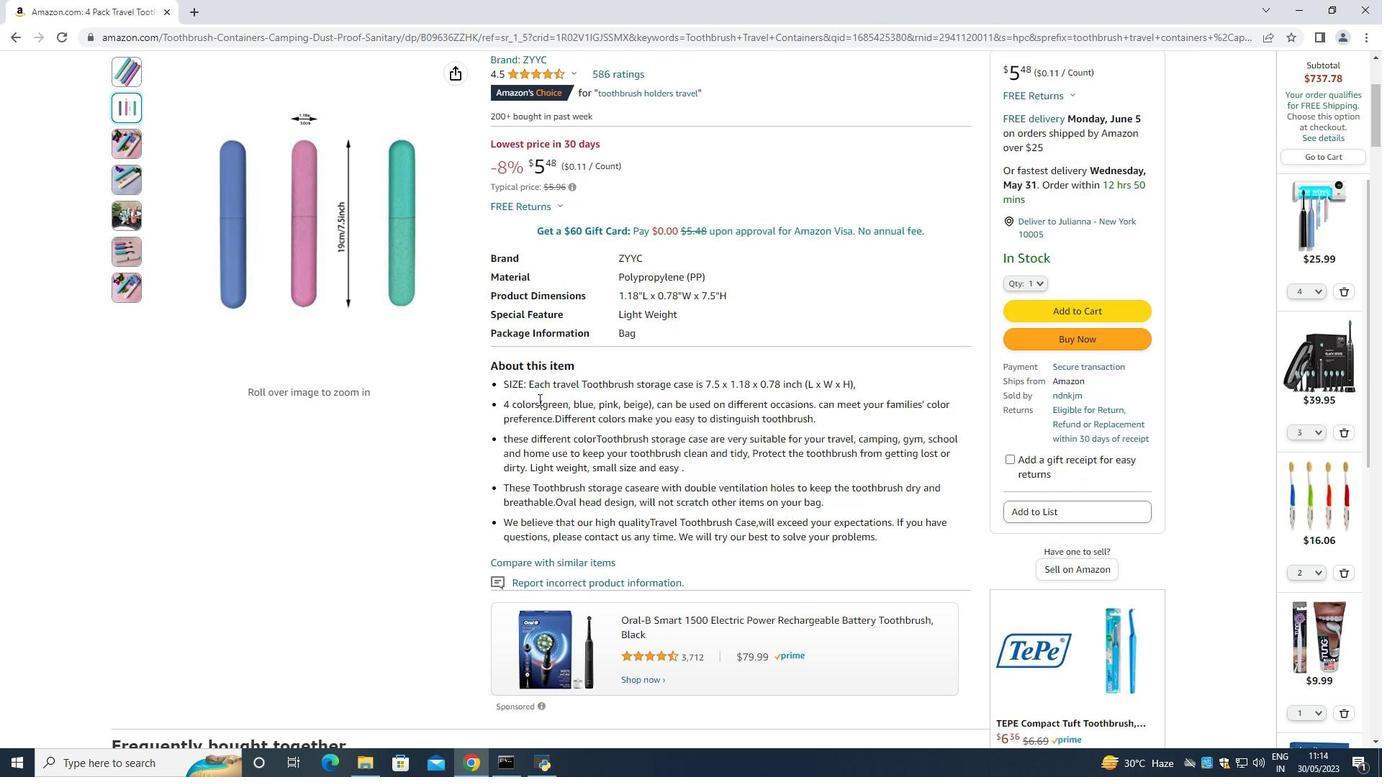
Action: Mouse scrolled (538, 398) with delta (0, 0)
Screenshot: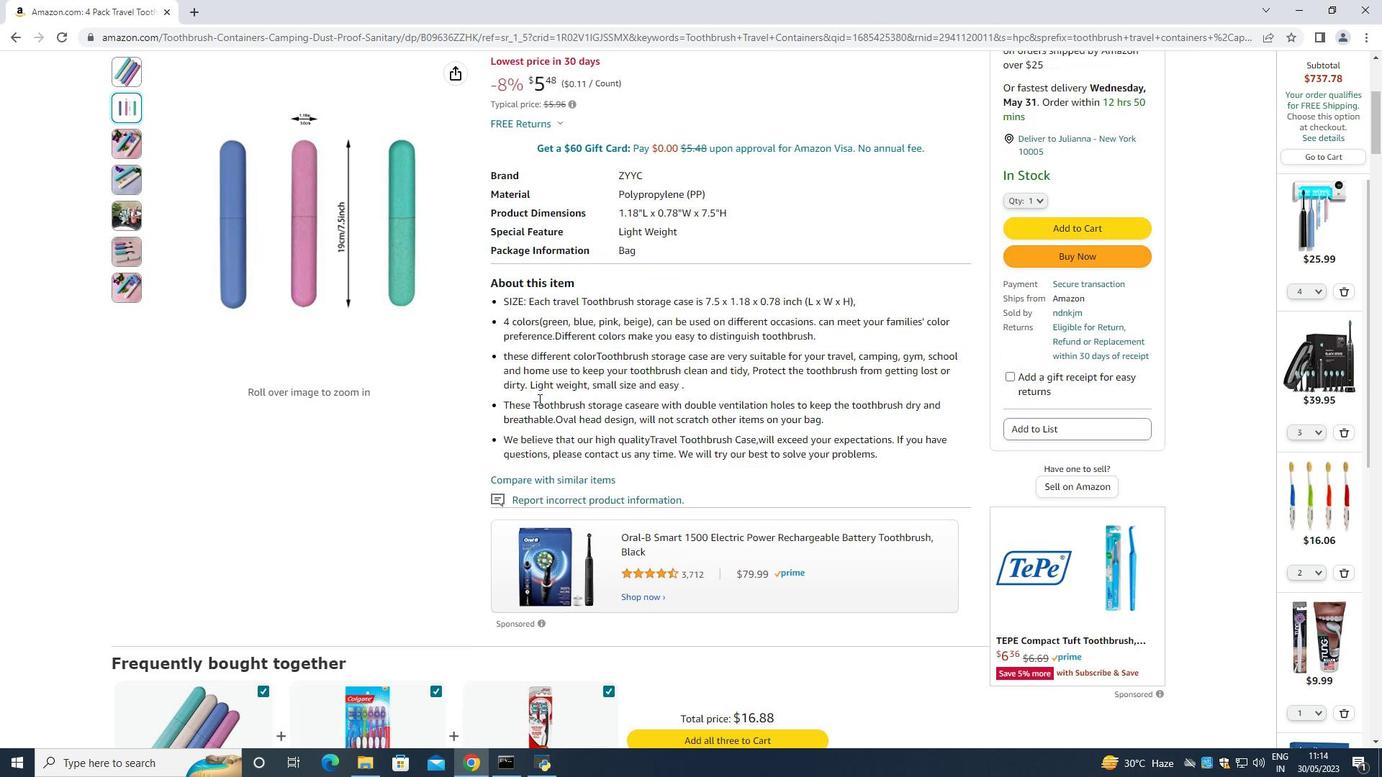 
Action: Mouse moved to (505, 398)
Screenshot: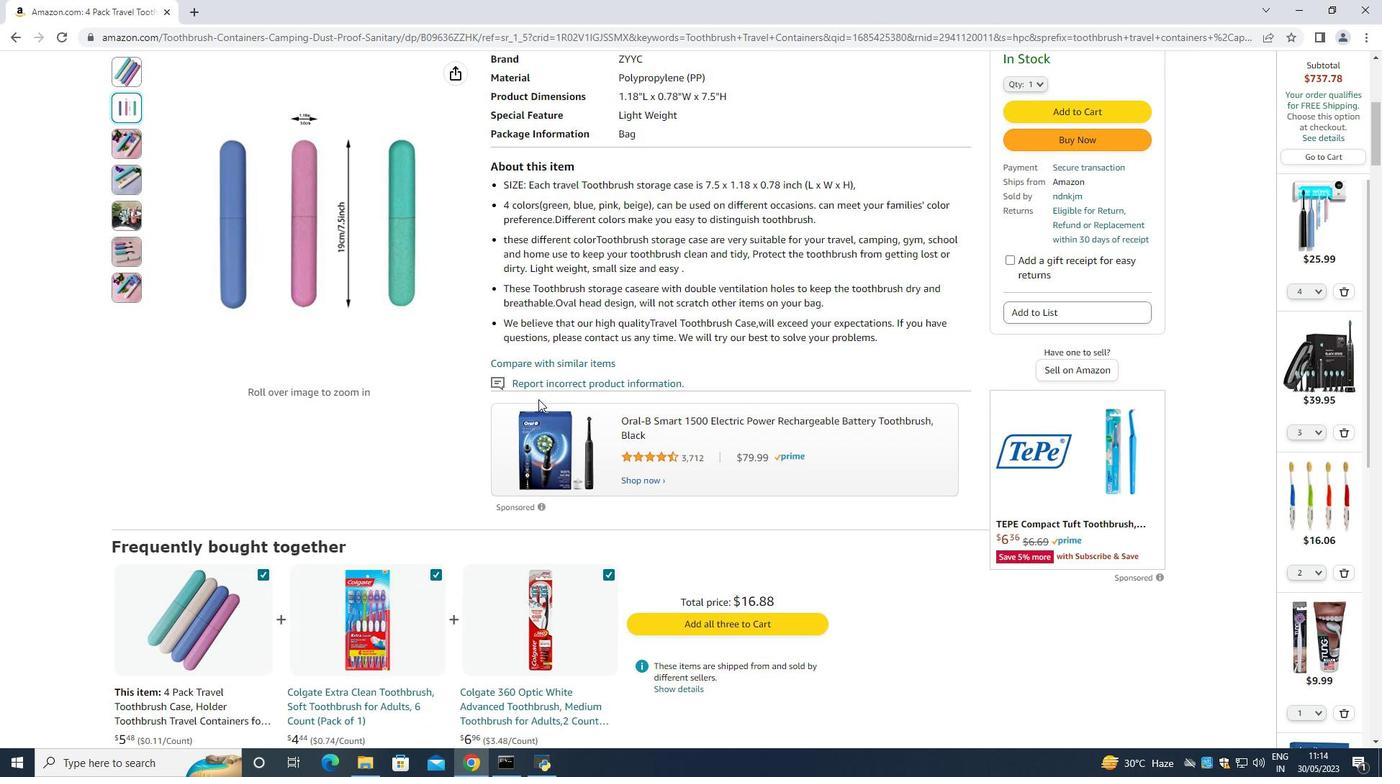 
Action: Mouse scrolled (505, 399) with delta (0, 0)
Screenshot: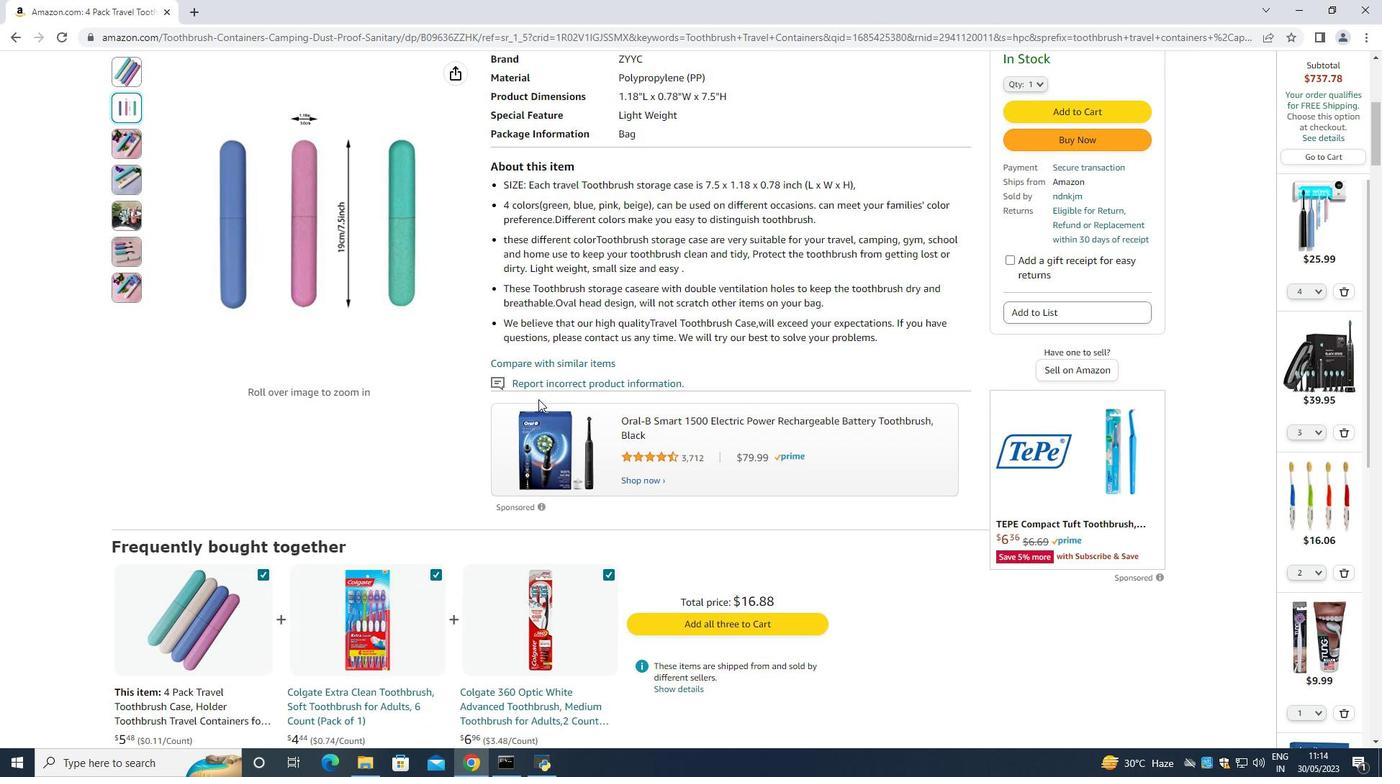 
Action: Mouse moved to (419, 375)
Screenshot: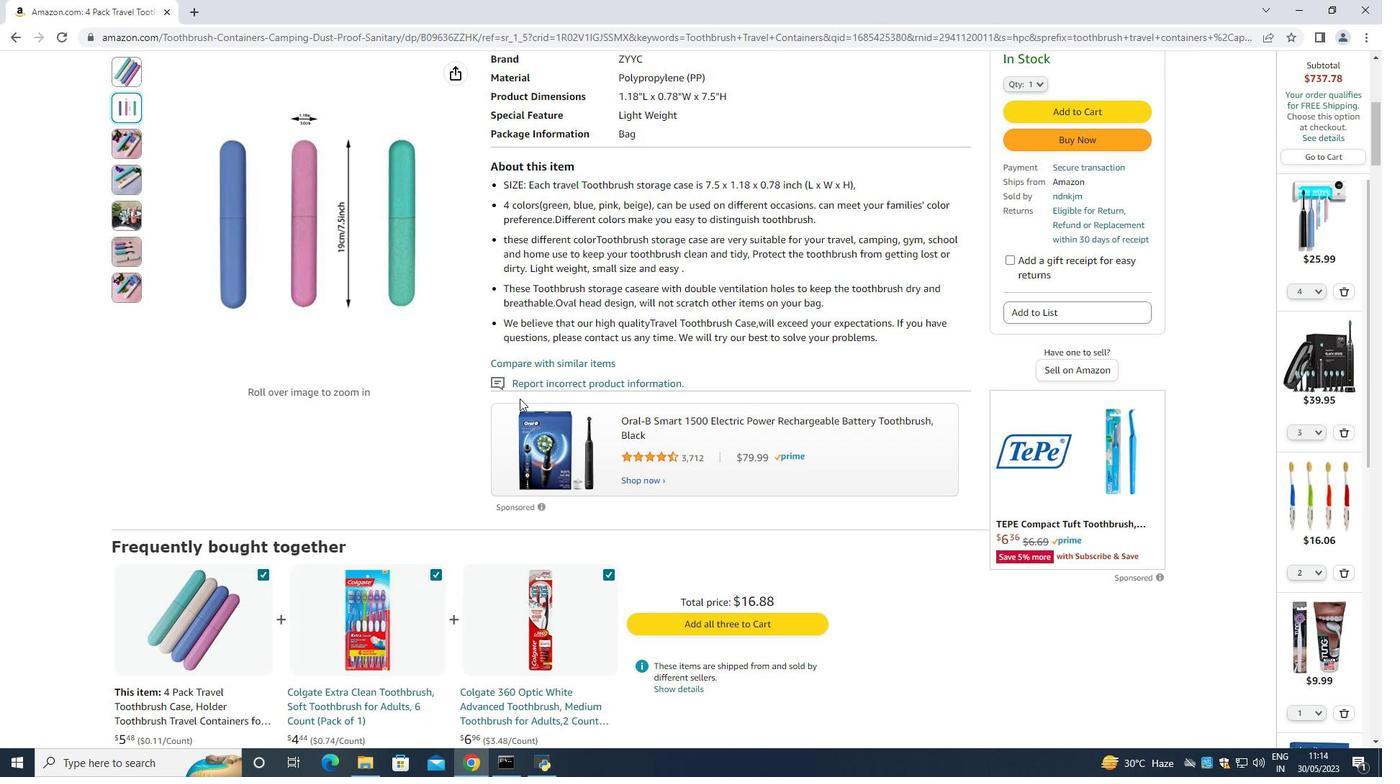 
Action: Mouse pressed middle at (419, 375)
Screenshot: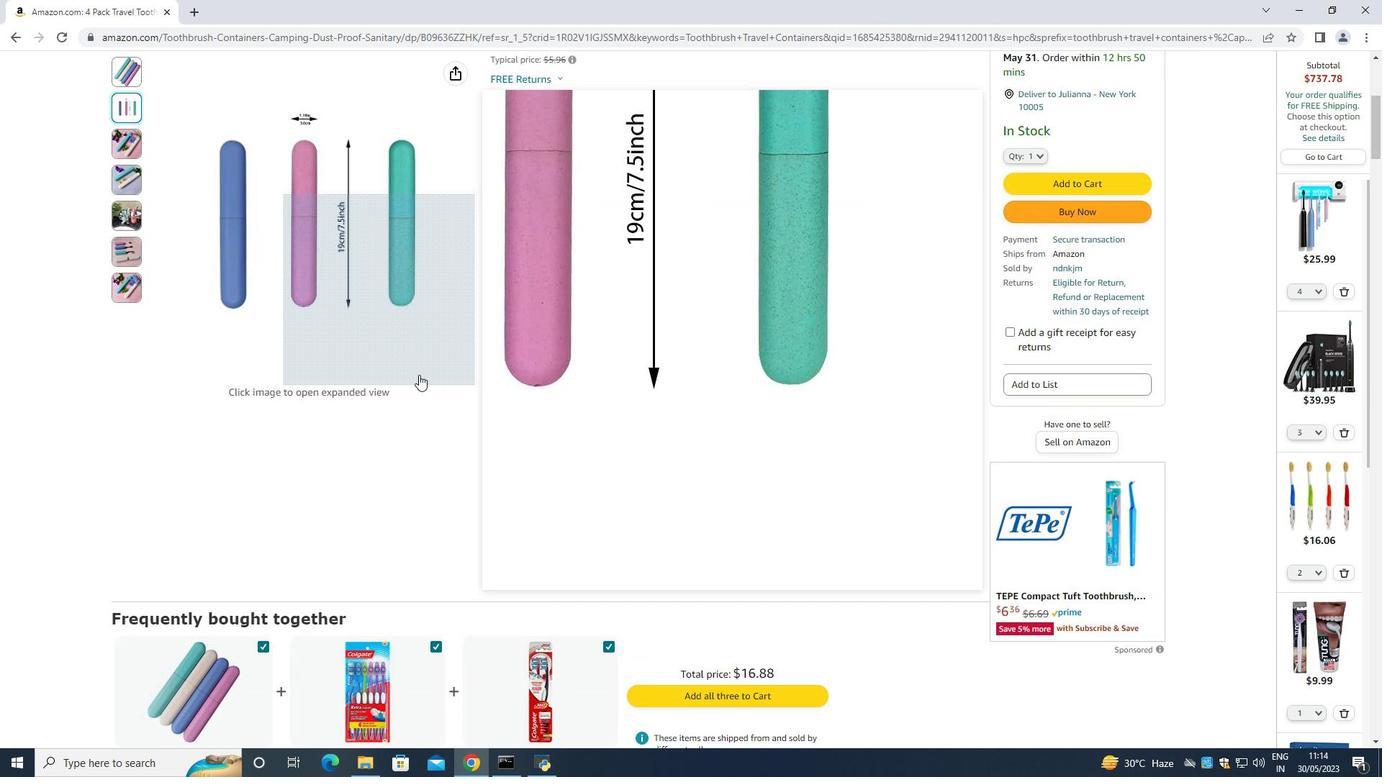 
Action: Mouse moved to (914, 295)
Screenshot: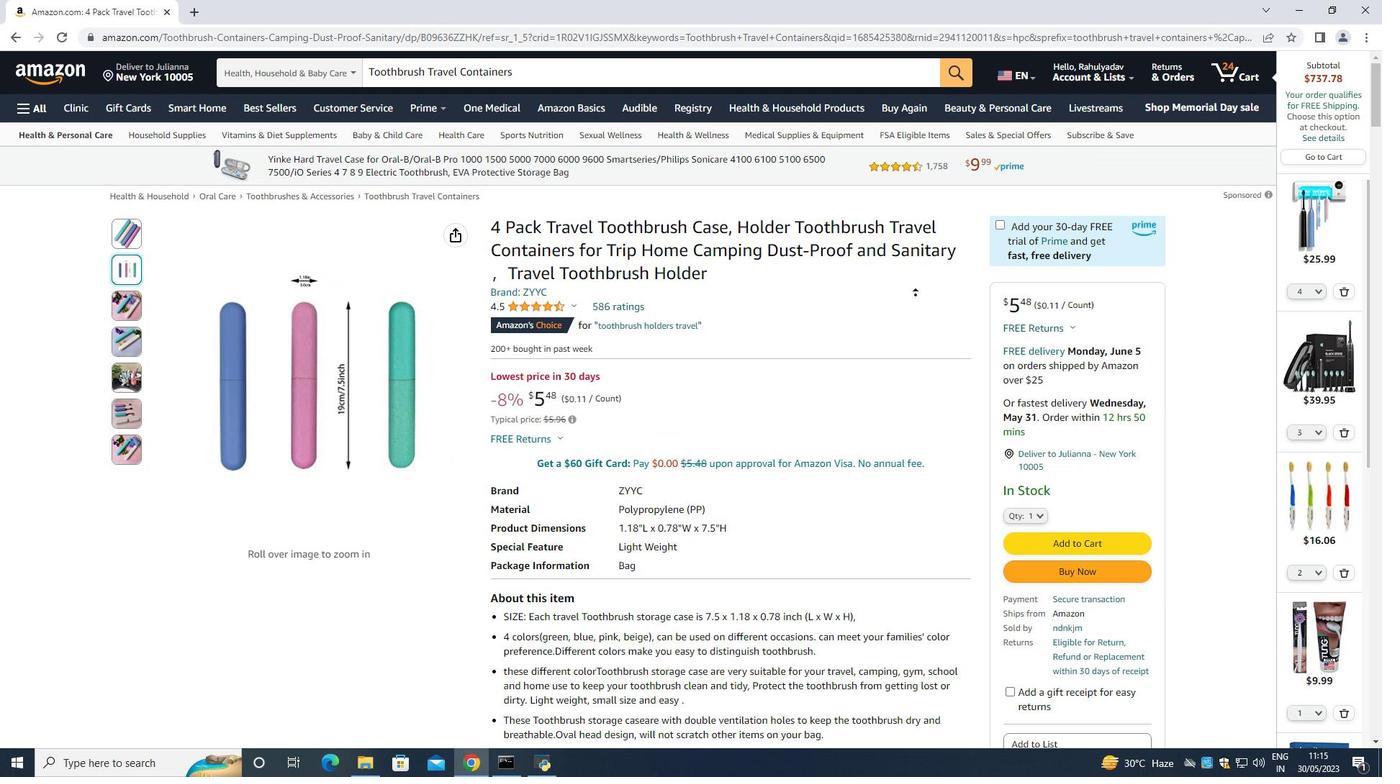 
Action: Mouse pressed left at (914, 295)
Screenshot: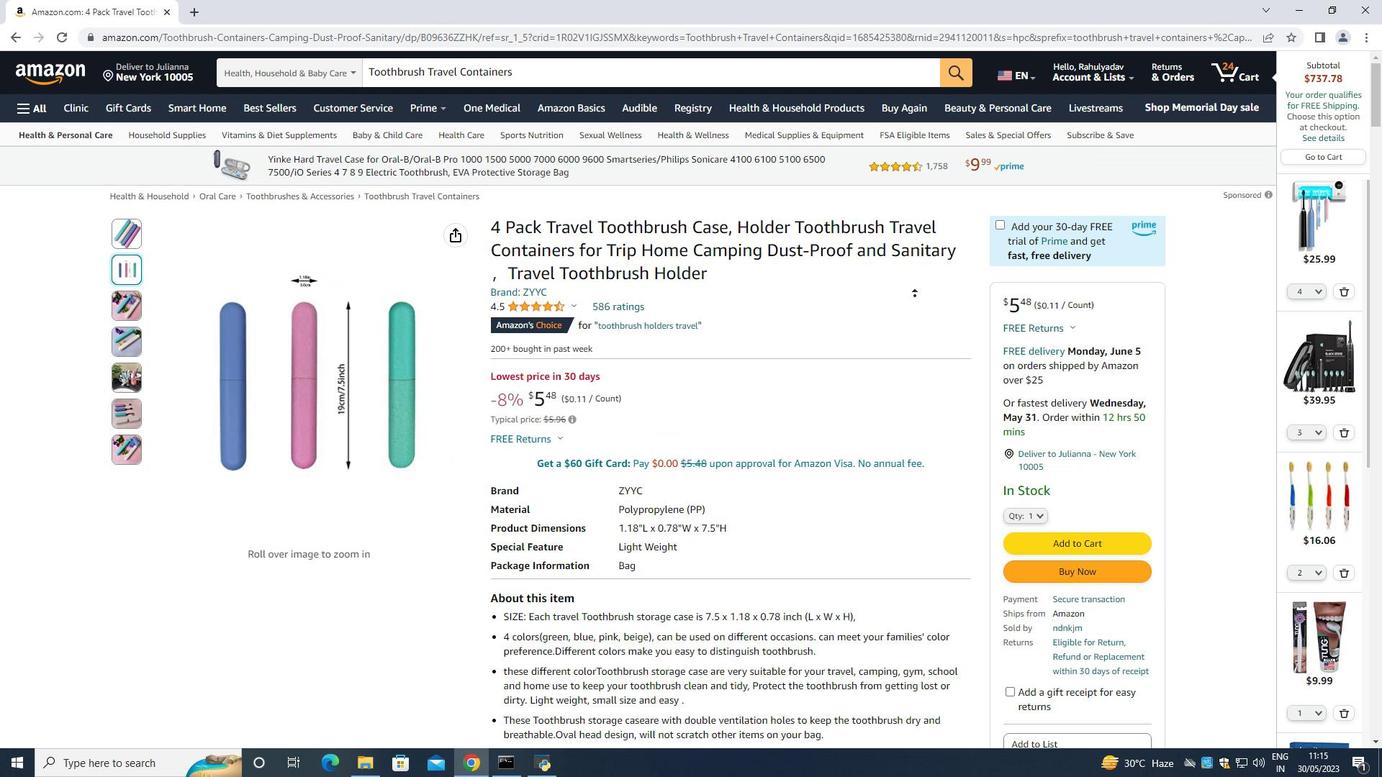 
Action: Mouse moved to (749, 385)
Screenshot: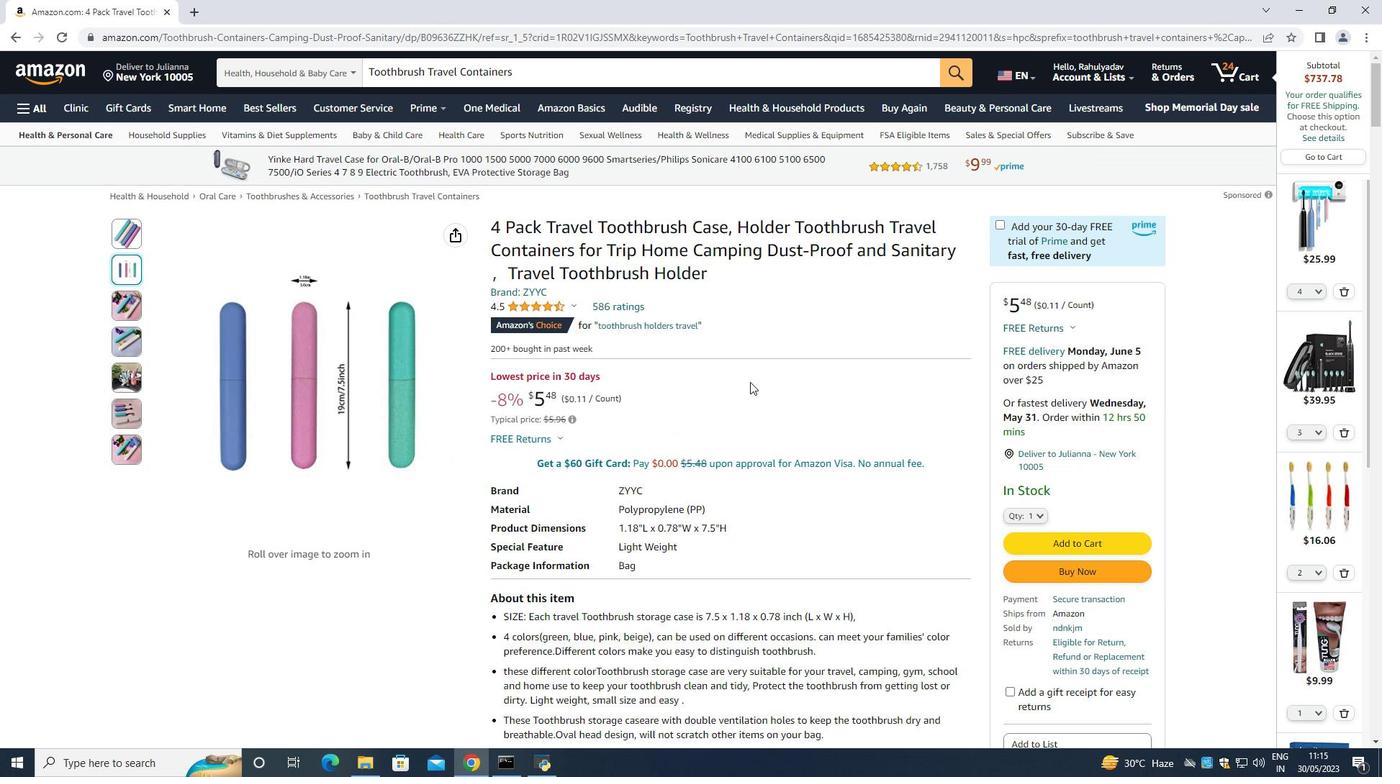 
Action: Mouse scrolled (749, 385) with delta (0, 0)
Screenshot: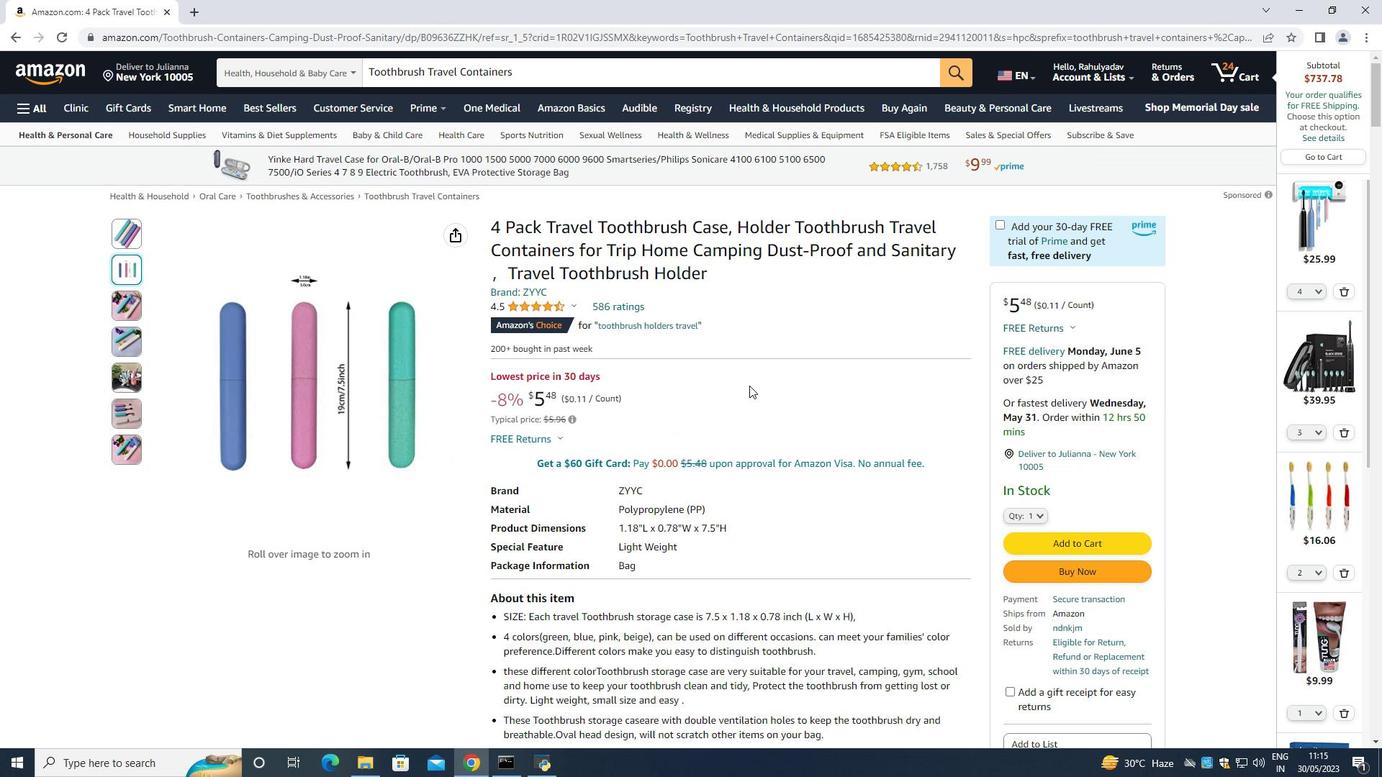 
Action: Mouse moved to (771, 608)
Screenshot: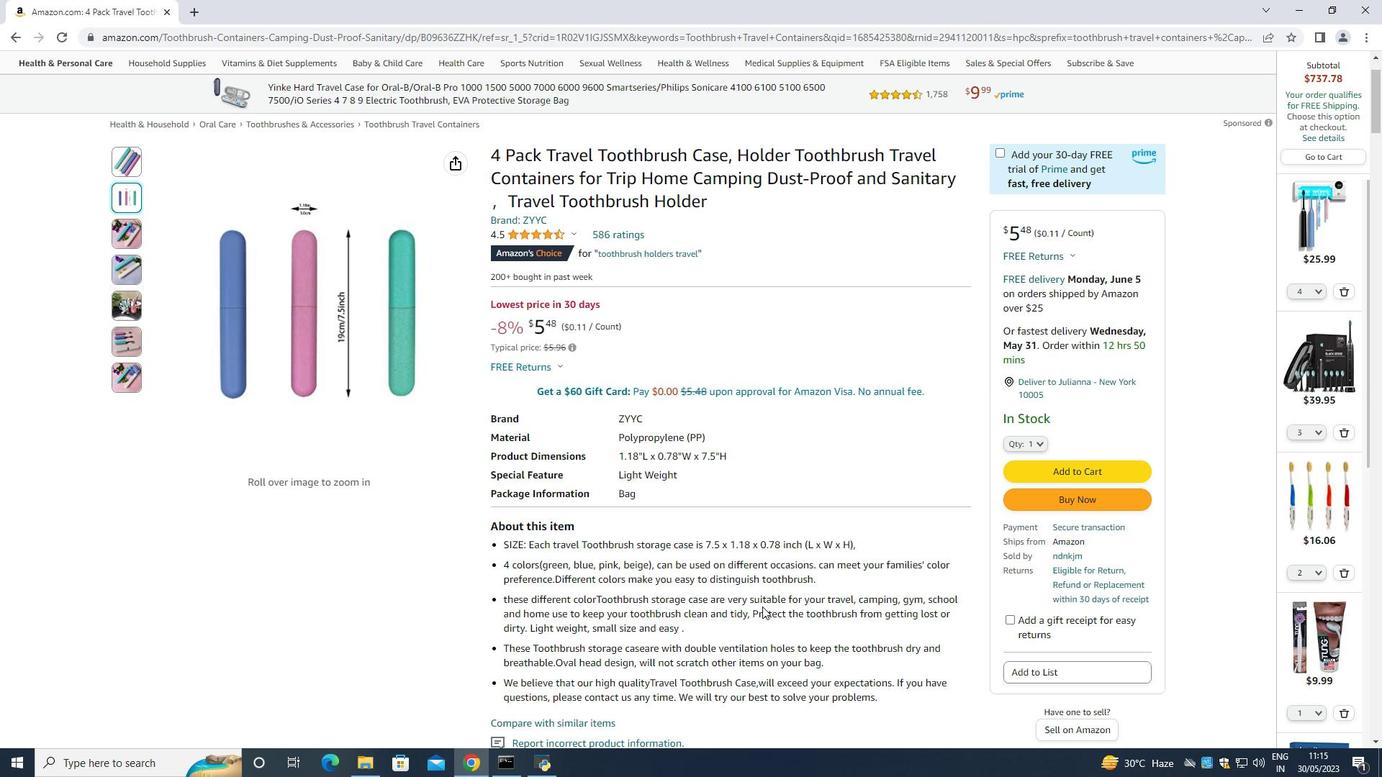 
Action: Mouse scrolled (771, 607) with delta (0, 0)
Screenshot: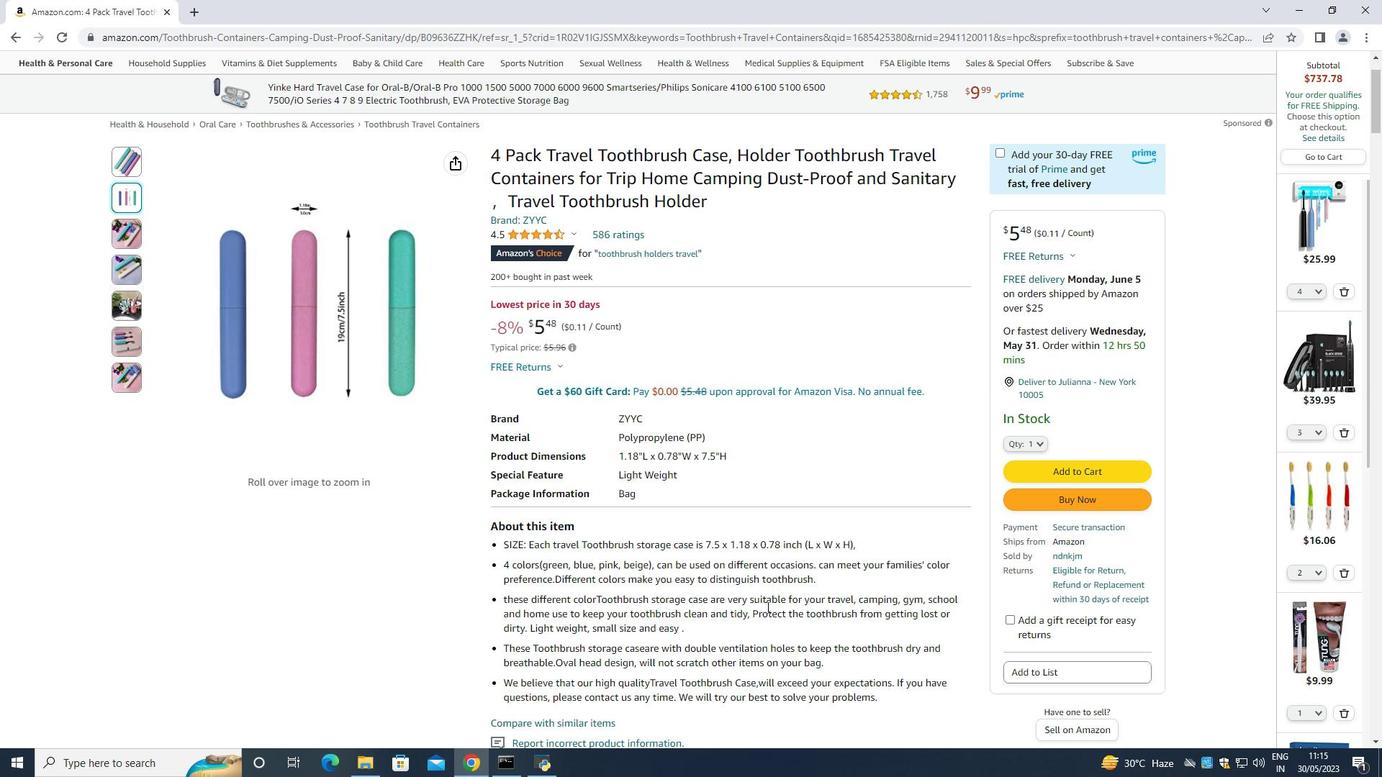 
Action: Mouse moved to (1037, 371)
Screenshot: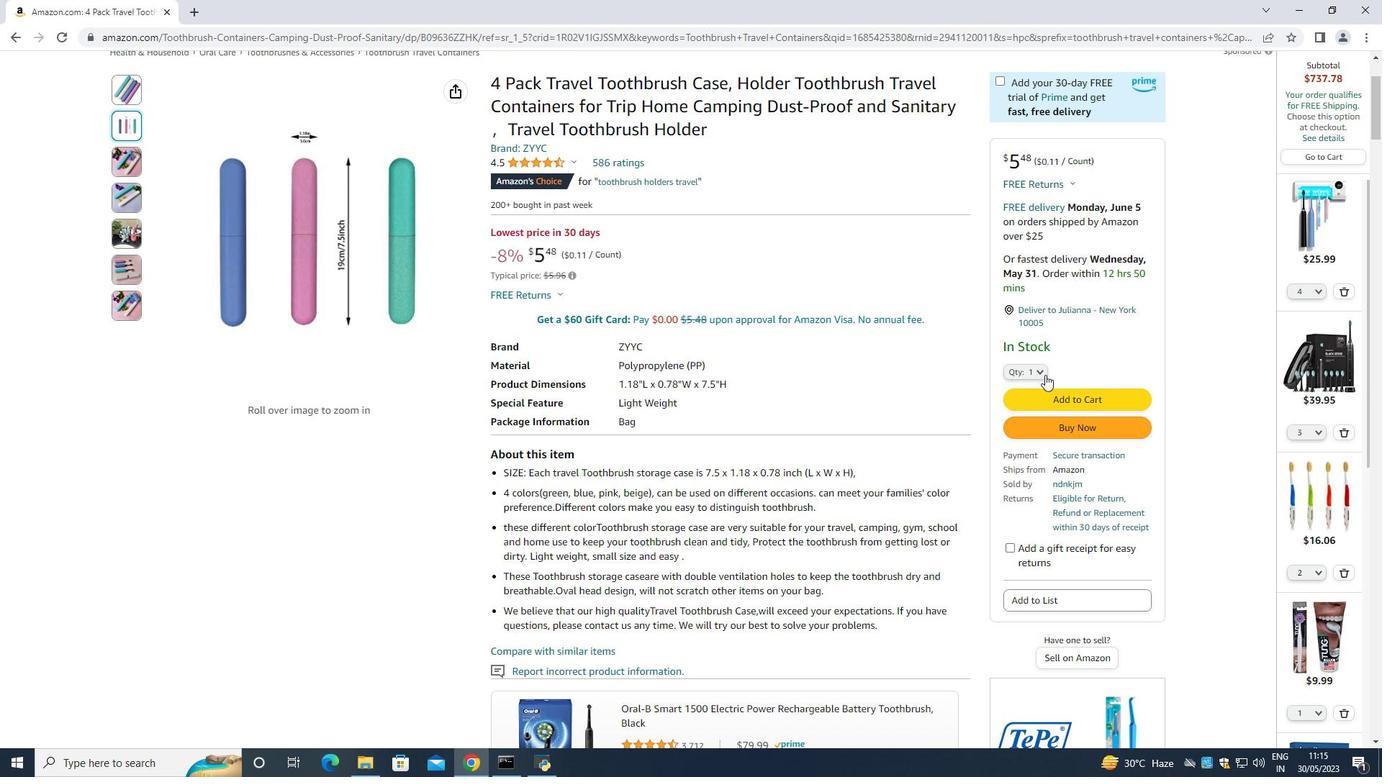 
Action: Mouse pressed left at (1037, 371)
Screenshot: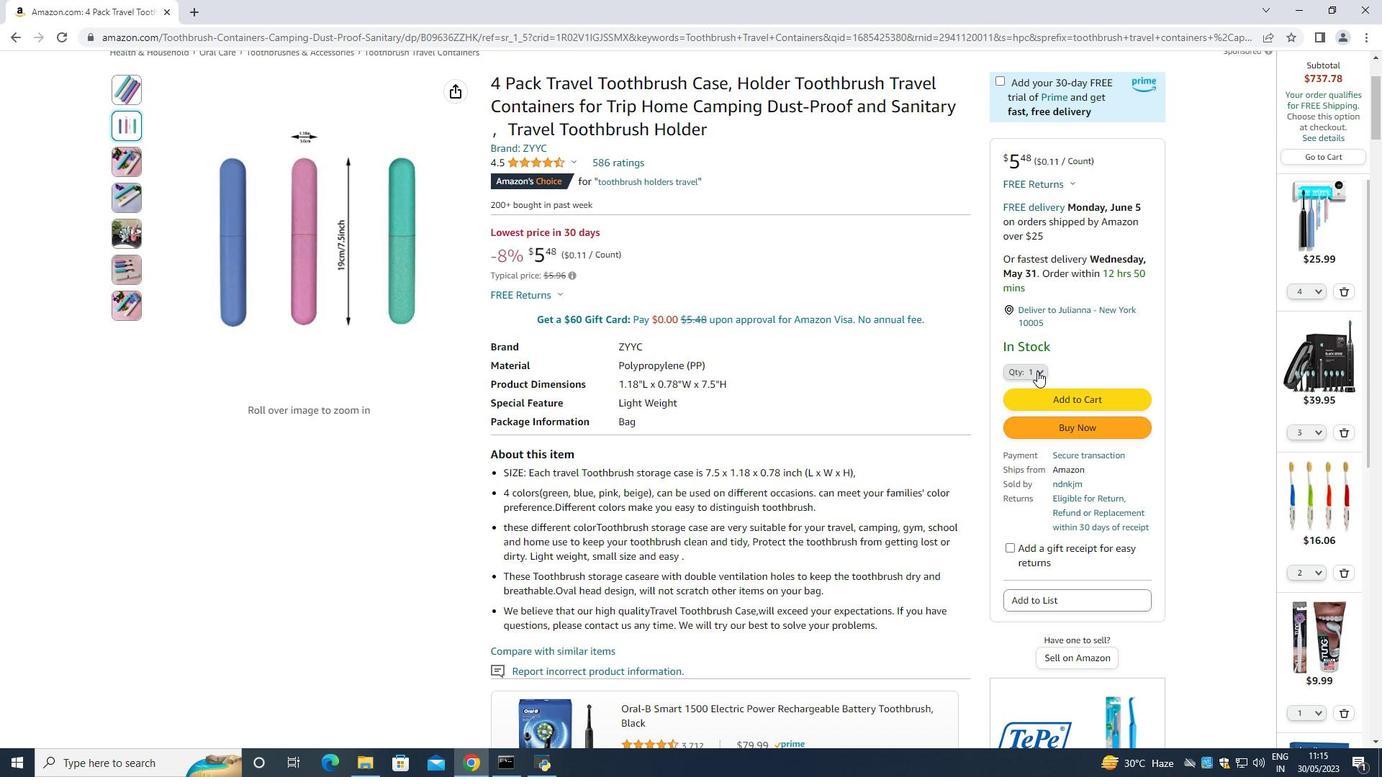 
Action: Mouse moved to (1026, 457)
Screenshot: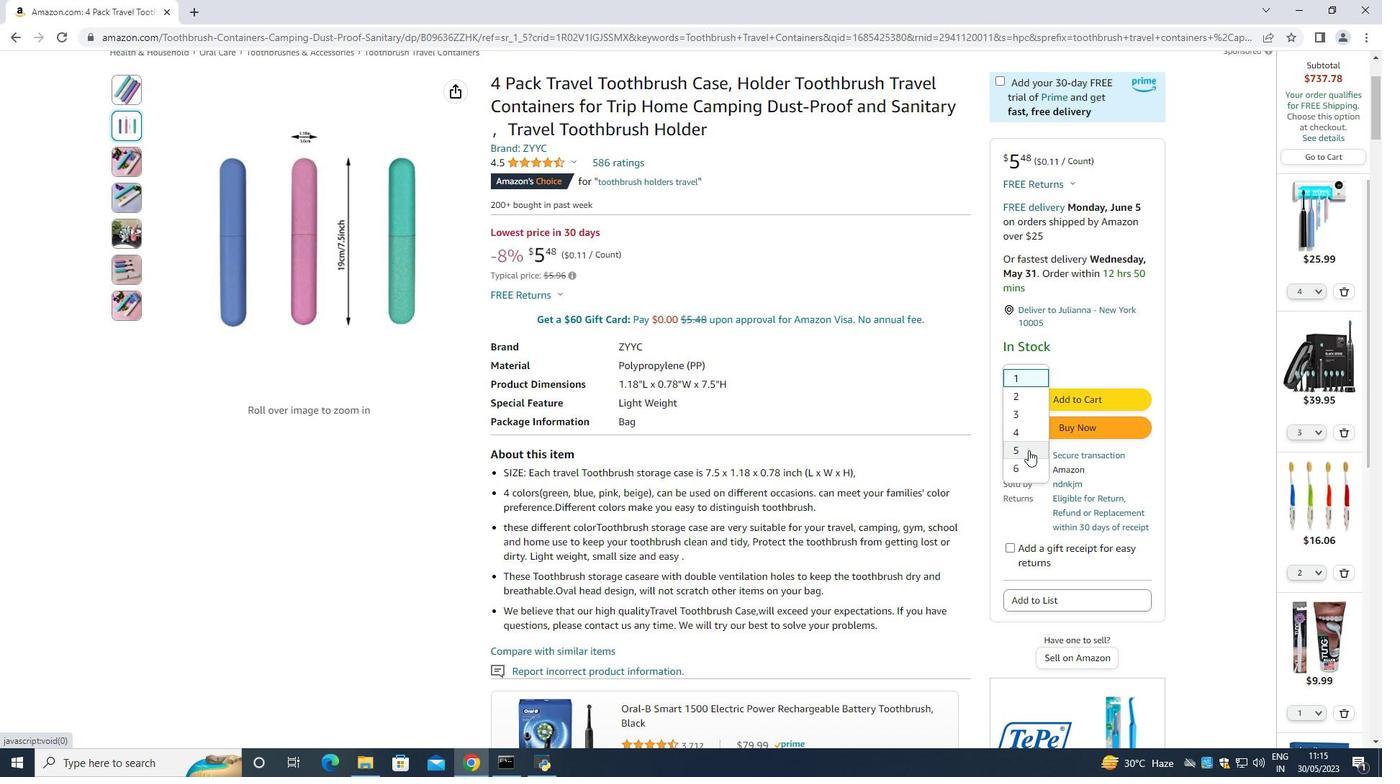 
Action: Mouse pressed left at (1026, 457)
Screenshot: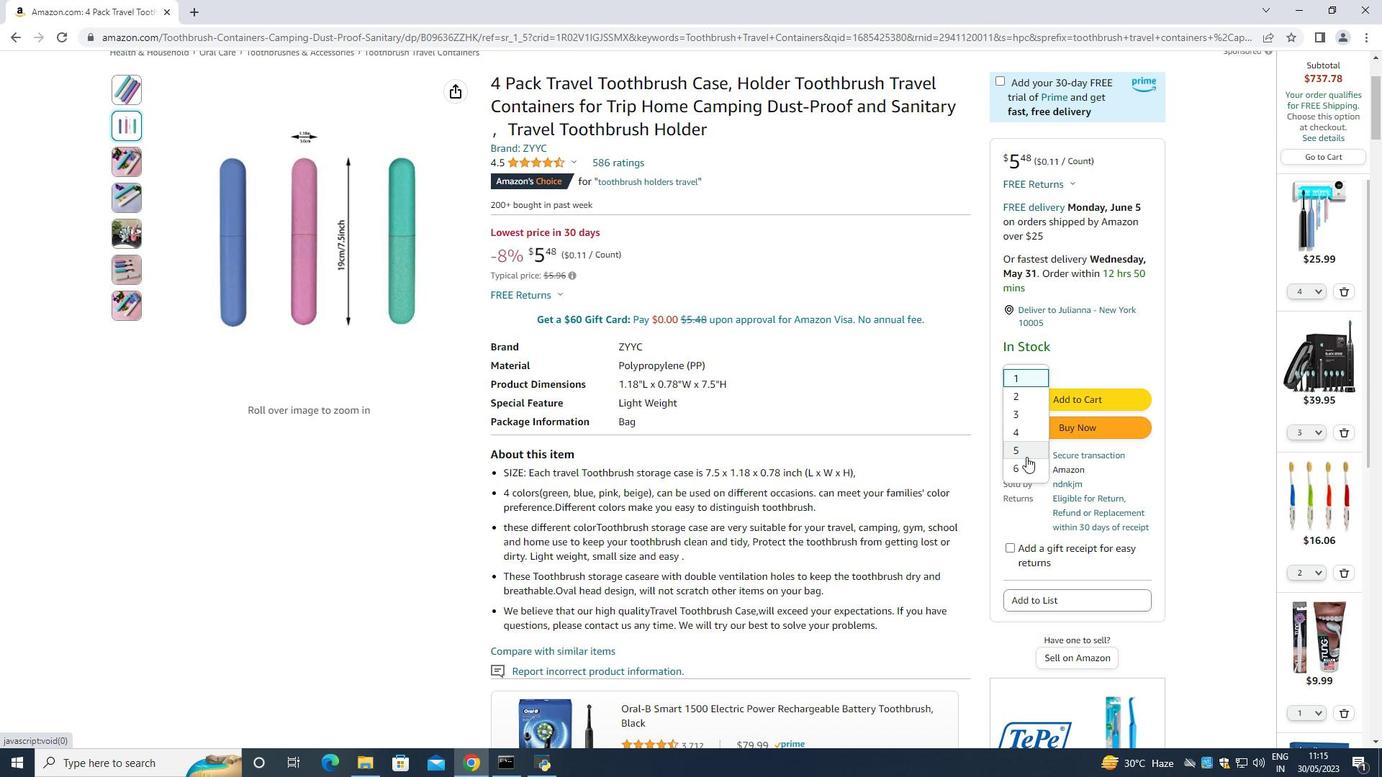 
Action: Mouse moved to (1073, 422)
Screenshot: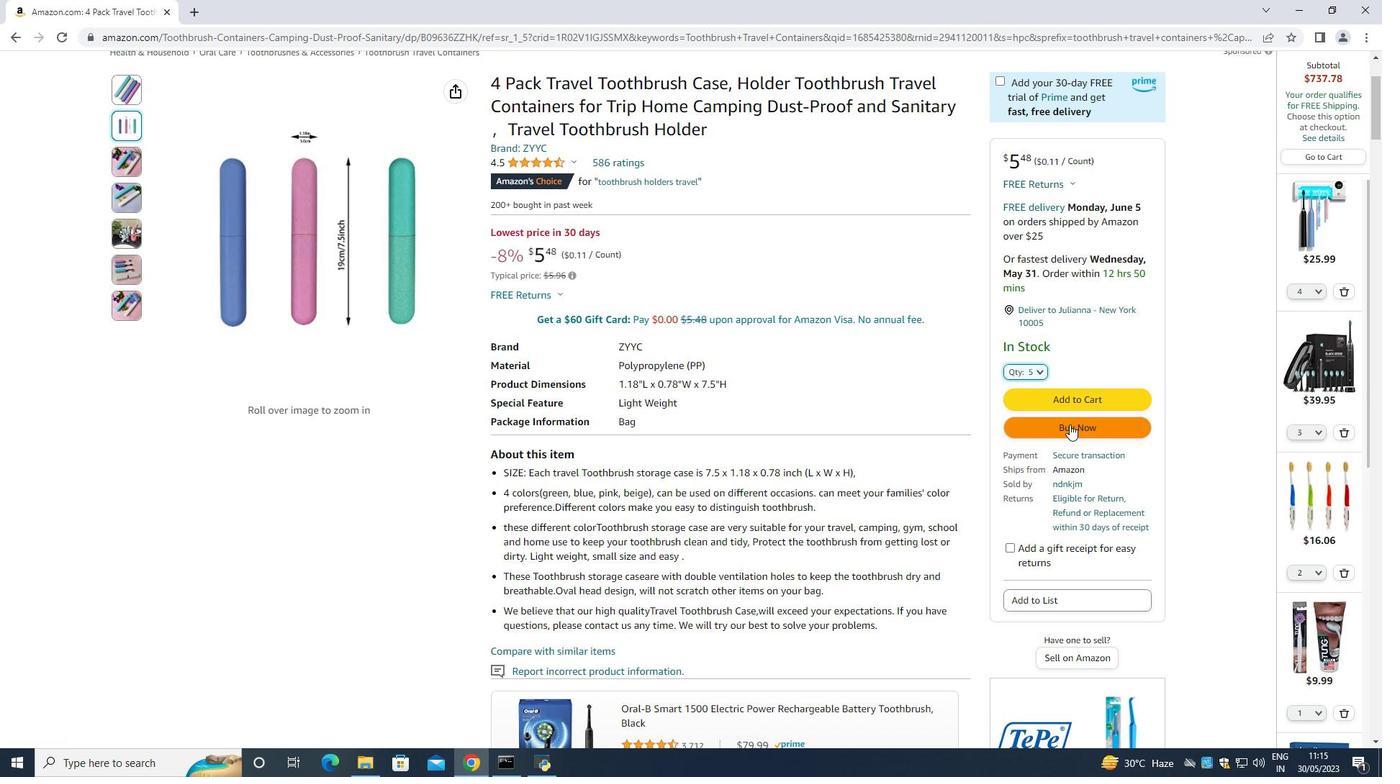 
Action: Mouse pressed left at (1073, 422)
Screenshot: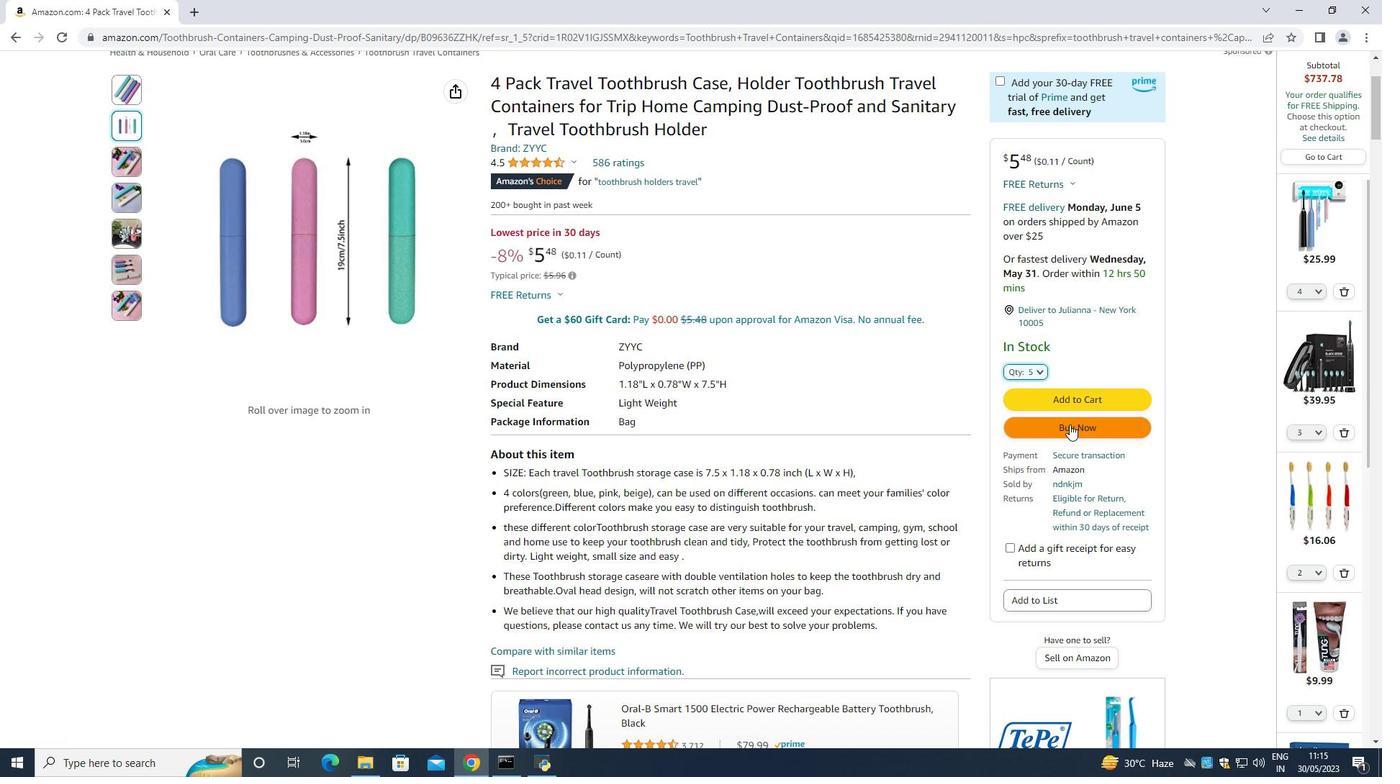 
Action: Mouse moved to (1074, 400)
Screenshot: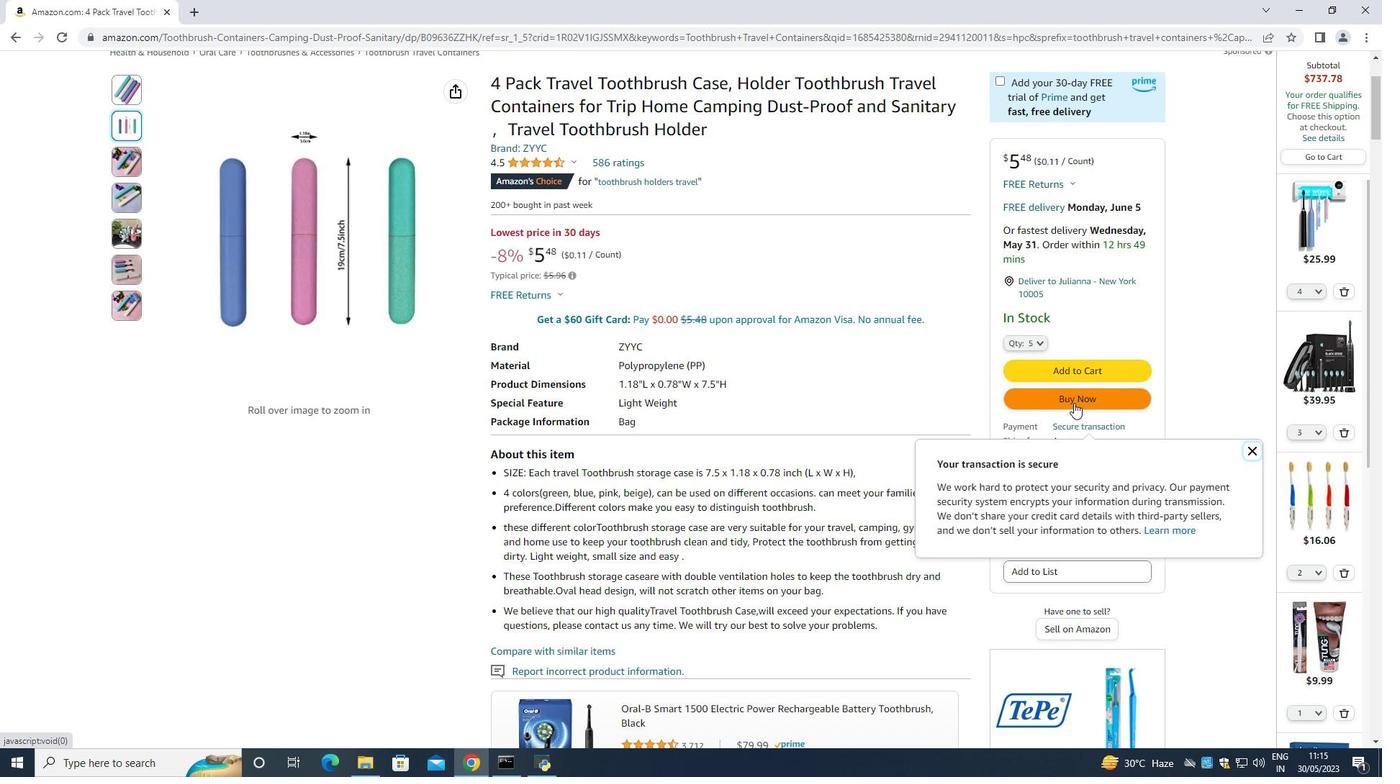 
Action: Mouse pressed left at (1074, 400)
Screenshot: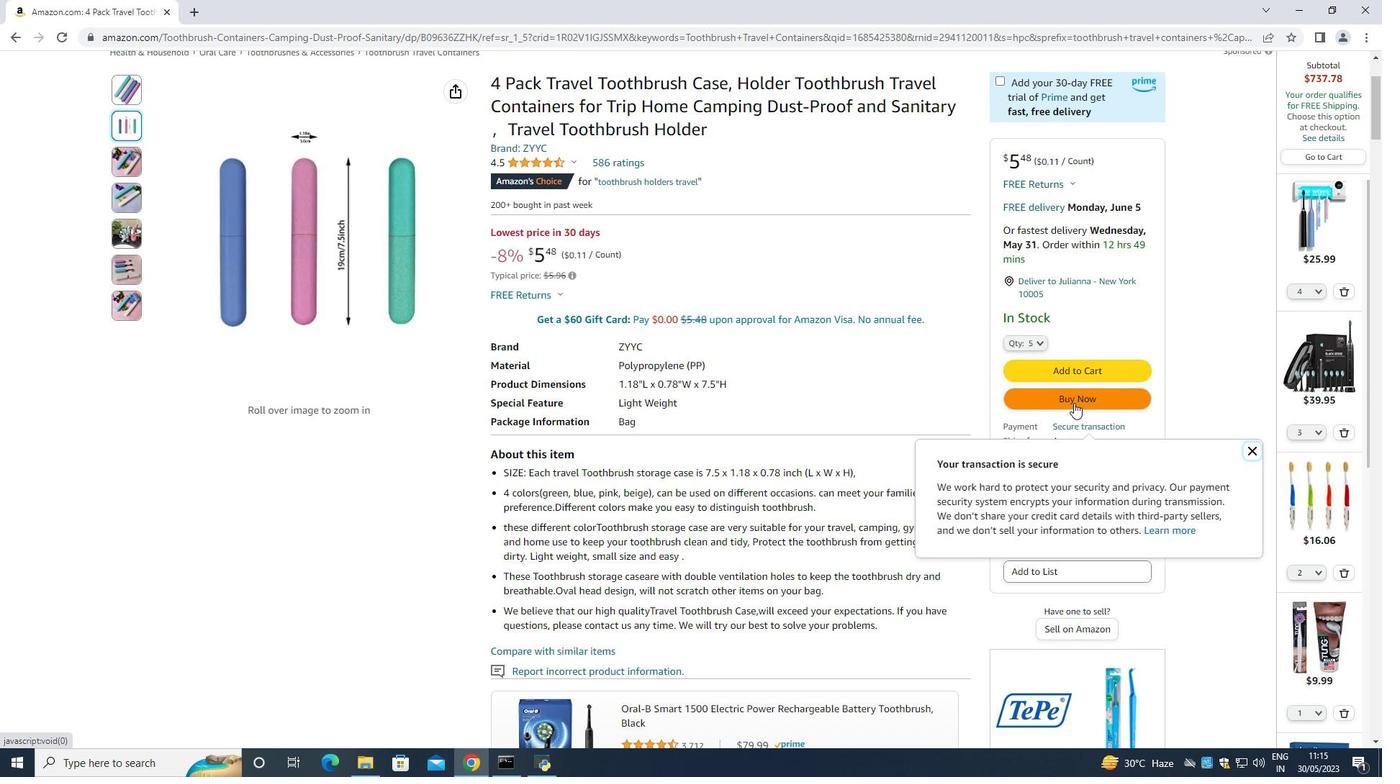 
Action: Mouse moved to (833, 125)
Screenshot: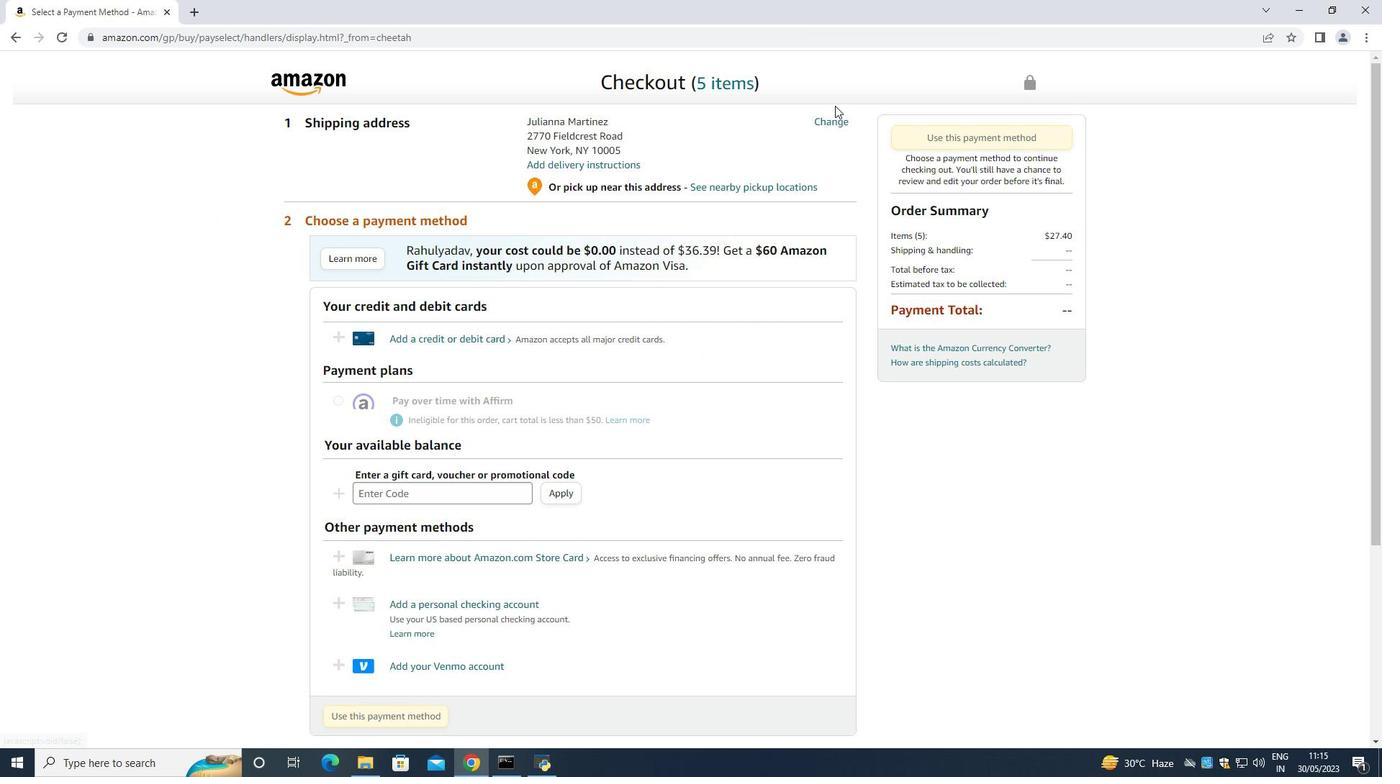 
Action: Mouse pressed left at (833, 125)
Screenshot: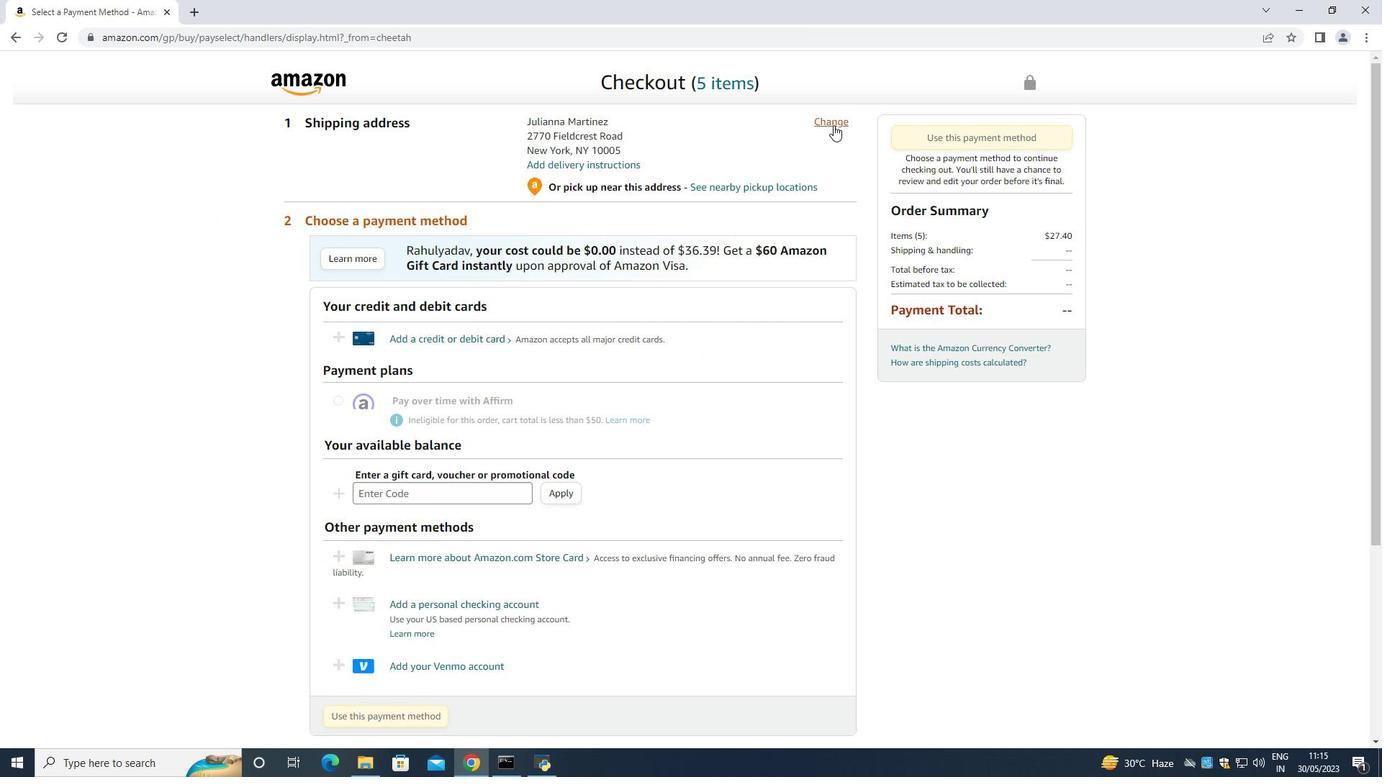 
Action: Mouse moved to (416, 296)
Screenshot: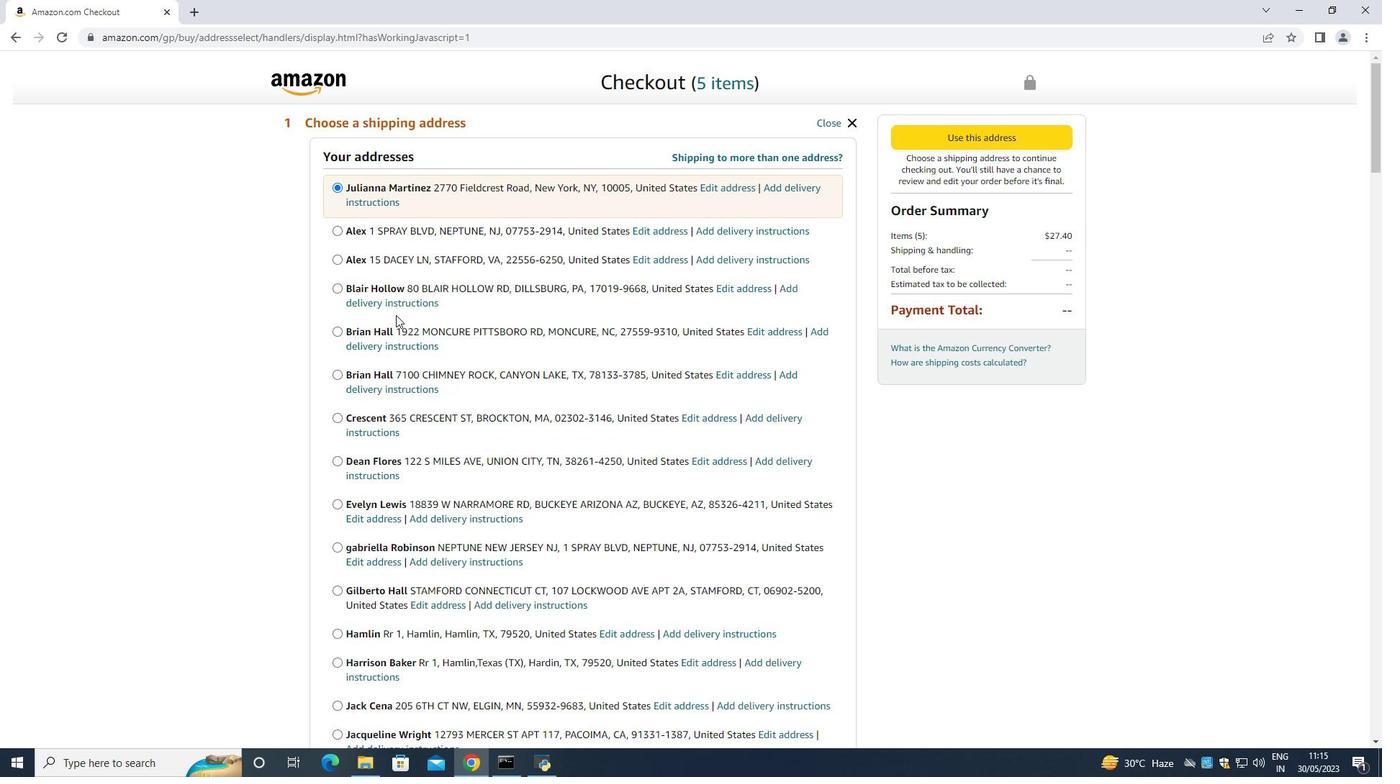 
Action: Key pressed <Key.space><Key.space><Key.space><Key.space><Key.space><Key.space><Key.space>
Screenshot: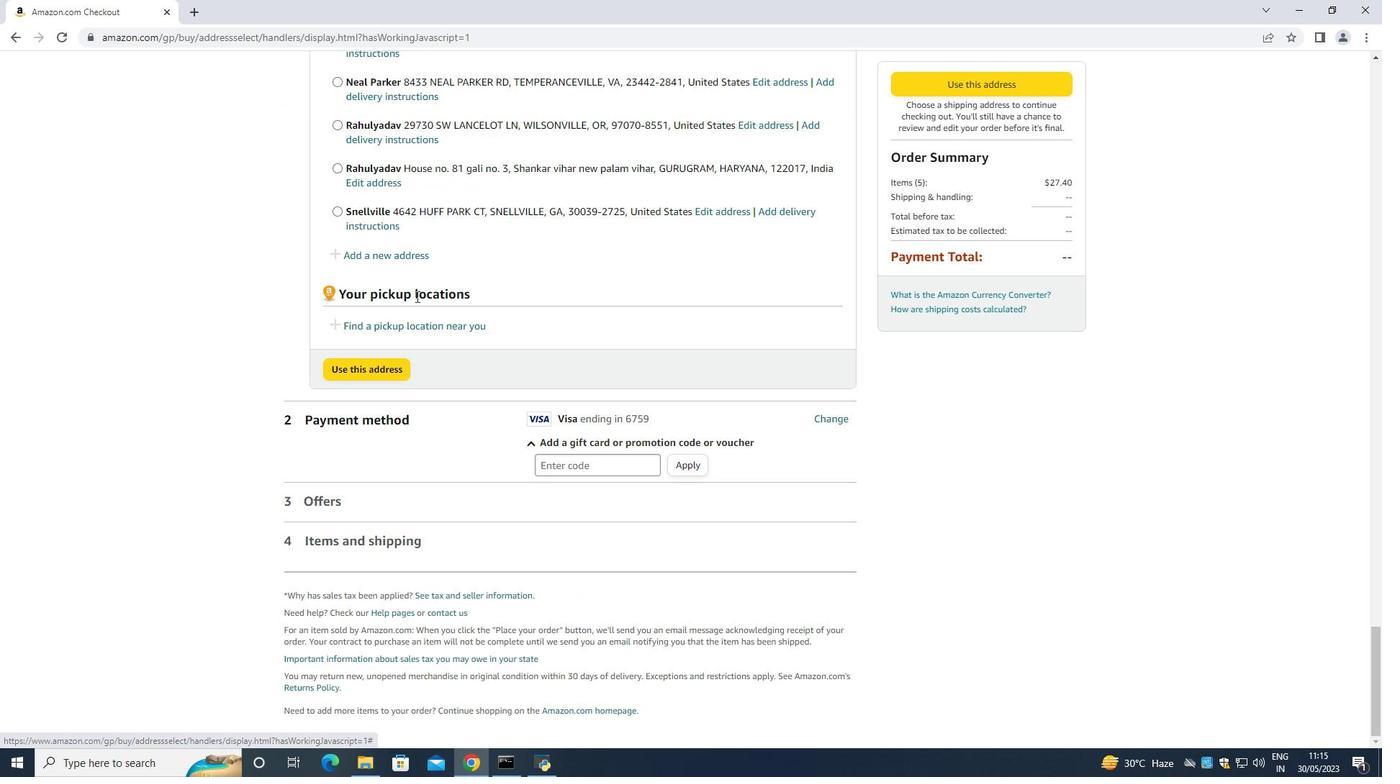 
Action: Mouse moved to (384, 254)
Screenshot: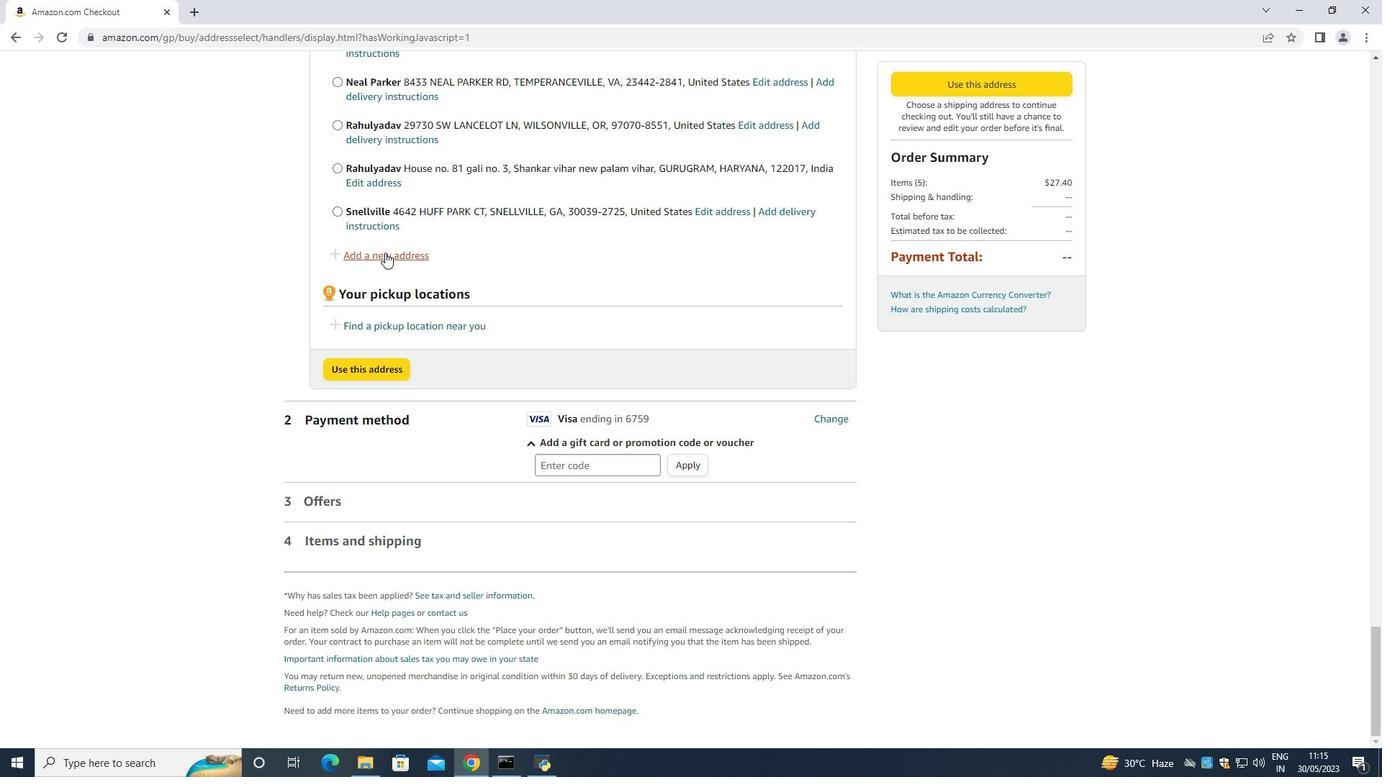 
Action: Mouse pressed left at (384, 254)
Screenshot: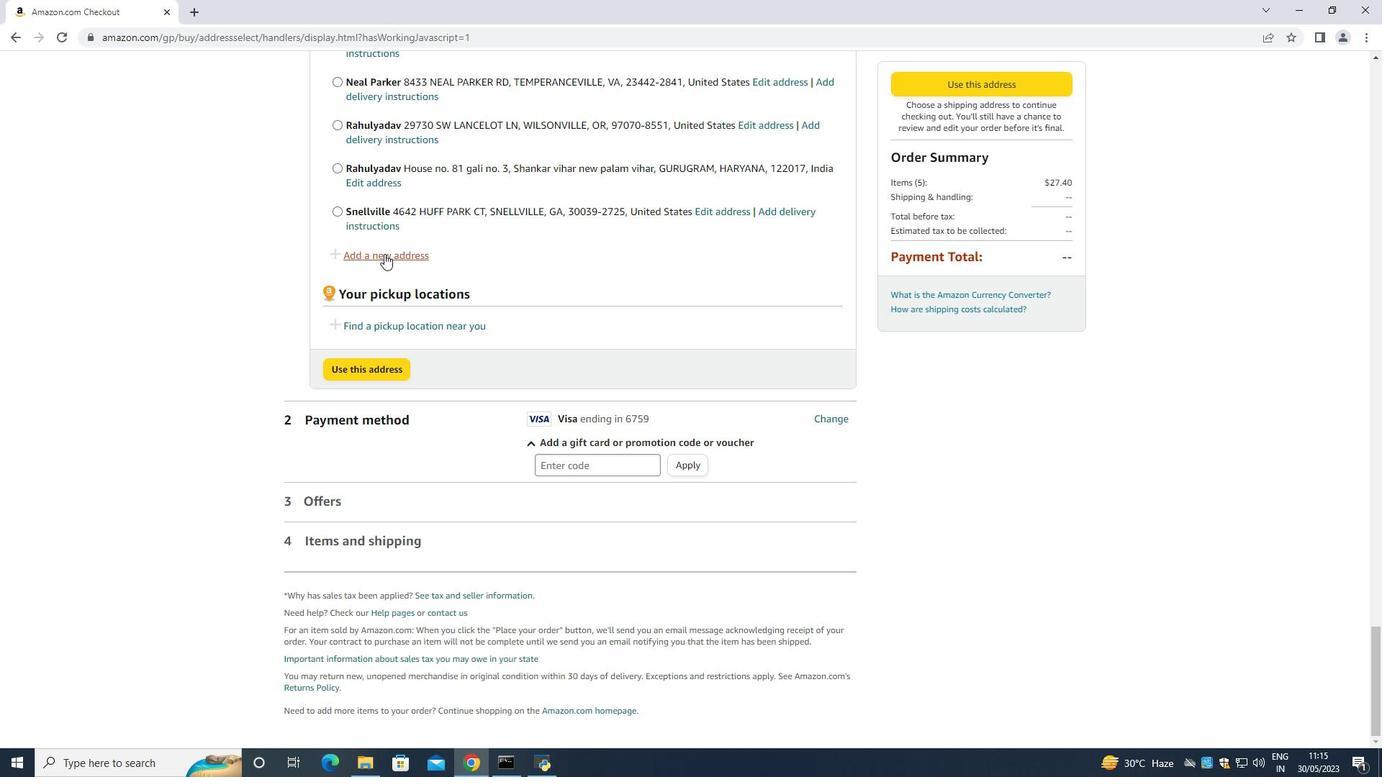 
Action: Mouse moved to (524, 348)
Screenshot: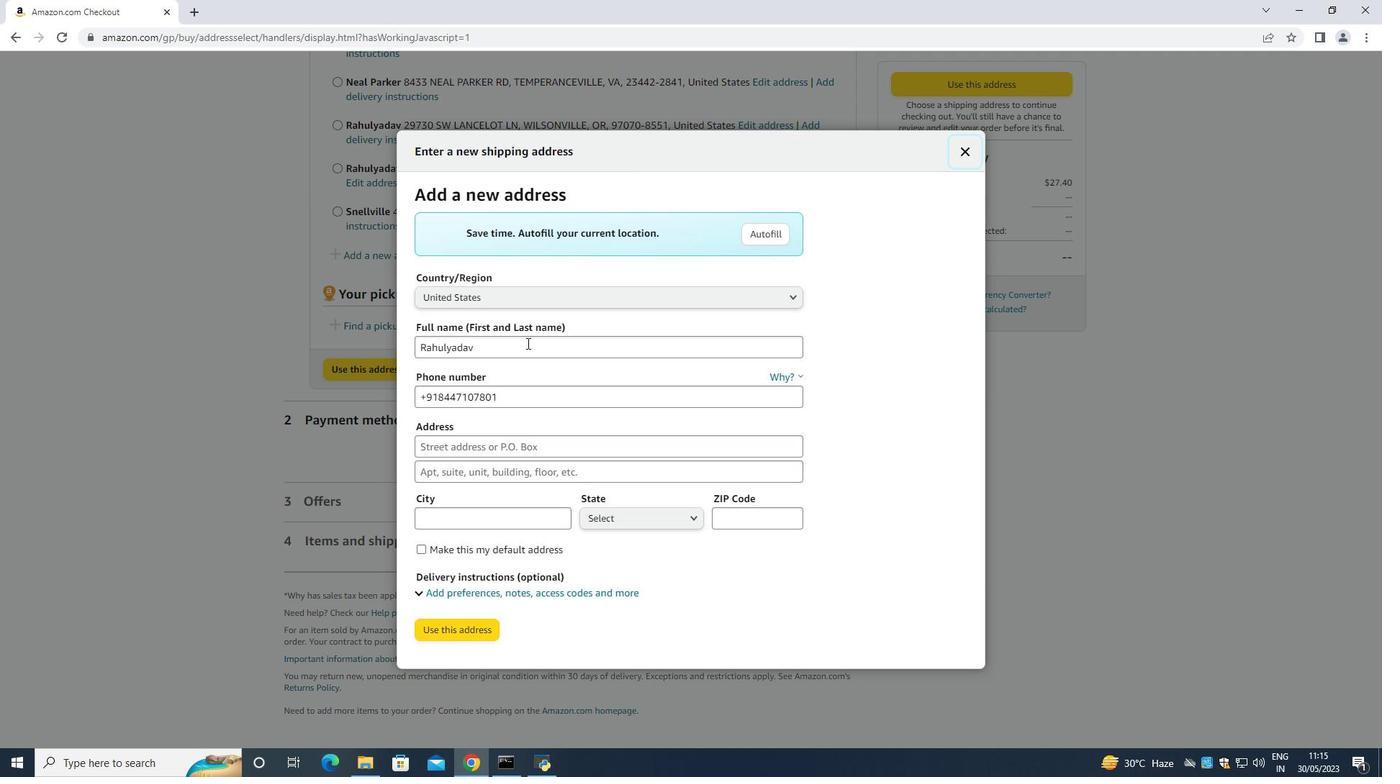 
Action: Mouse pressed left at (524, 348)
Screenshot: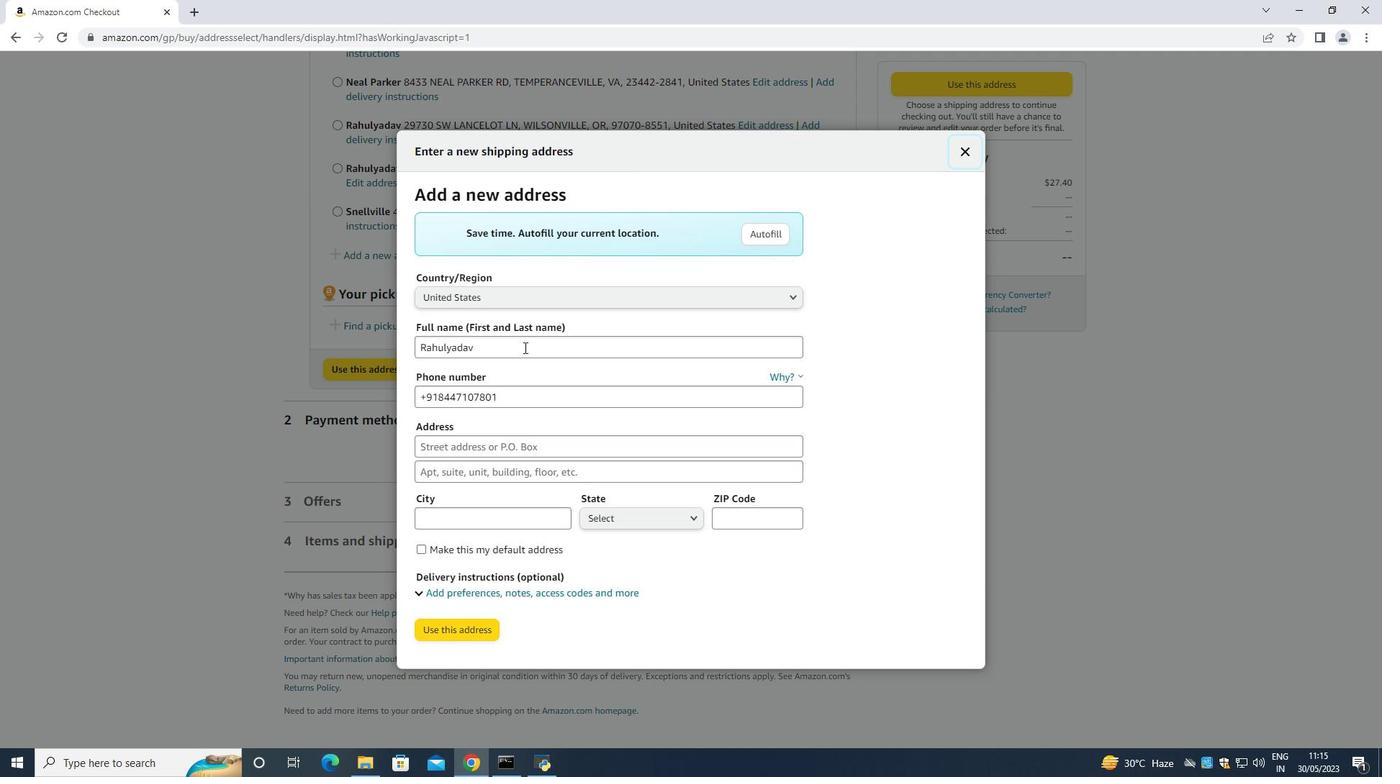 
Action: Mouse moved to (502, 341)
Screenshot: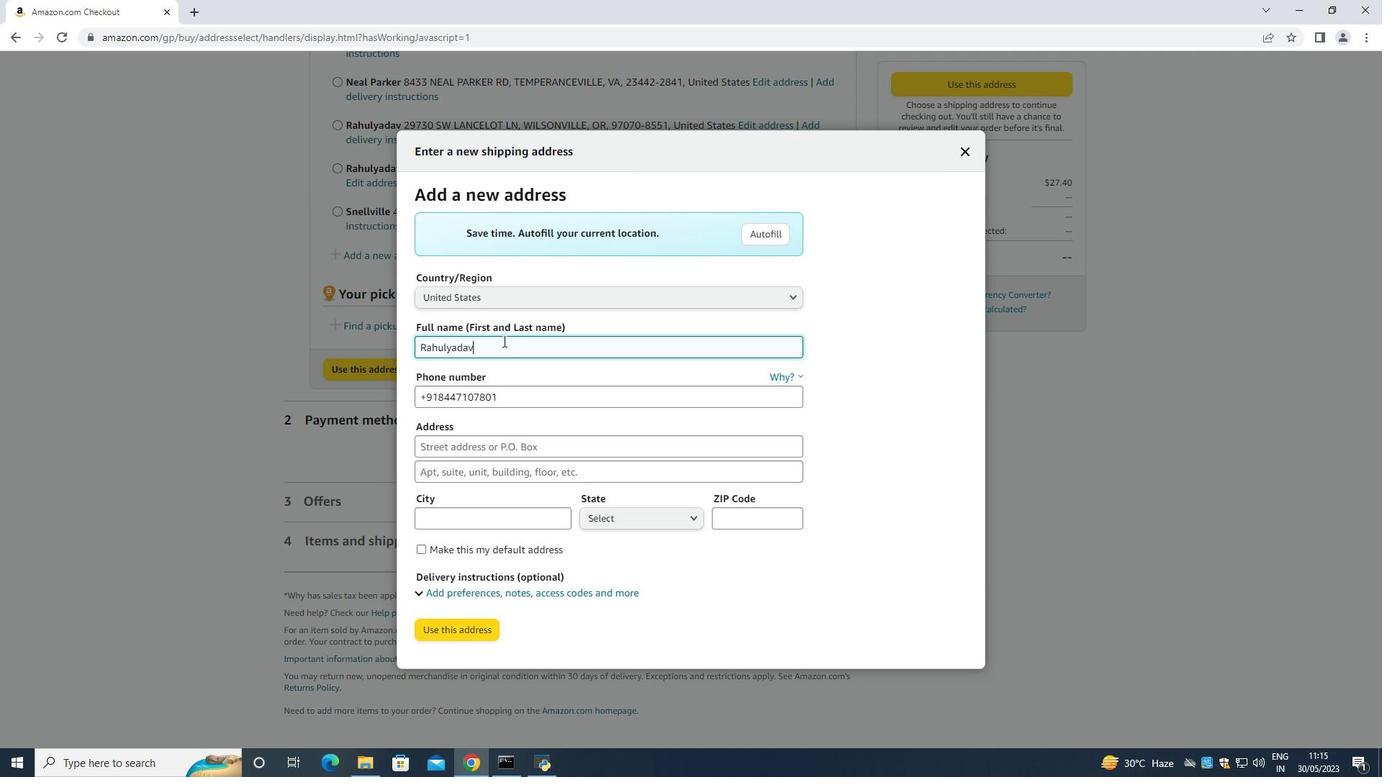
Action: Key pressed <Key.backspace><Key.backspace><Key.backspace><Key.backspace><Key.backspace><Key.backspace><Key.space><Key.backspace><Key.backspace><Key.backspace><Key.backspace><Key.backspace><Key.shift><Key.shift><Key.shift><Key.shift><Key.shift><Key.shift><Key.shift><Key.shift><Key.shift><Key.shift><Key.shift><Key.shift><Key.shift><Key.shift><Key.shift><Key.shift><Key.shift><Key.shift><Key.shift><Key.shift><Key.shift><Key.shift><Key.shift><Key.shift><Key.shift><Key.shift><Key.shift><Key.shift><Key.shift><Key.shift><Key.shift><Key.shift><Key.shift><Key.shift><Key.shift><Key.shift><Key.shift>Krystal<Key.space><Key.shift>hall<Key.space><Key.tab><Key.tab><Key.backspace>5742125169<Key.tab>1132<Key.space><Key.shift><Key.shift><Key.shift><Key.shift><Key.shift><Key.shift><Key.shift><Key.shift><Key.shift><Key.shift><Key.shift><Key.shift><Key.shift><Key.shift><Key.shift><Key.shift><Key.shift><Key.shift><Key.shift><Key.shift><Key.shift><Key.shift><Key.shift><Key.shift><Key.shift><Key.shift><Key.shift><Key.shift><Key.shift><Key.shift><Key.shift><Key.shift><Key.shift><Key.shift><Key.shift><Key.shift><Key.shift><Key.shift><Key.shift><Key.shift><Key.shift><Key.shift><Key.shift>Sharom<Key.backspace>n<Key.space><Key.shift><Key.shift><Key.shift>Lane<Key.space><Key.tab><Key.tab><Key.shift><Key.shift><Key.shift>South<Key.space><Key.shift>Bend<Key.space><Key.tab><Key.down><Key.down><Key.up><Key.enter>
Screenshot: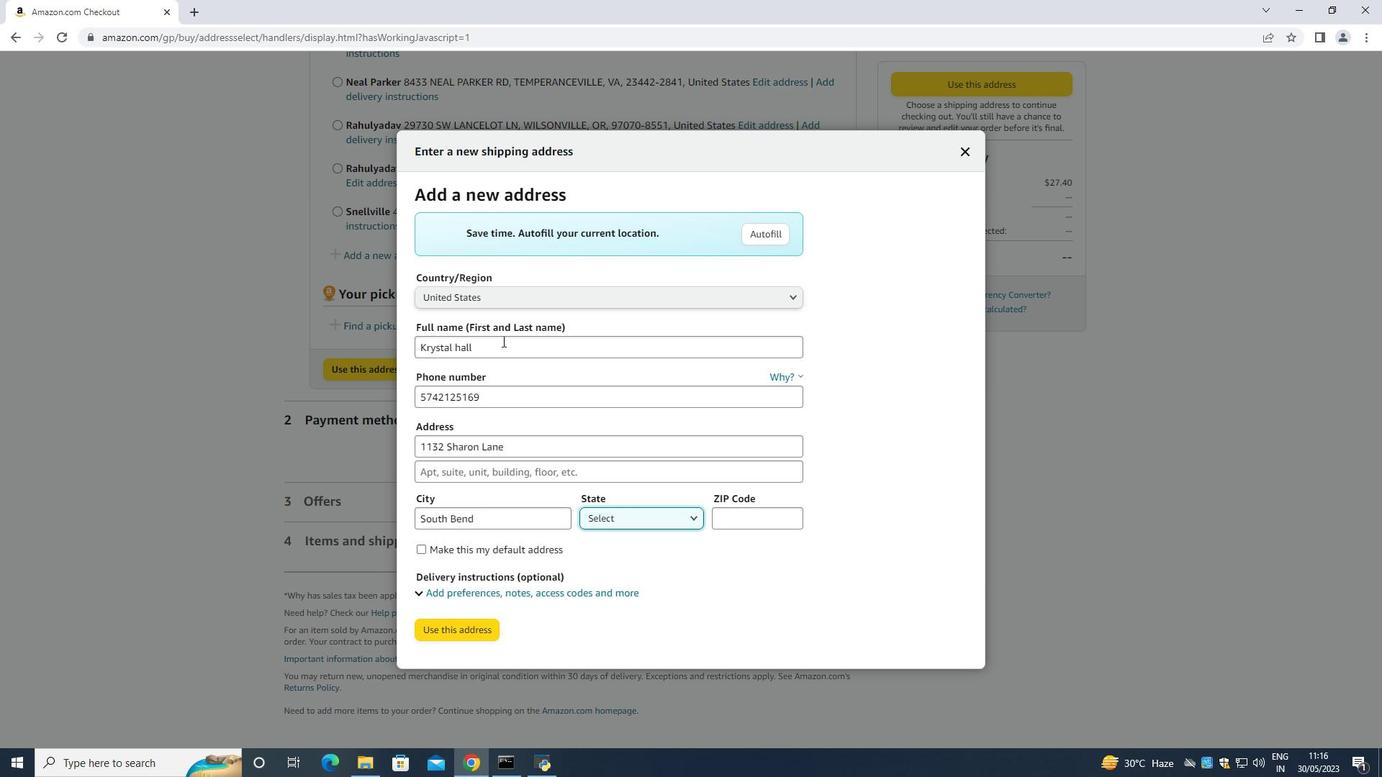 
Action: Mouse moved to (668, 525)
Screenshot: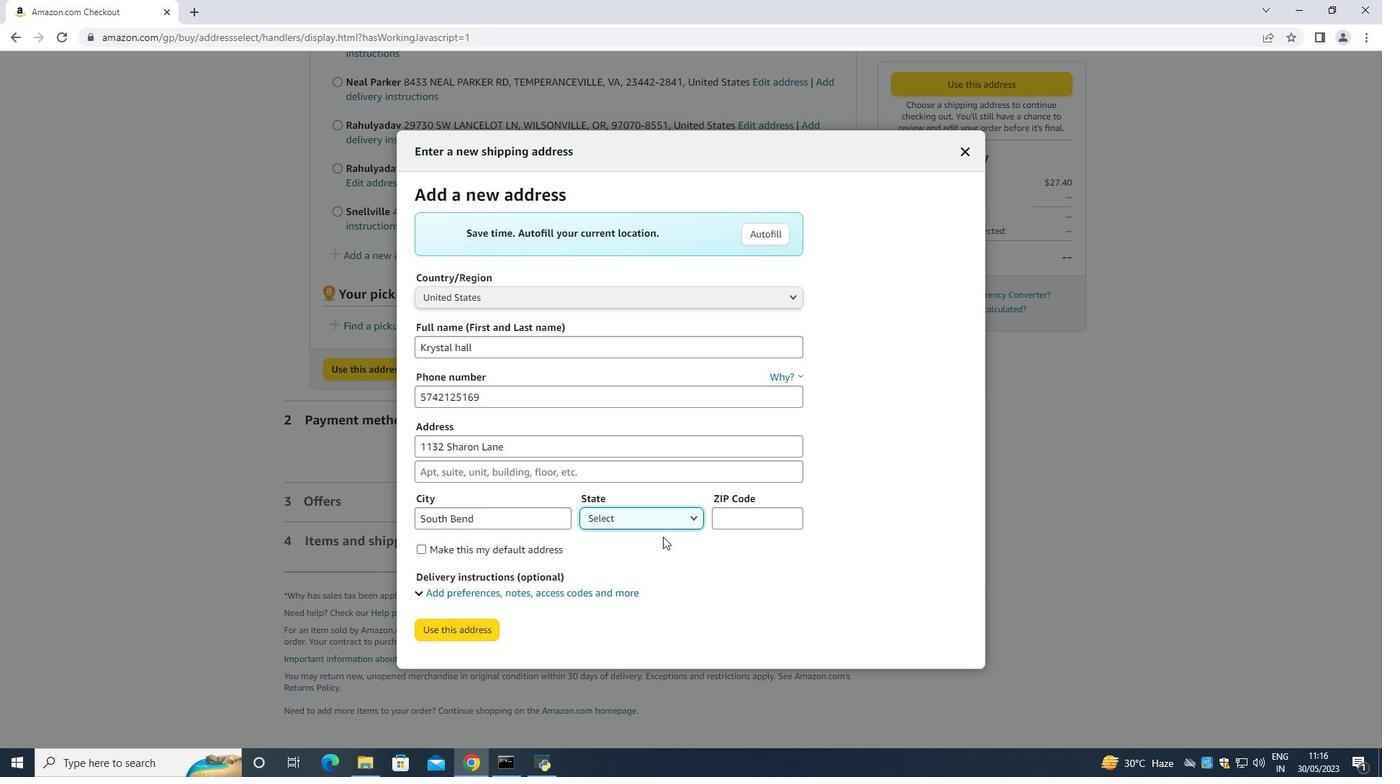 
Action: Mouse pressed left at (668, 525)
Screenshot: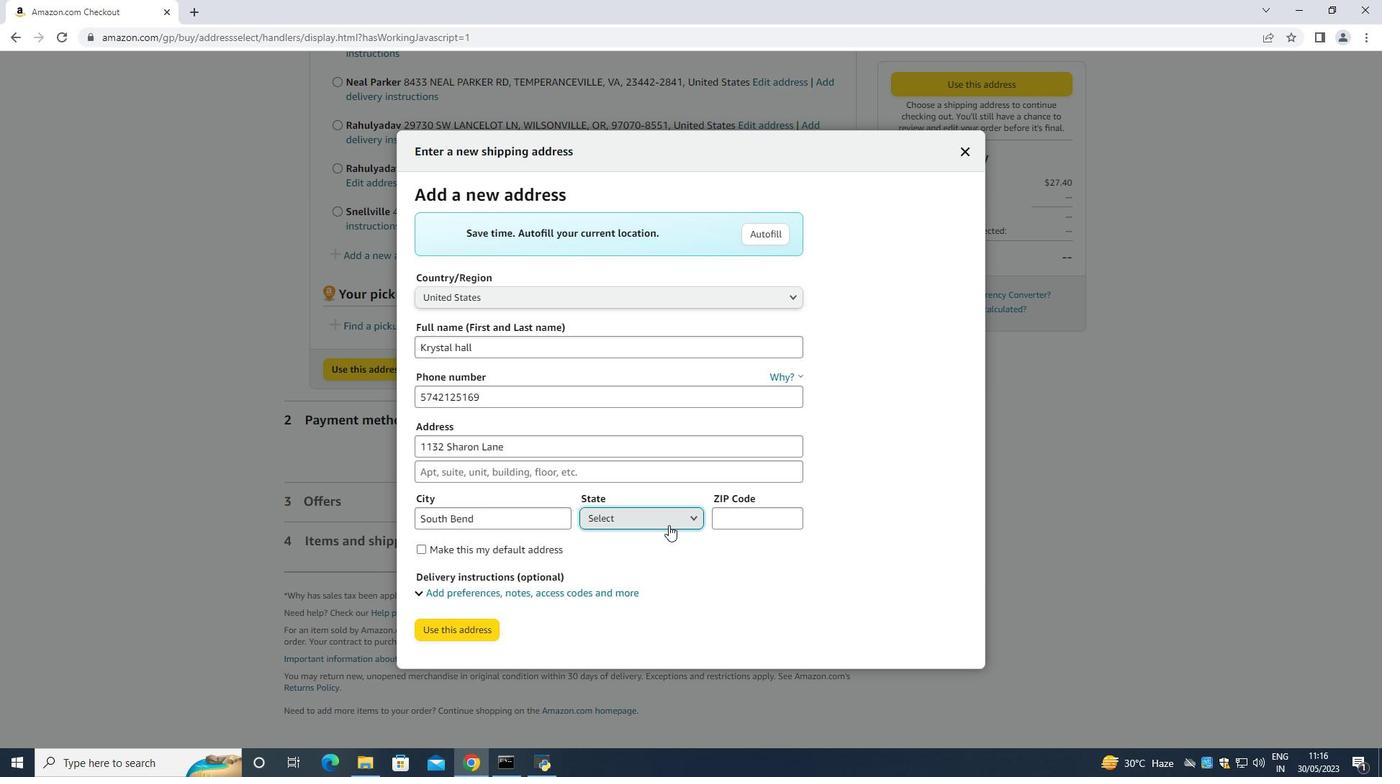 
Action: Mouse moved to (632, 401)
Screenshot: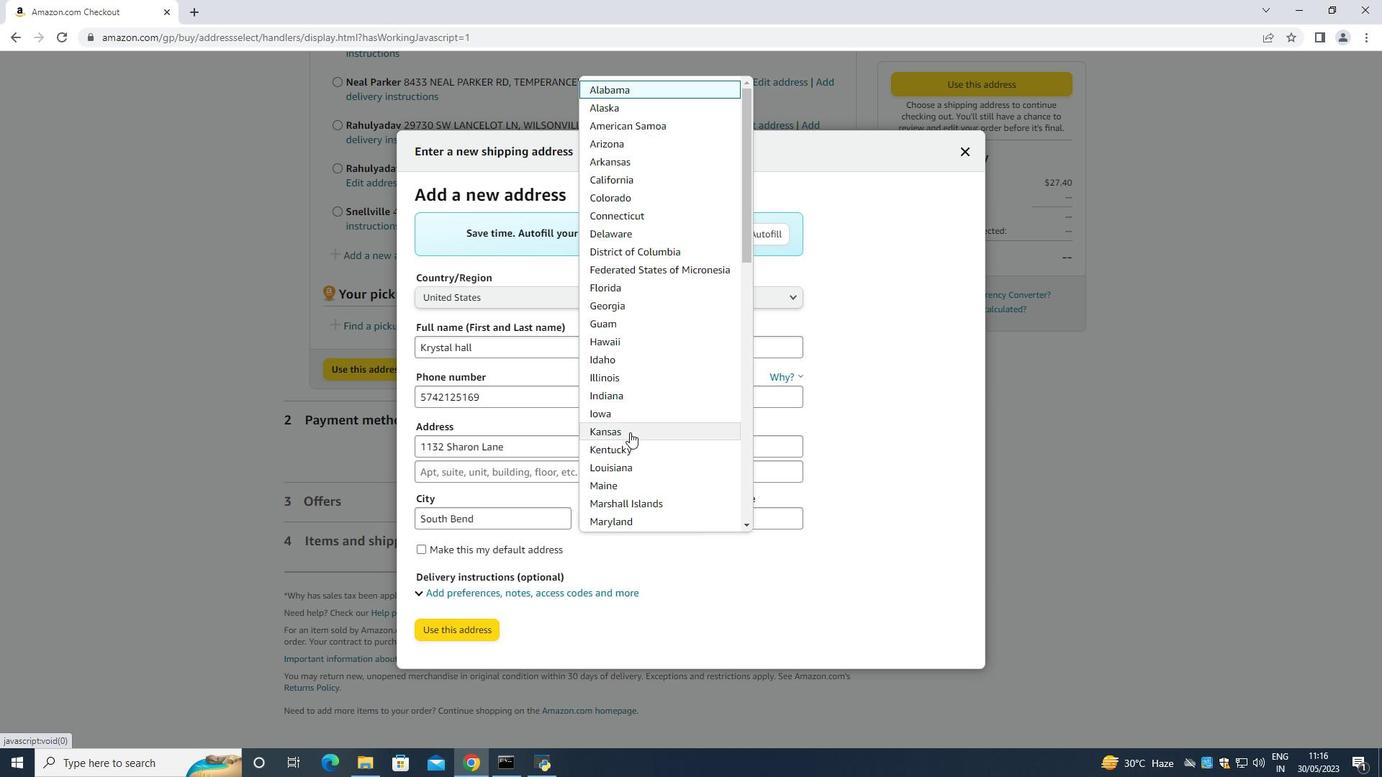 
Action: Mouse pressed left at (632, 401)
Screenshot: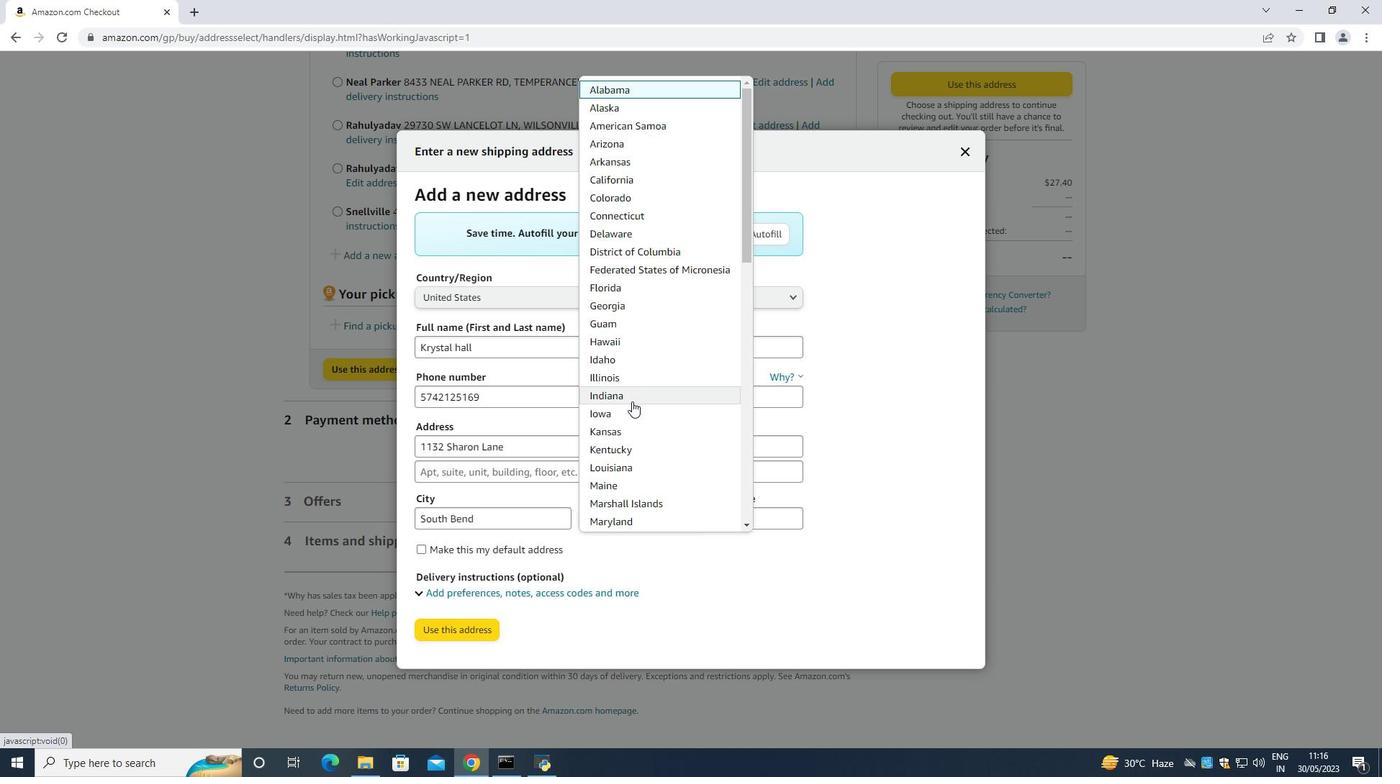 
Action: Mouse moved to (766, 524)
Screenshot: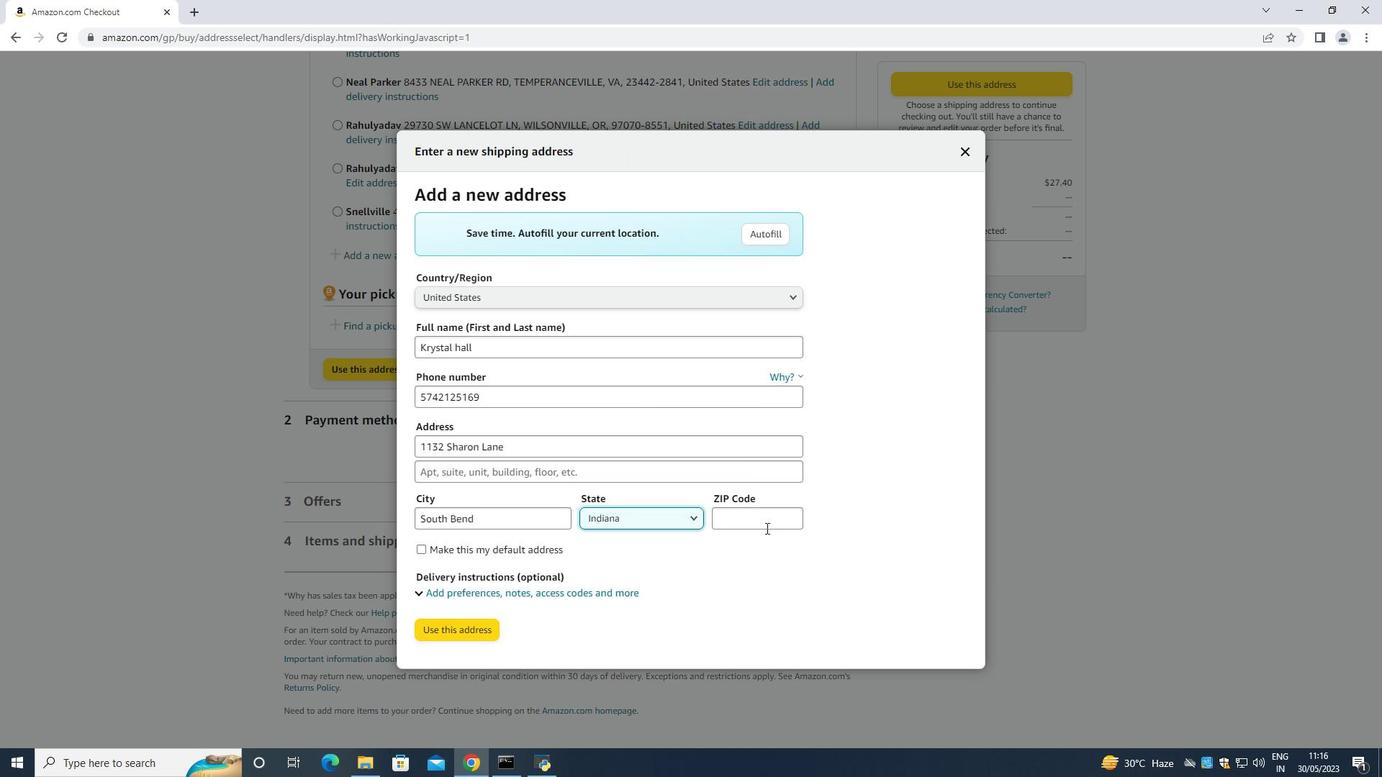 
Action: Mouse pressed left at (766, 524)
Screenshot: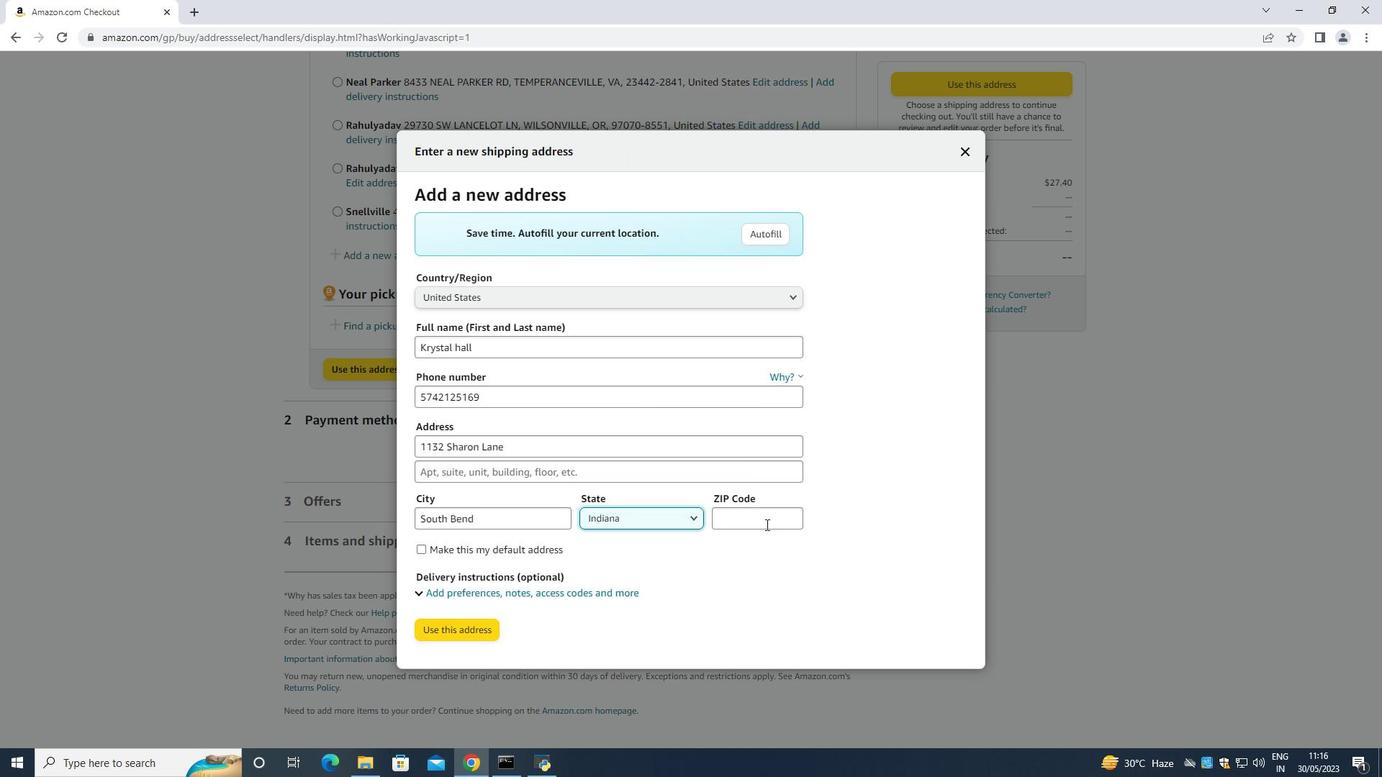 
Action: Key pressed 46625
Screenshot: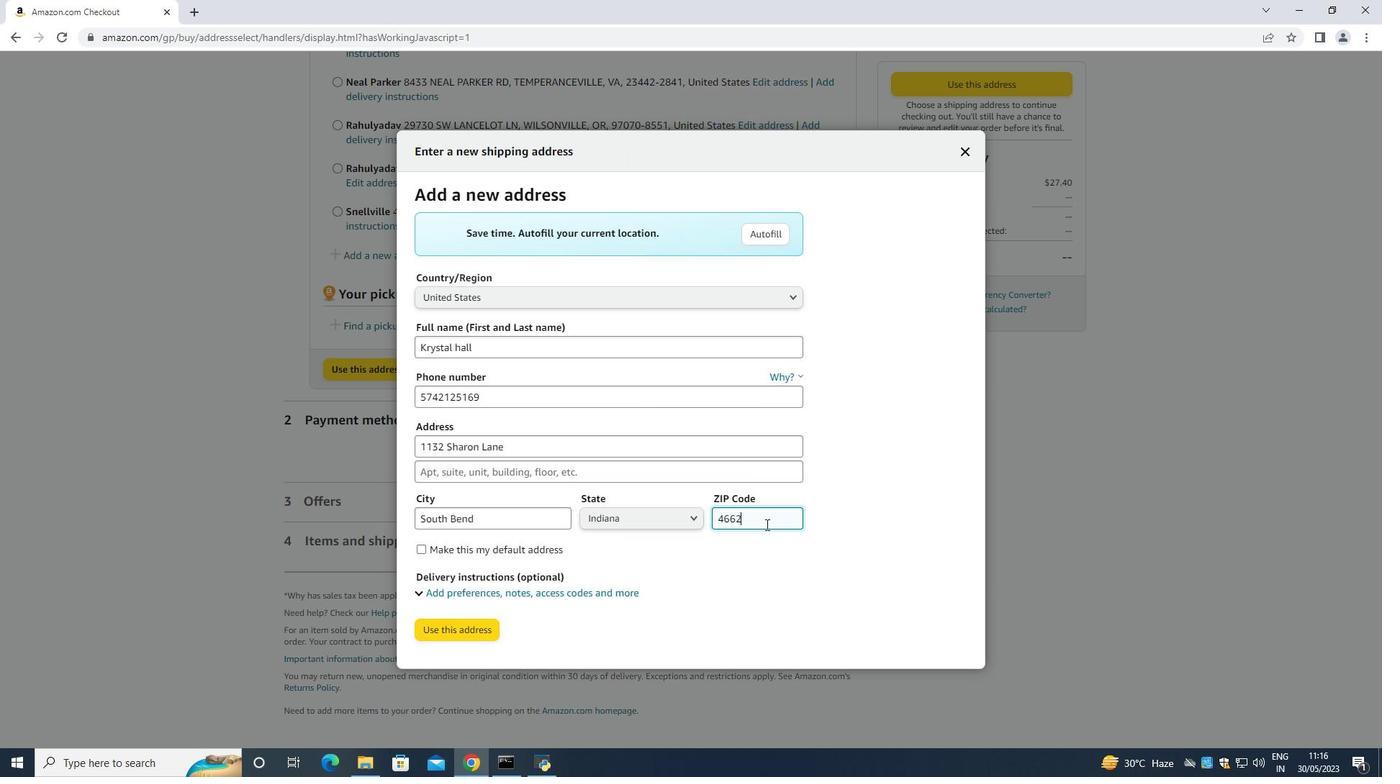 
Action: Mouse moved to (468, 668)
Screenshot: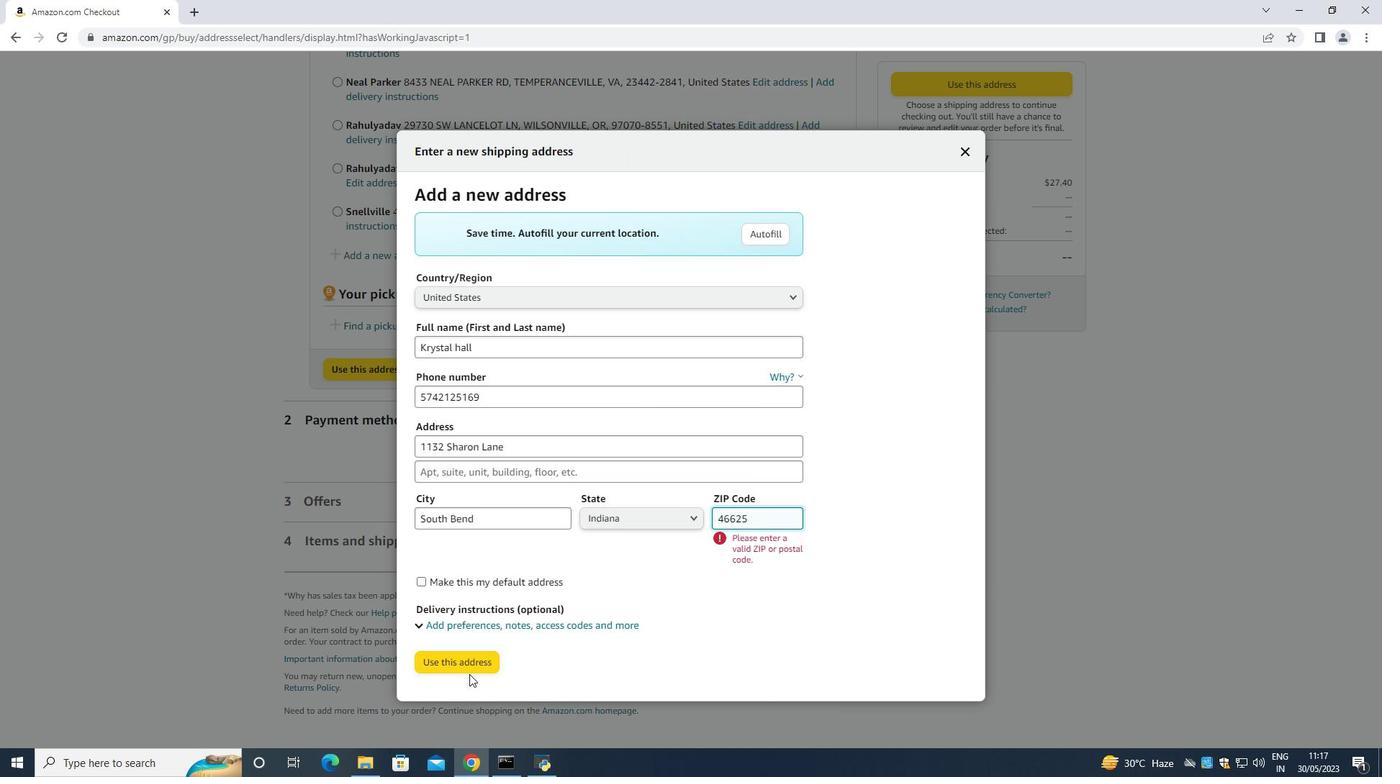 
Action: Mouse pressed left at (468, 668)
Screenshot: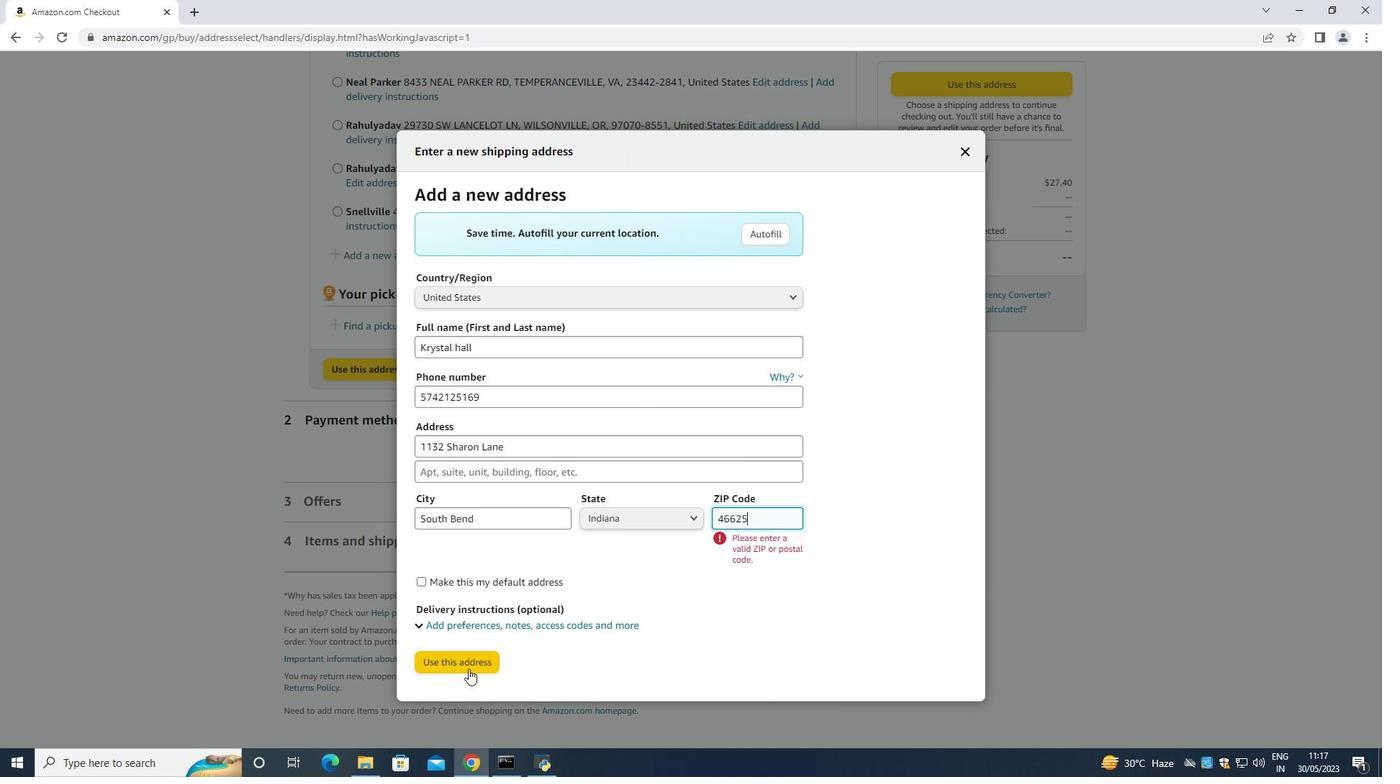 
Action: Mouse moved to (461, 730)
Screenshot: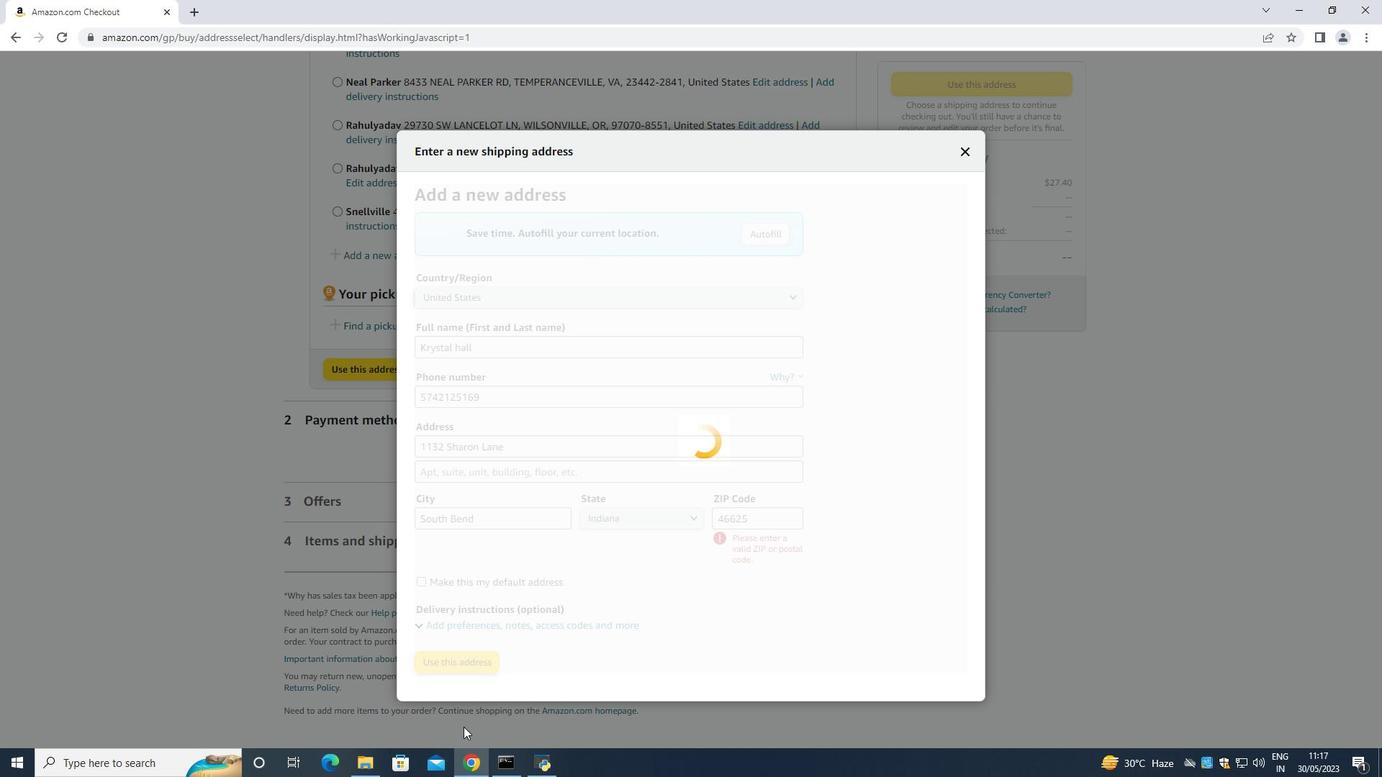 
Action: Mouse pressed left at (461, 730)
Screenshot: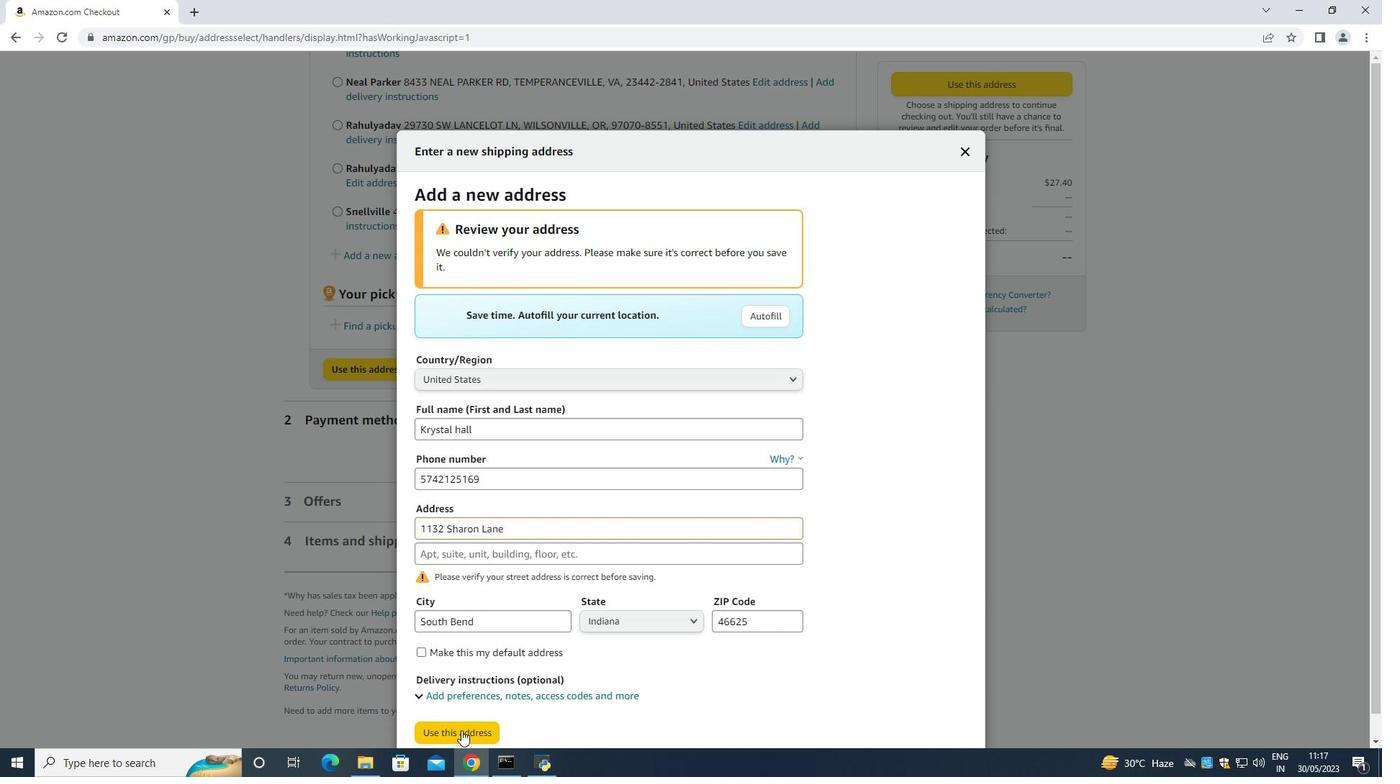 
Action: Mouse moved to (447, 311)
Screenshot: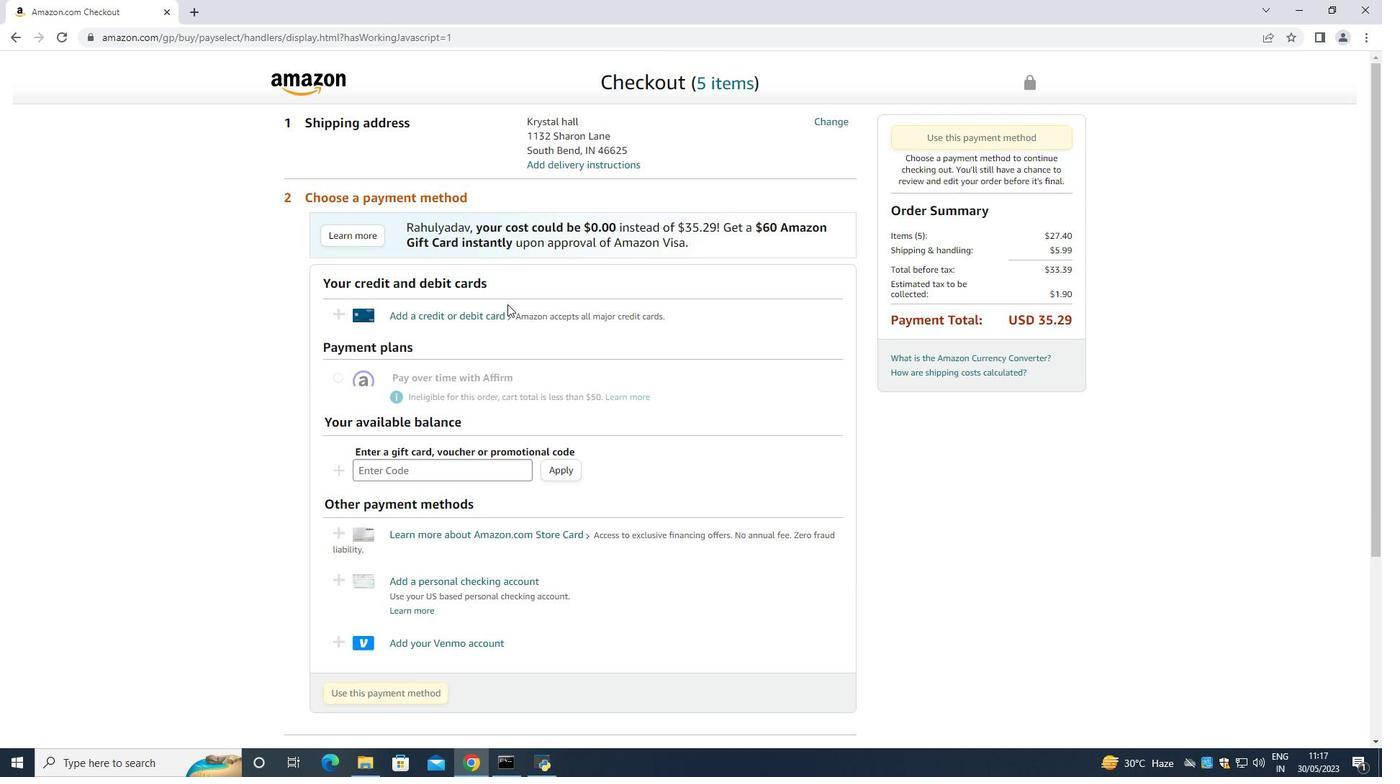 
Action: Mouse pressed left at (447, 311)
Screenshot: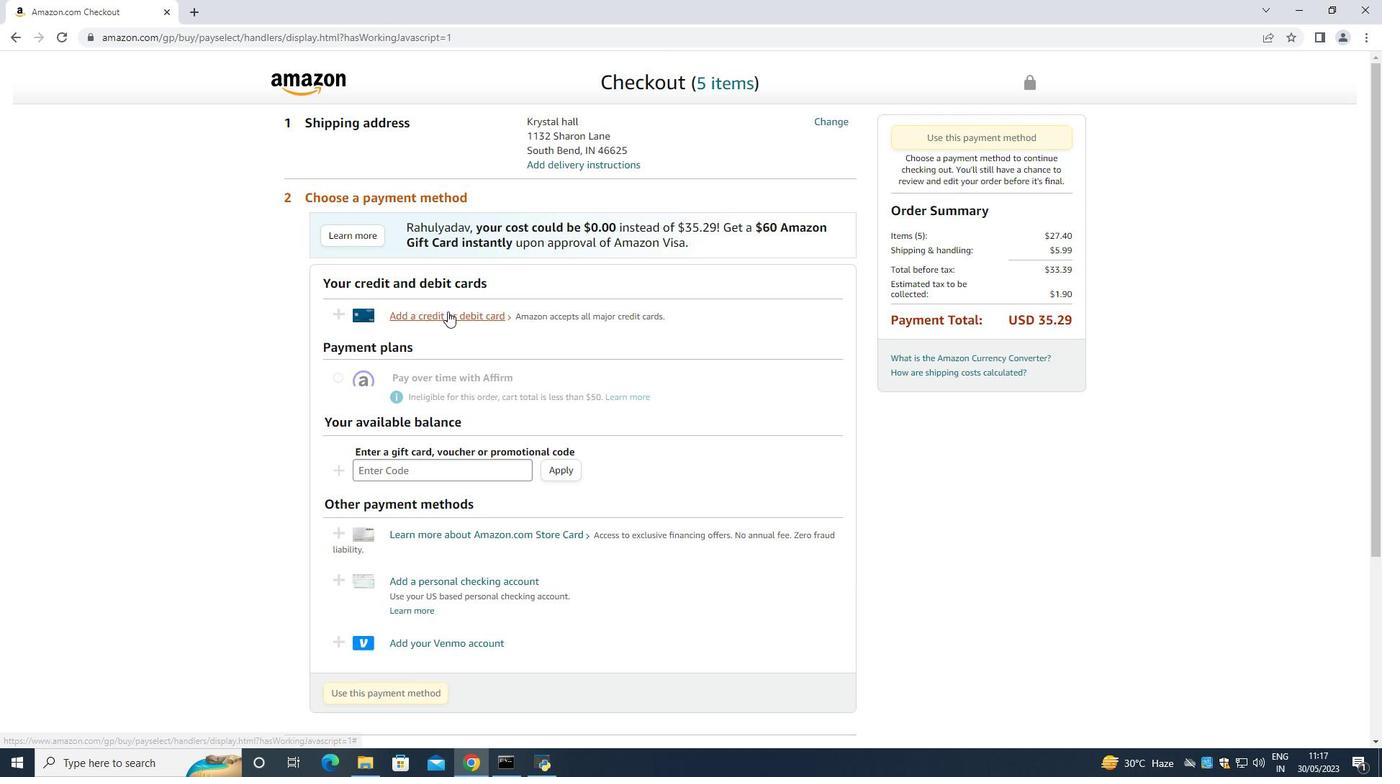 
Action: Mouse moved to (546, 331)
Screenshot: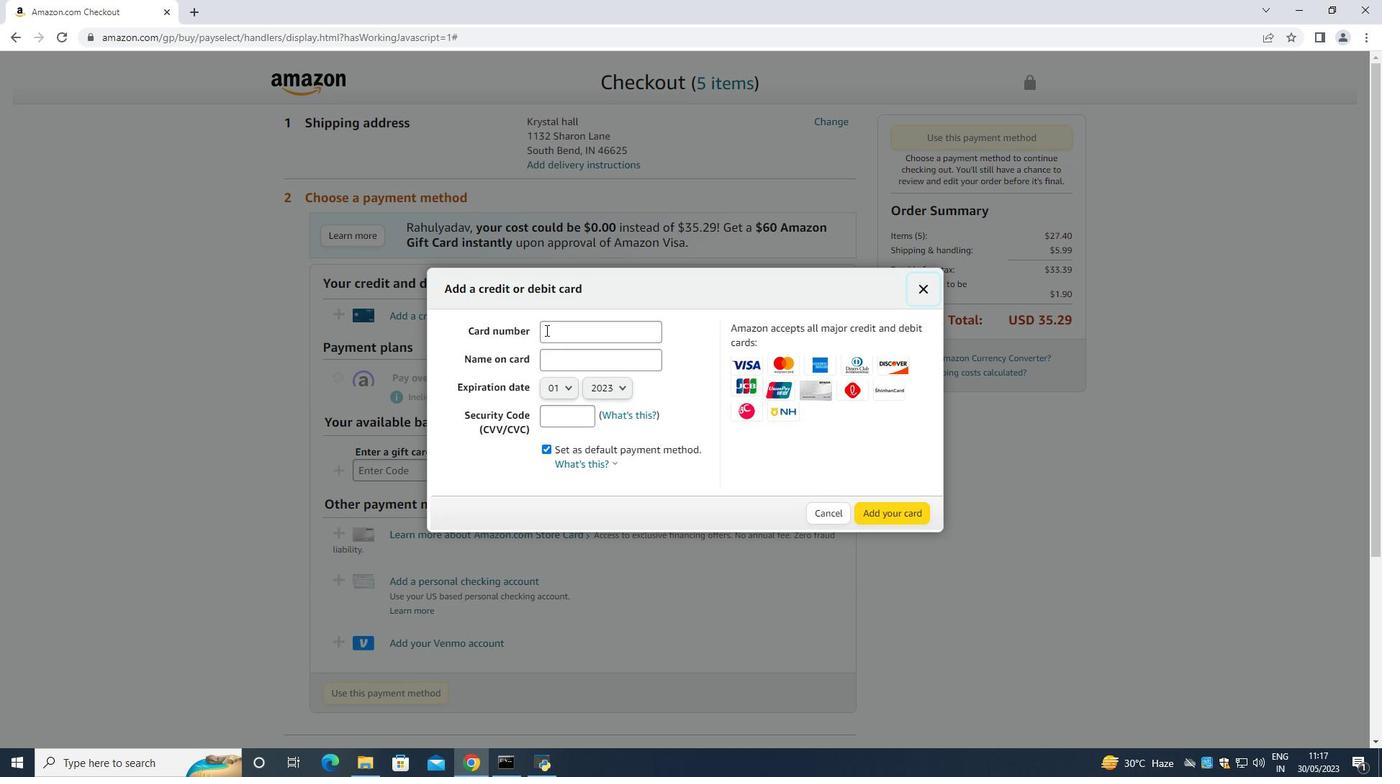 
Action: Mouse pressed left at (546, 331)
Screenshot: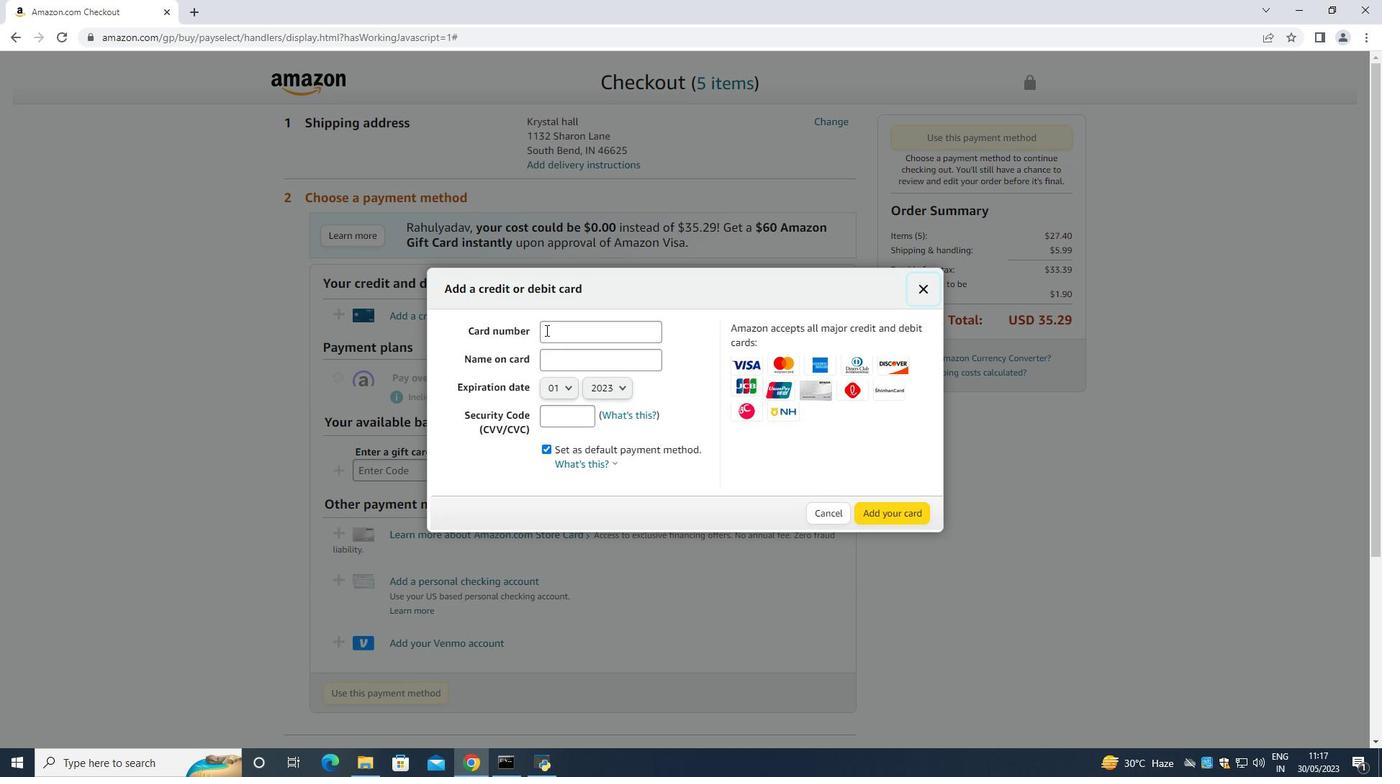
Action: Mouse moved to (548, 332)
Screenshot: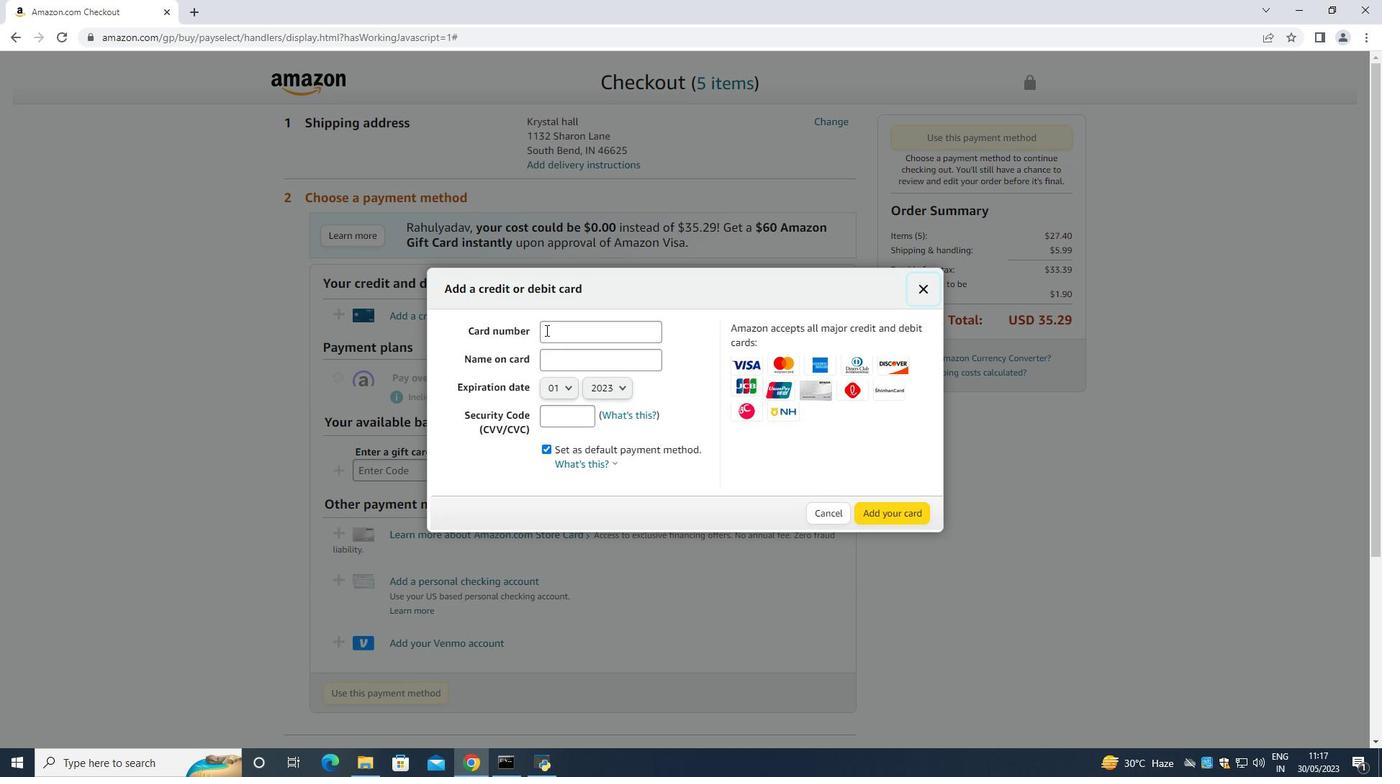 
Action: Key pressed 659854512357854<Key.backspace><Key.backspace><Key.backspace>7965<Key.tab><Key.shift><Key.shift><Key.shift><Key.shift><Key.shift><Key.shift><Key.shift><Key.shift>Krystal<Key.space><Key.shift>Hall<Key.space><Key.tab><Key.down><Key.down><Key.down><Key.down><Key.down><Key.down><Key.down><Key.down><Key.down><Key.down><Key.down><Key.down><Key.enter><Key.tab><Key.right><Key.right><Key.tab>5489<Key.backspace><Key.backspace><Key.backspace><Key.backspace>549
Screenshot: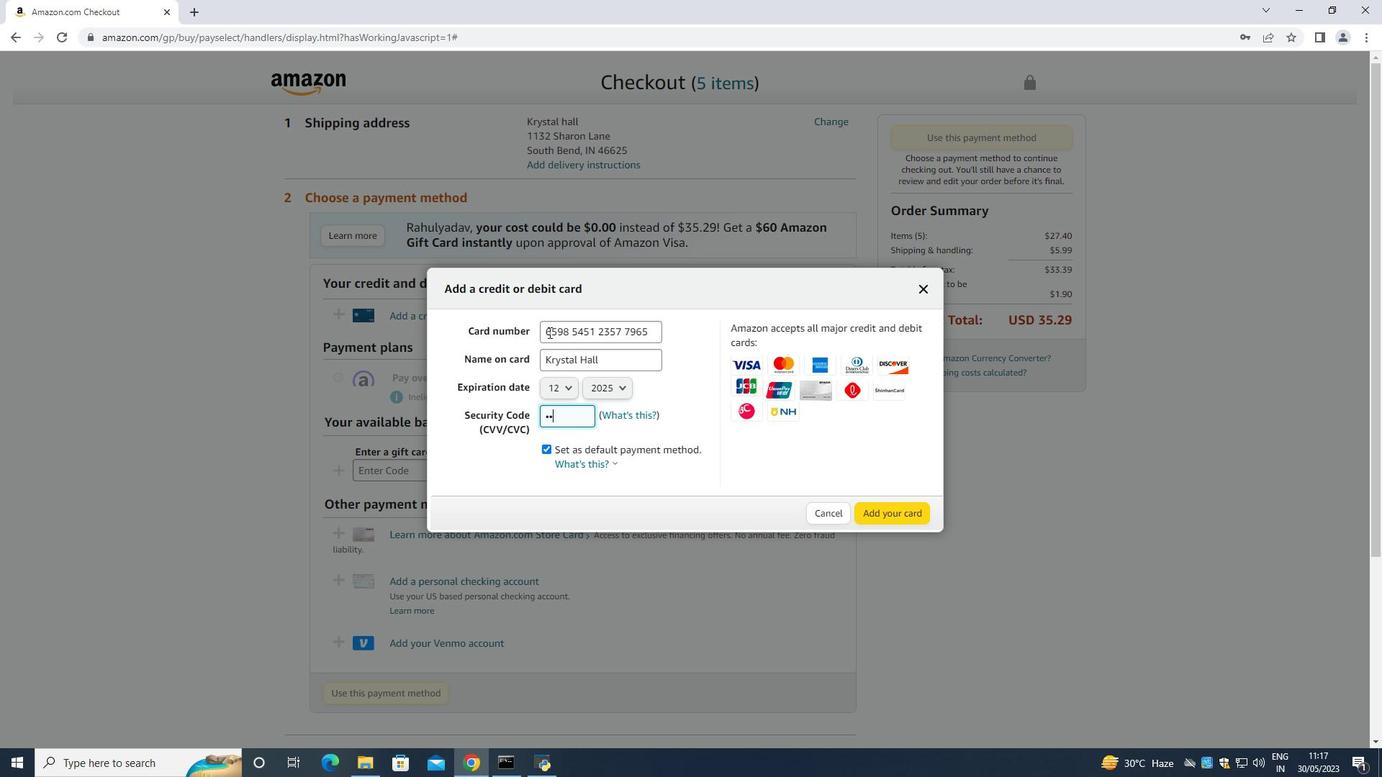 
